 Task: Find connections with filter location Frankfurt (Oder) with filter topic #linkedinwith filter profile language Spanish with filter current company Constellation Oil Services with filter school P. K. ROY MEMORIAL COLLEGE, DHANBAD with filter industry Retail Pharmacies with filter service category Android Development with filter keywords title Account Executive
Action: Mouse moved to (708, 86)
Screenshot: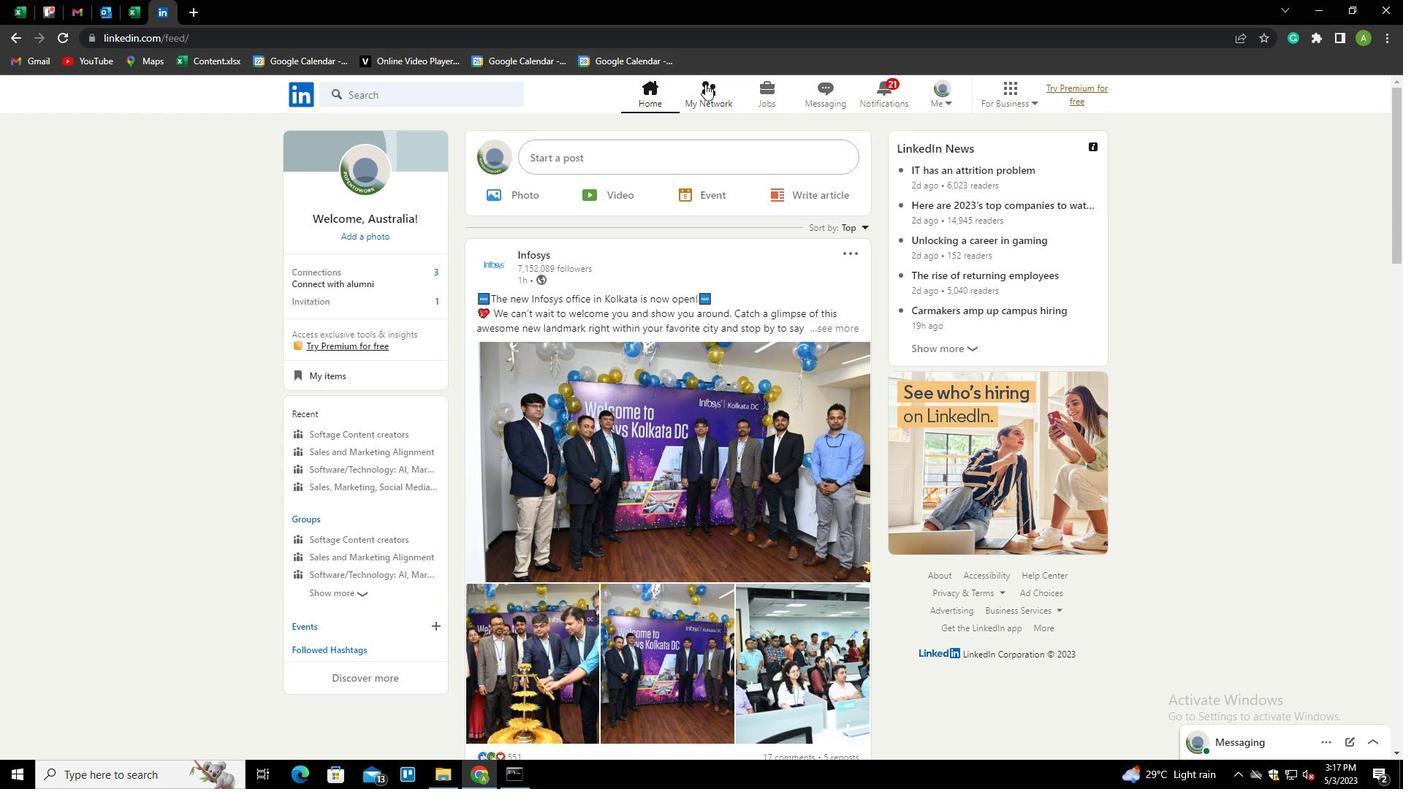 
Action: Mouse pressed left at (708, 86)
Screenshot: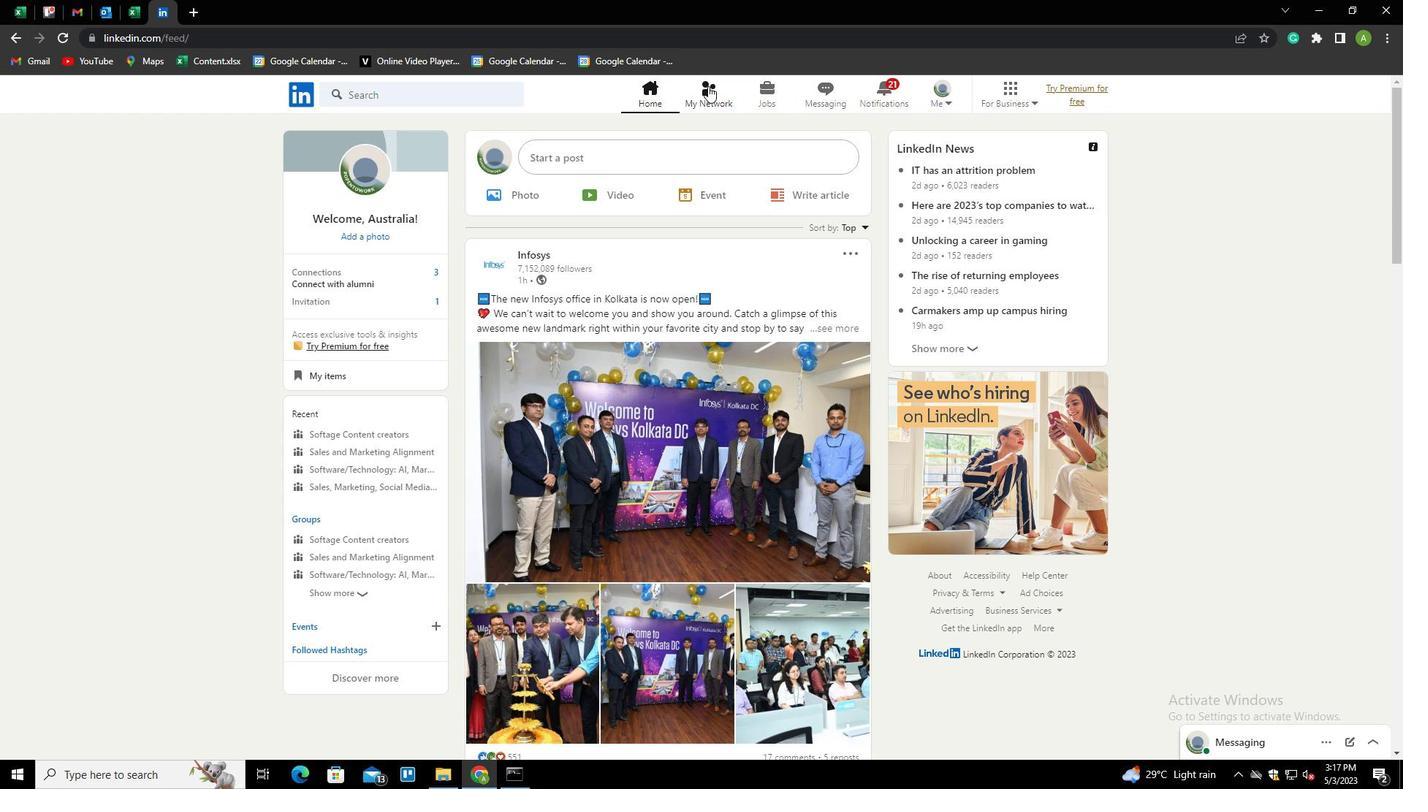 
Action: Mouse moved to (391, 165)
Screenshot: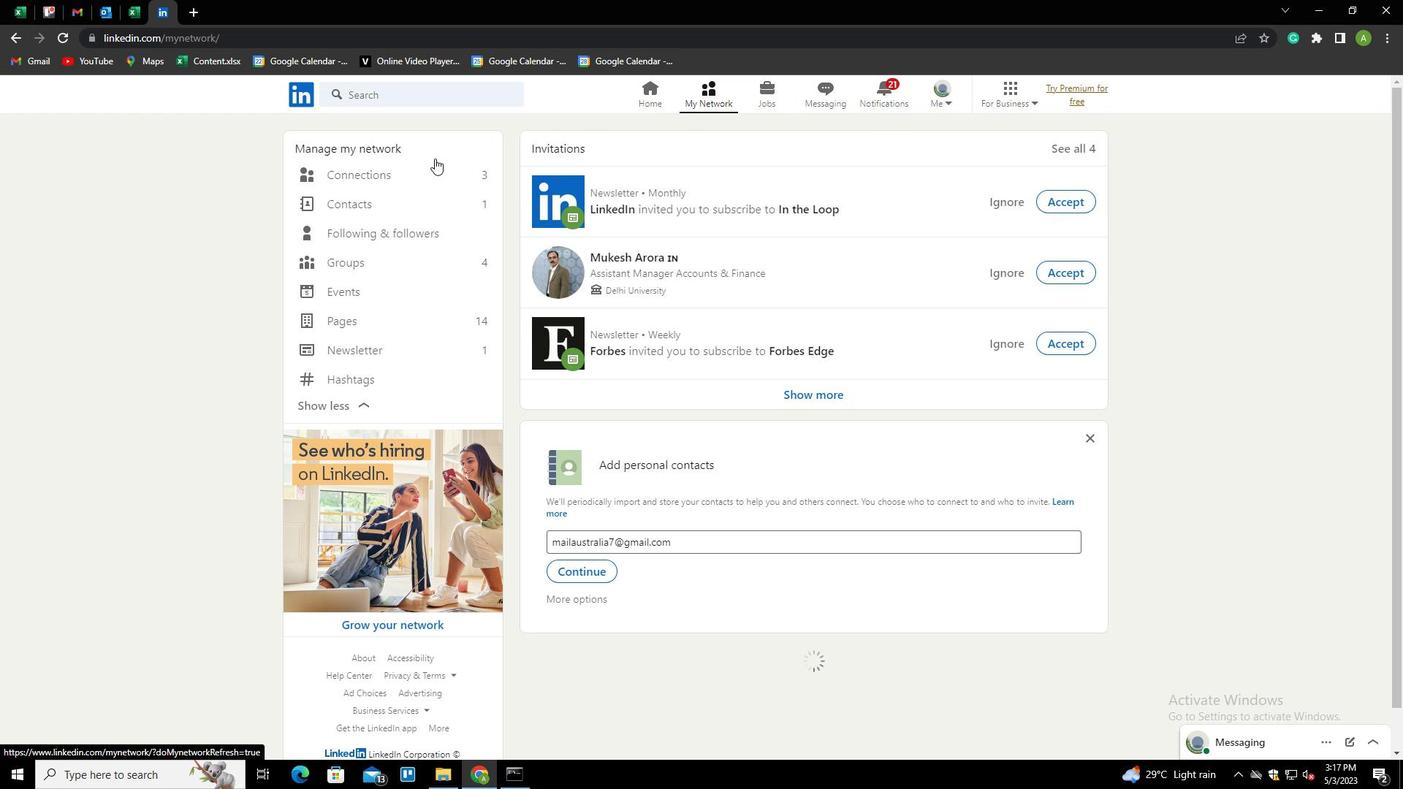 
Action: Mouse pressed left at (391, 165)
Screenshot: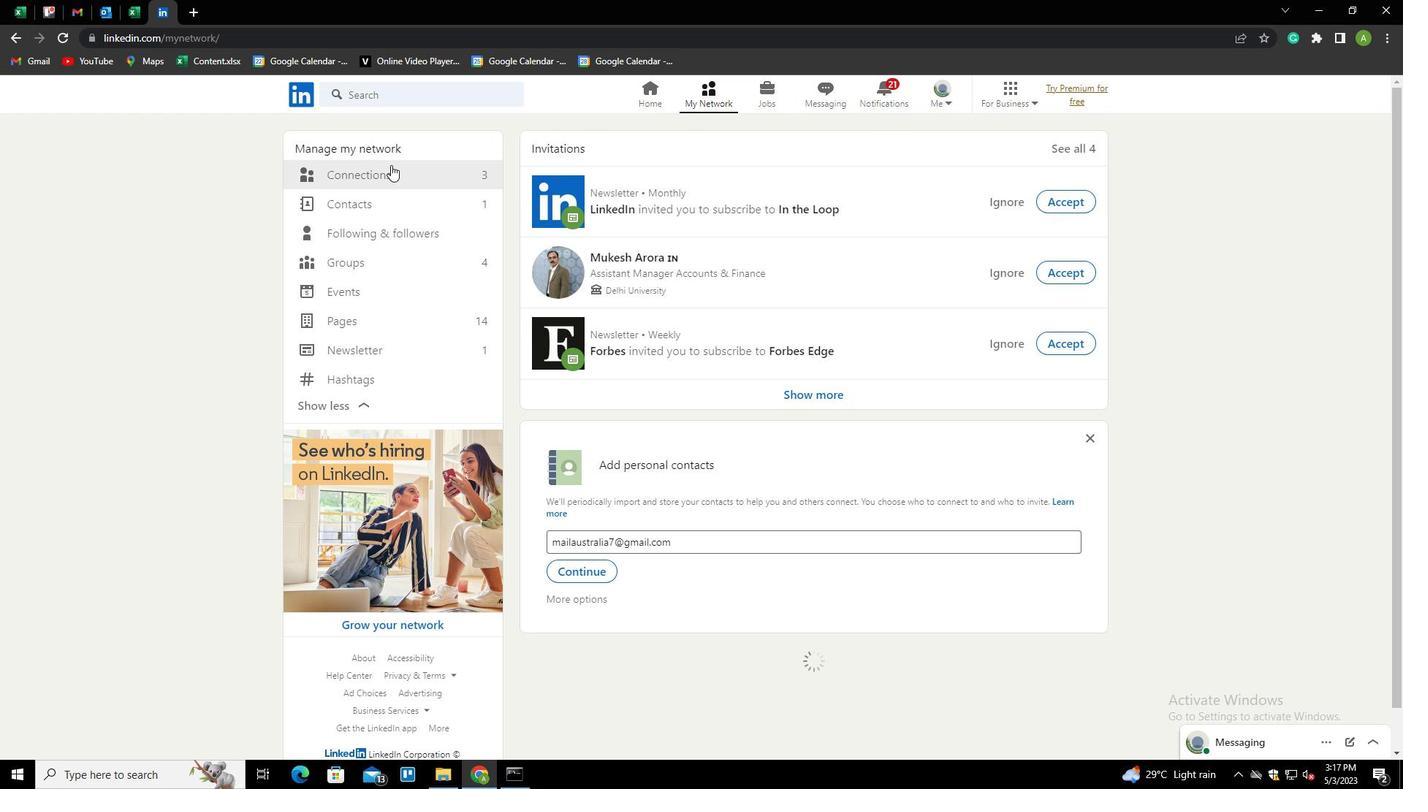 
Action: Mouse moved to (384, 170)
Screenshot: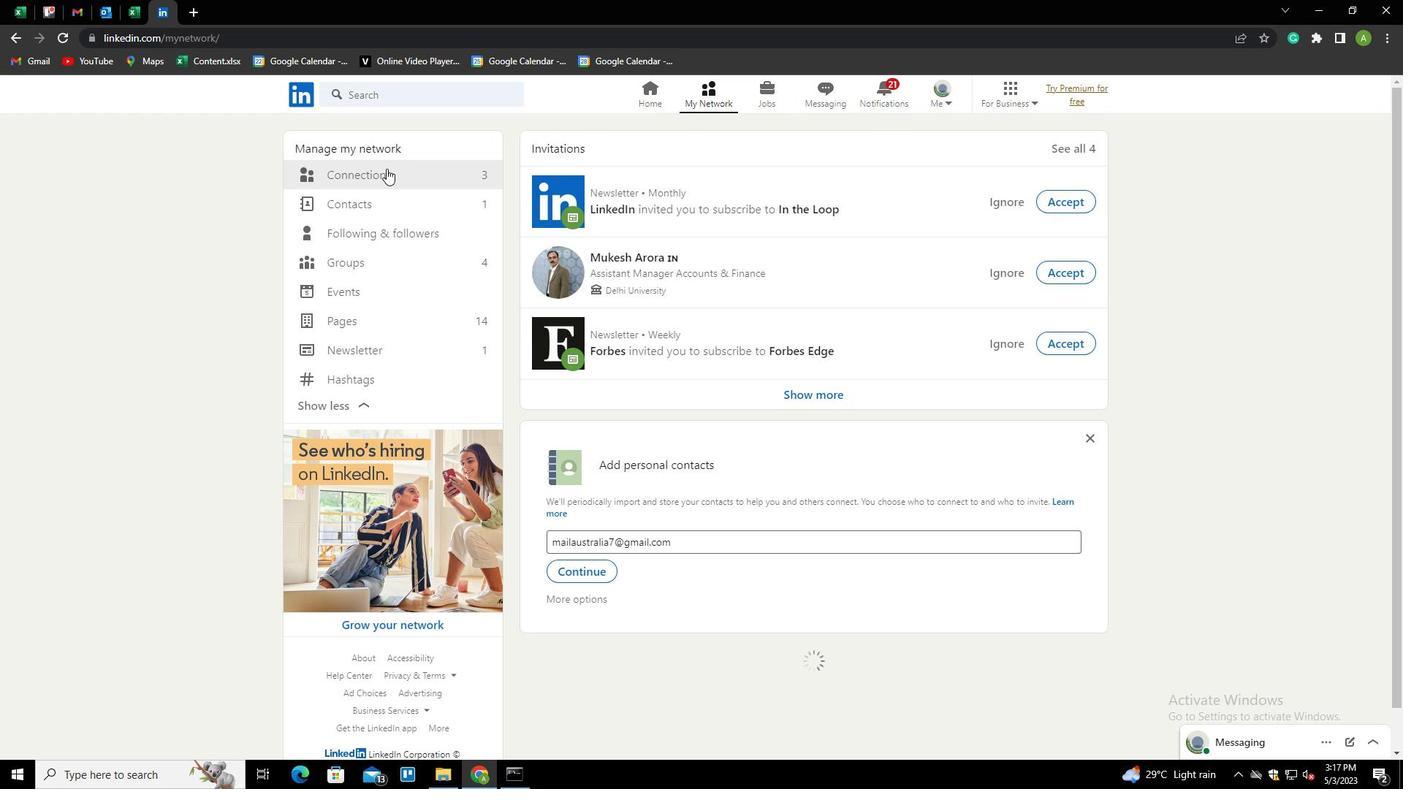 
Action: Mouse pressed left at (384, 170)
Screenshot: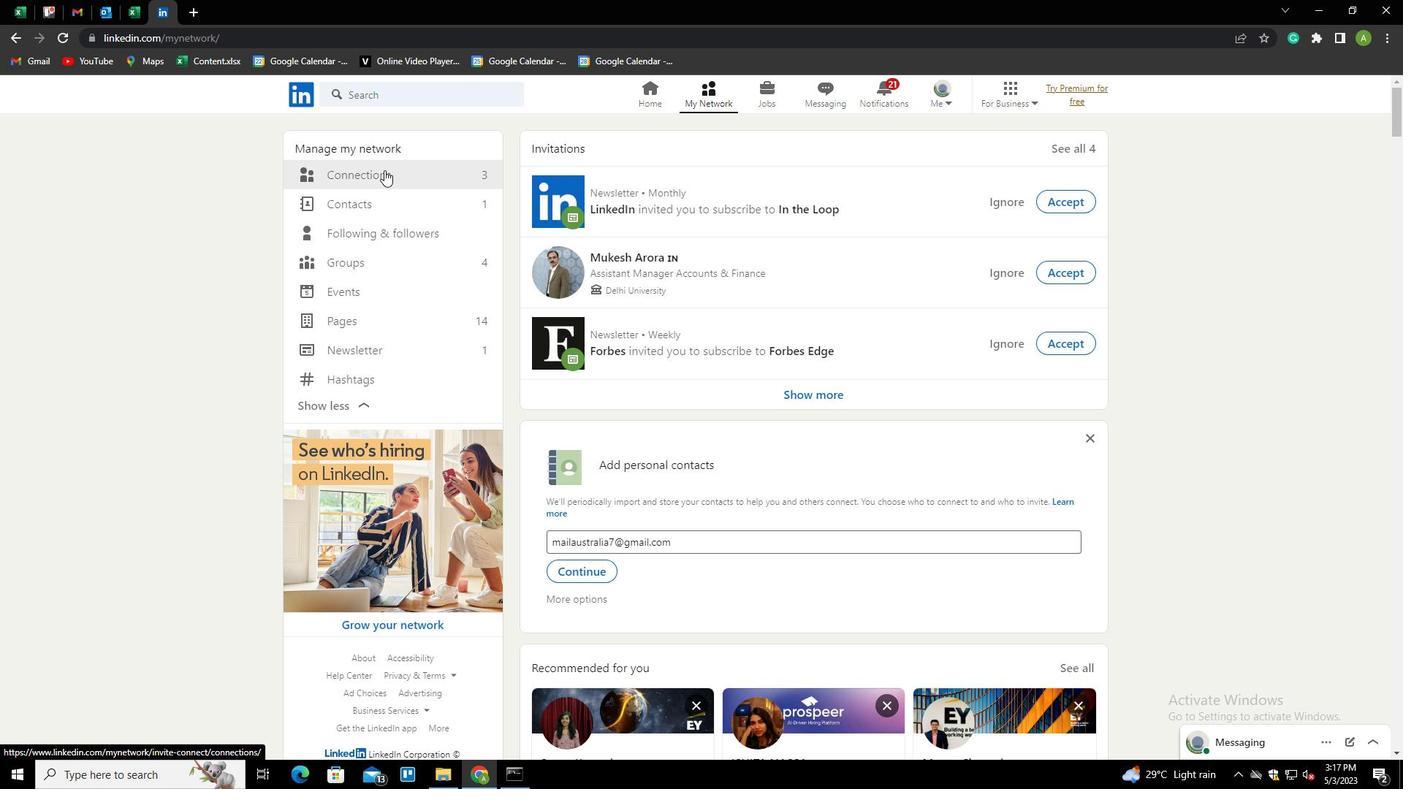
Action: Mouse moved to (782, 177)
Screenshot: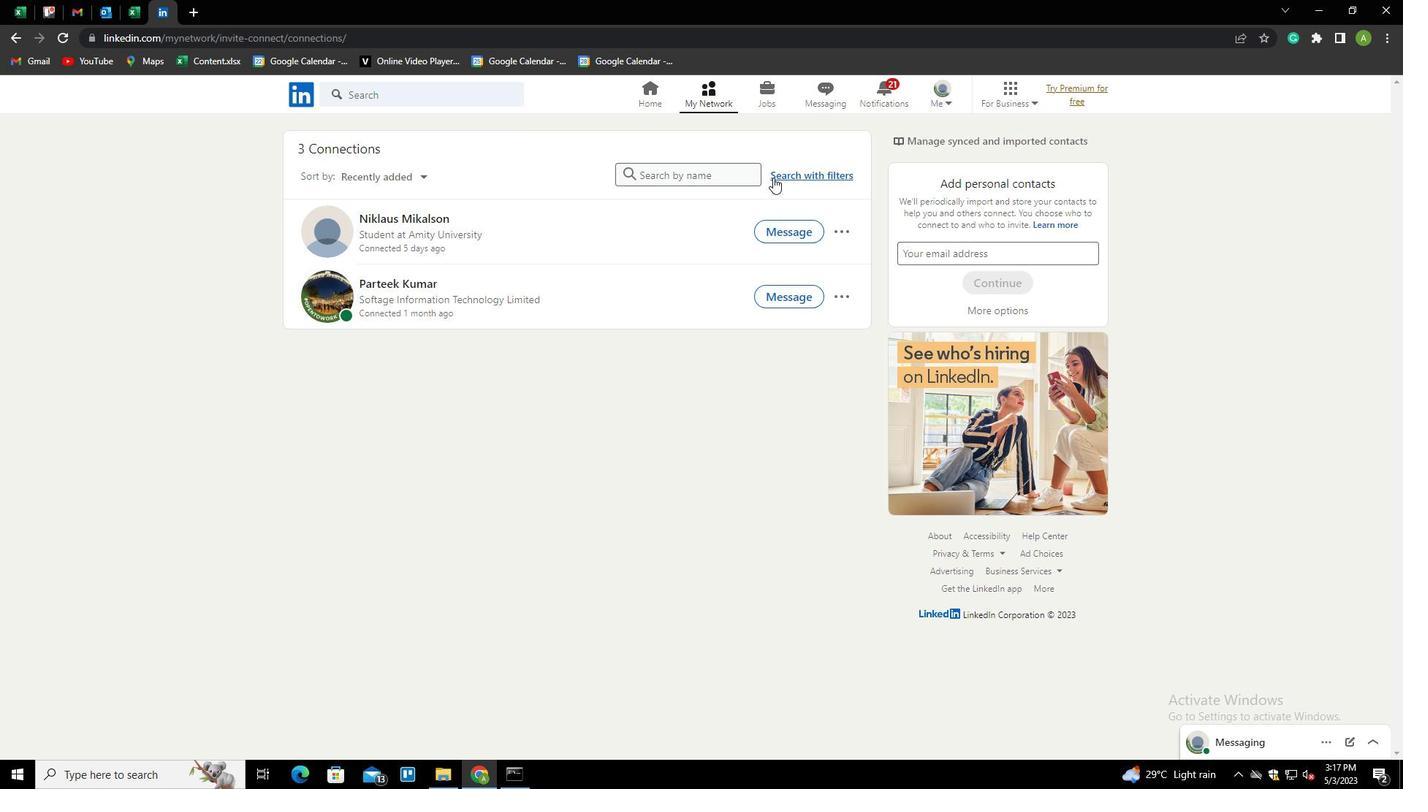 
Action: Mouse pressed left at (782, 177)
Screenshot: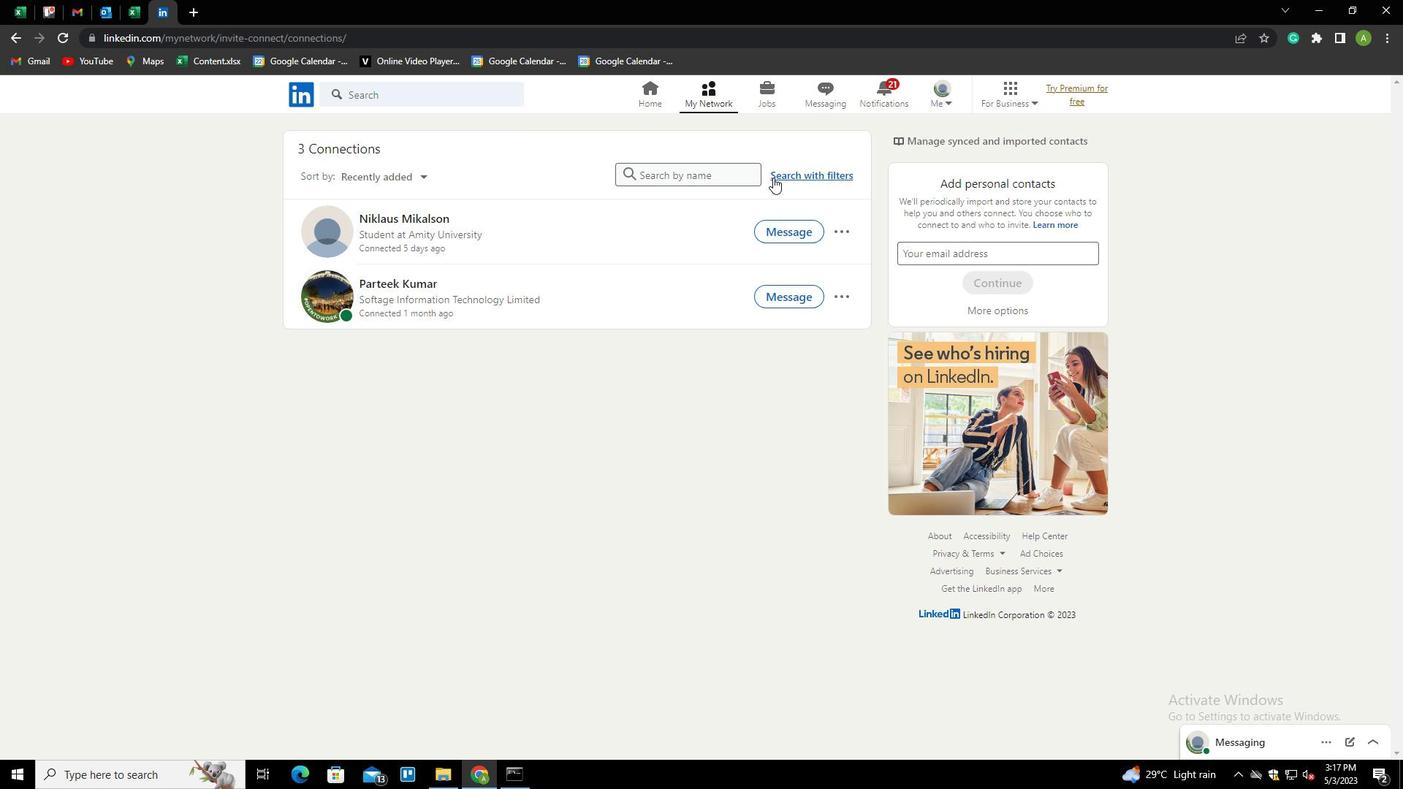 
Action: Mouse moved to (739, 139)
Screenshot: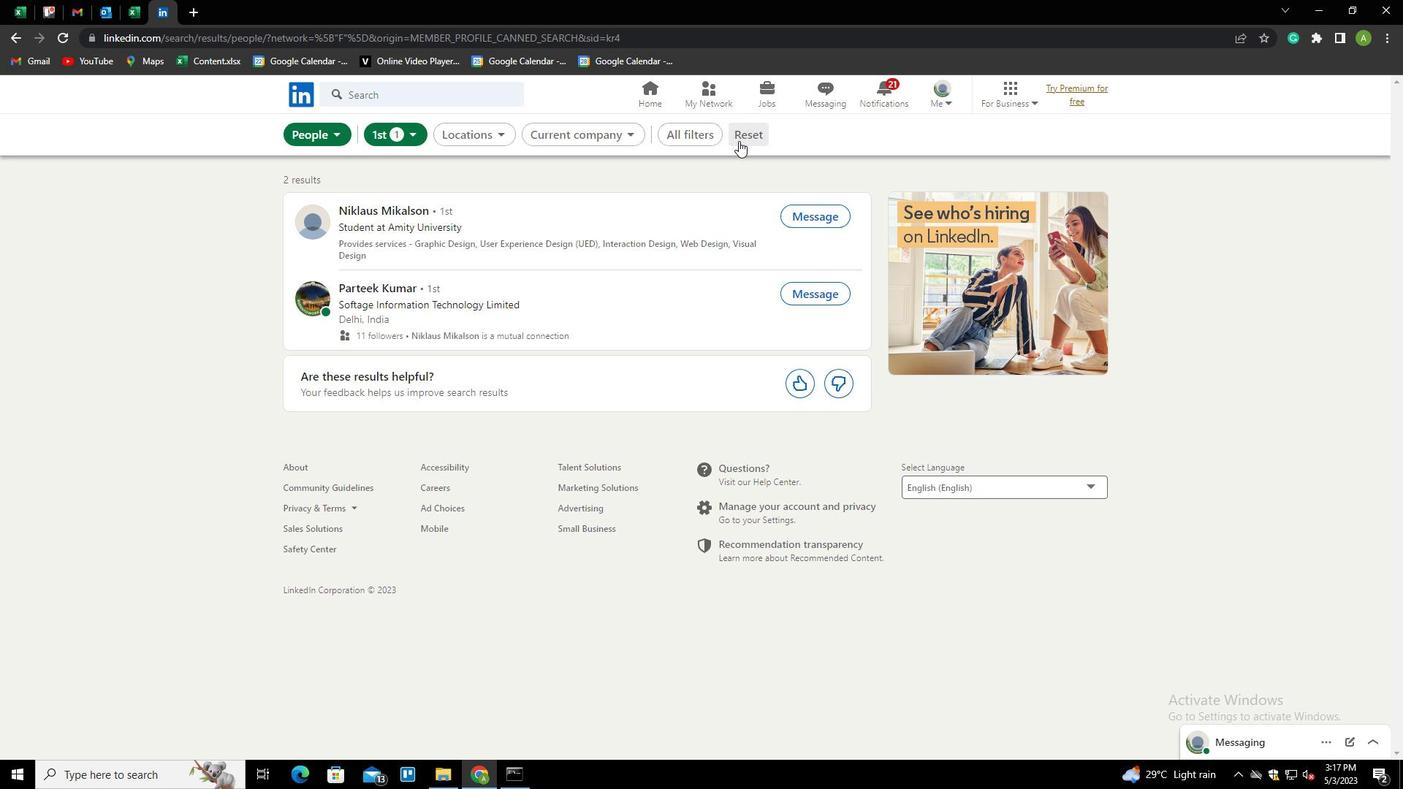 
Action: Mouse pressed left at (739, 139)
Screenshot: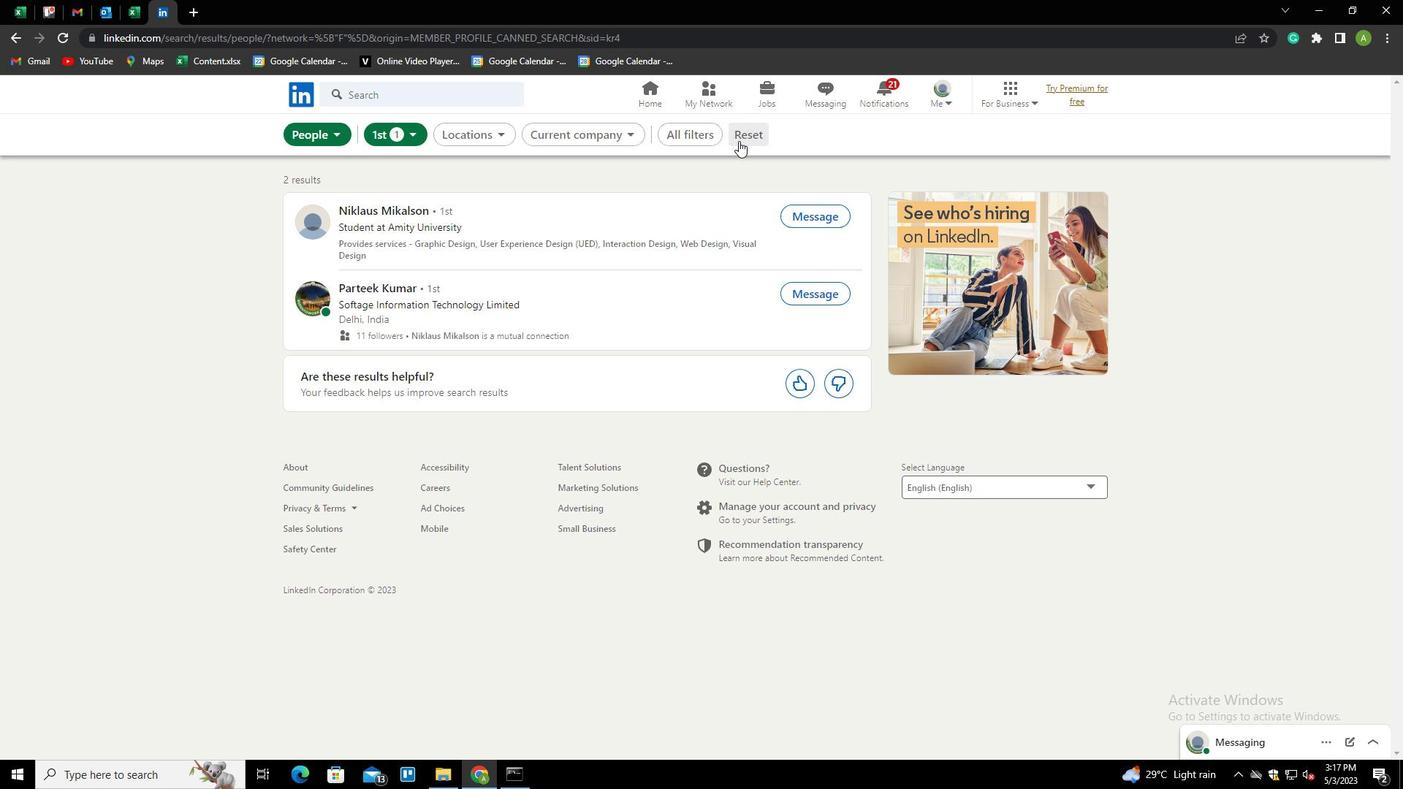
Action: Mouse moved to (731, 134)
Screenshot: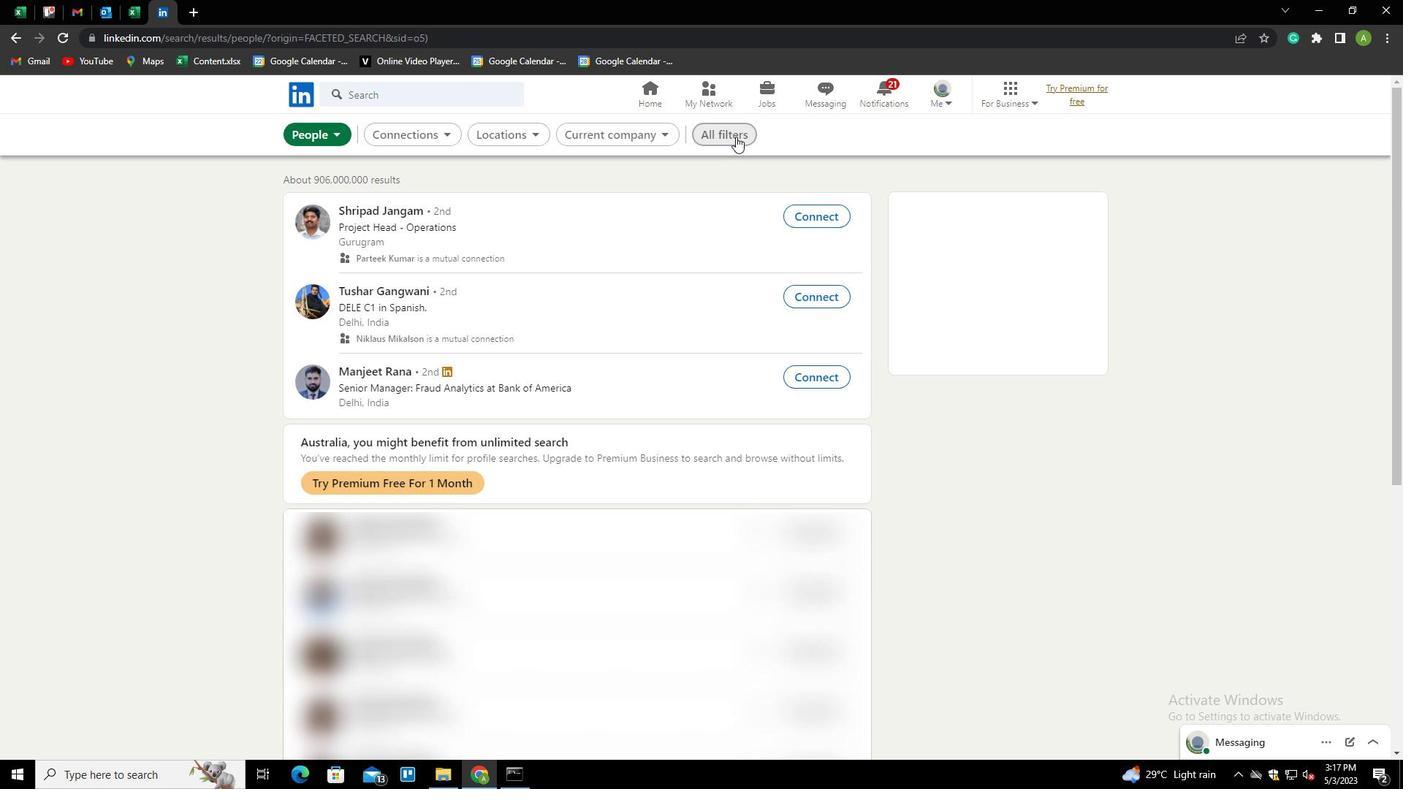 
Action: Mouse pressed left at (731, 134)
Screenshot: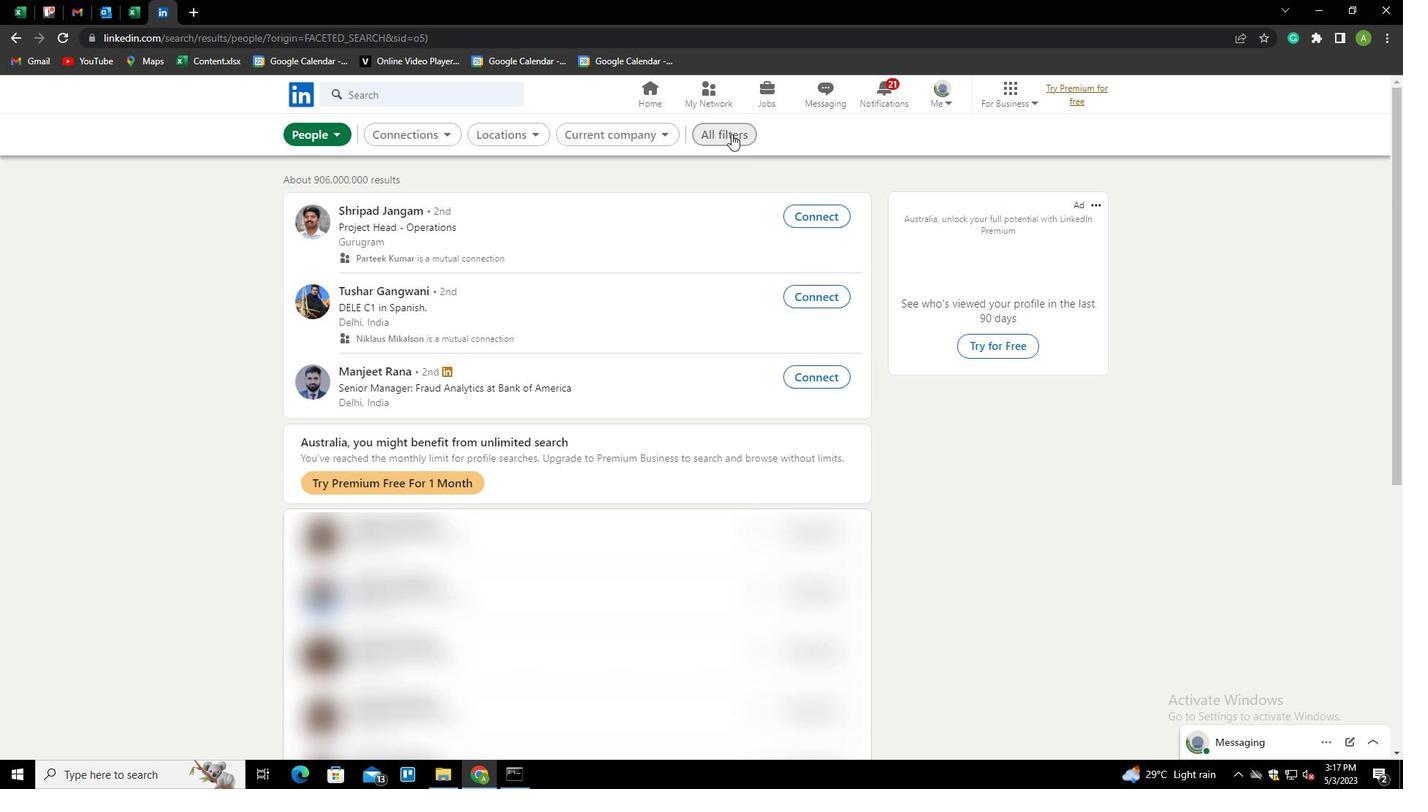 
Action: Mouse moved to (1169, 407)
Screenshot: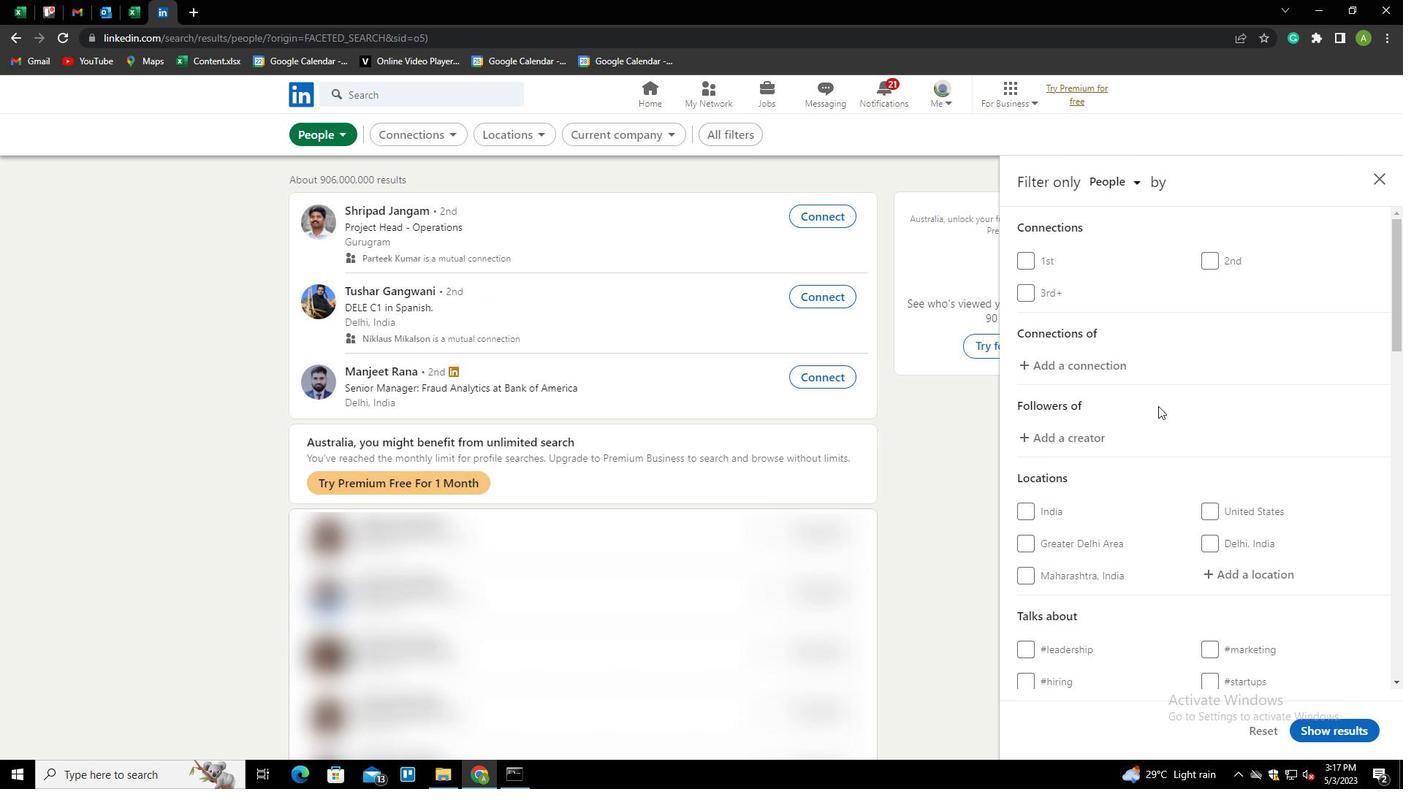 
Action: Mouse scrolled (1169, 406) with delta (0, 0)
Screenshot: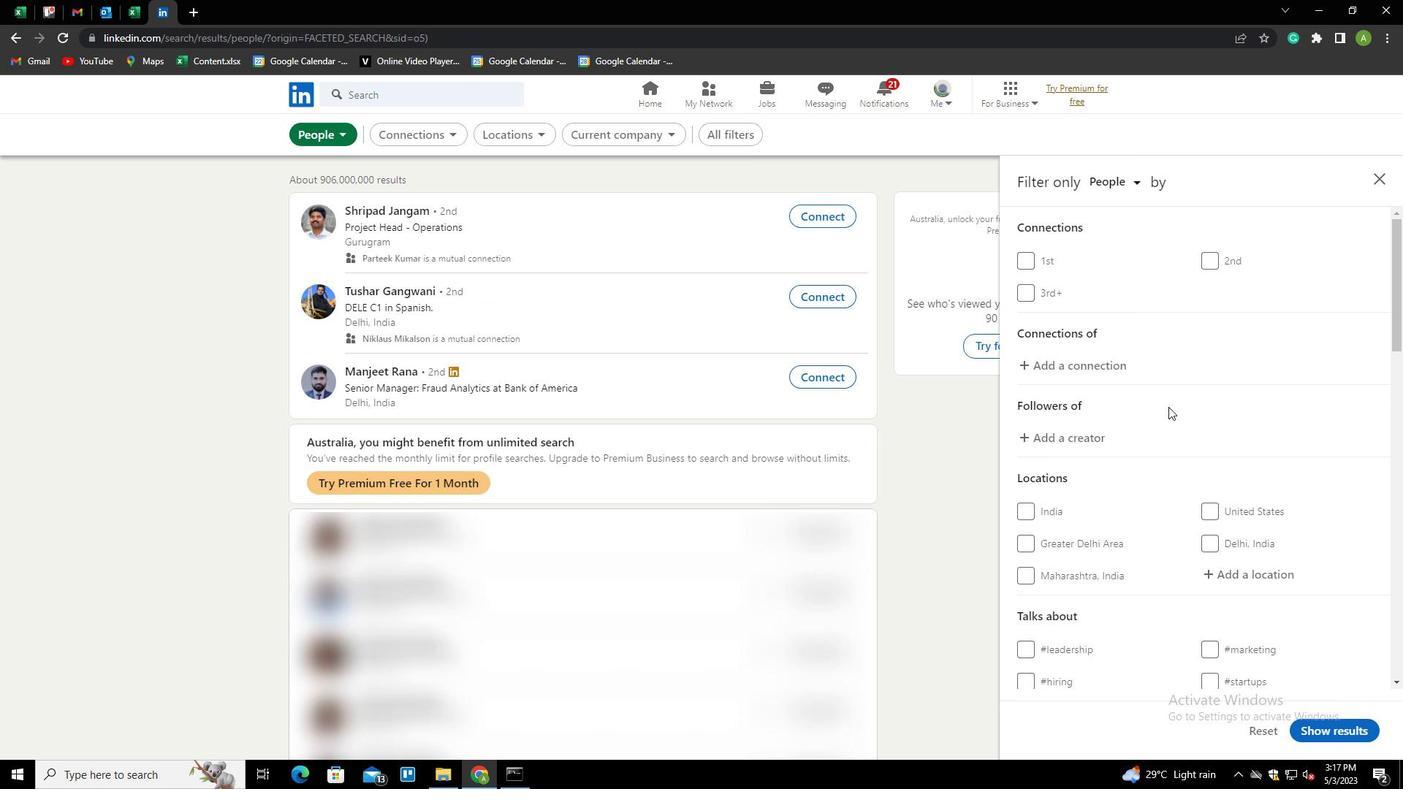 
Action: Mouse scrolled (1169, 406) with delta (0, 0)
Screenshot: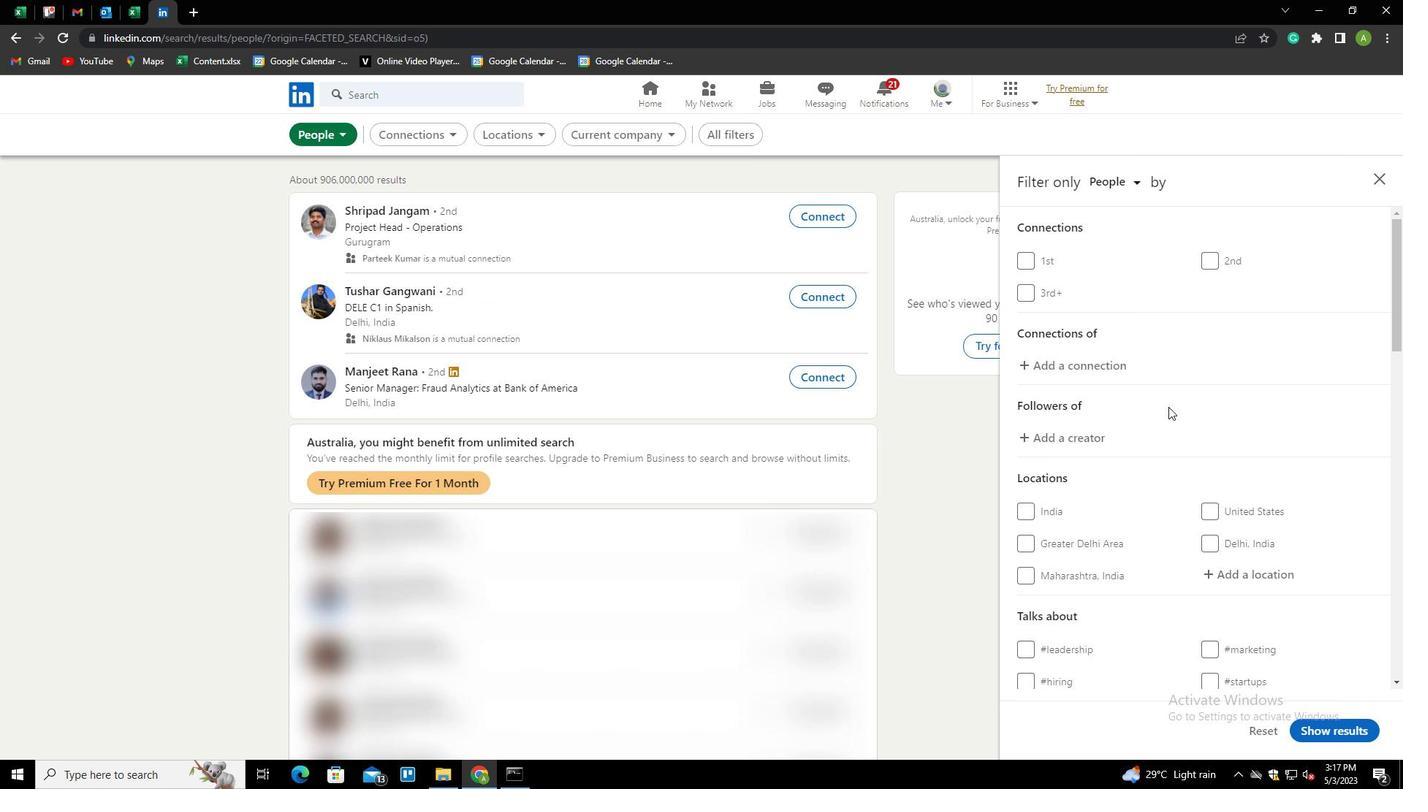 
Action: Mouse scrolled (1169, 406) with delta (0, 0)
Screenshot: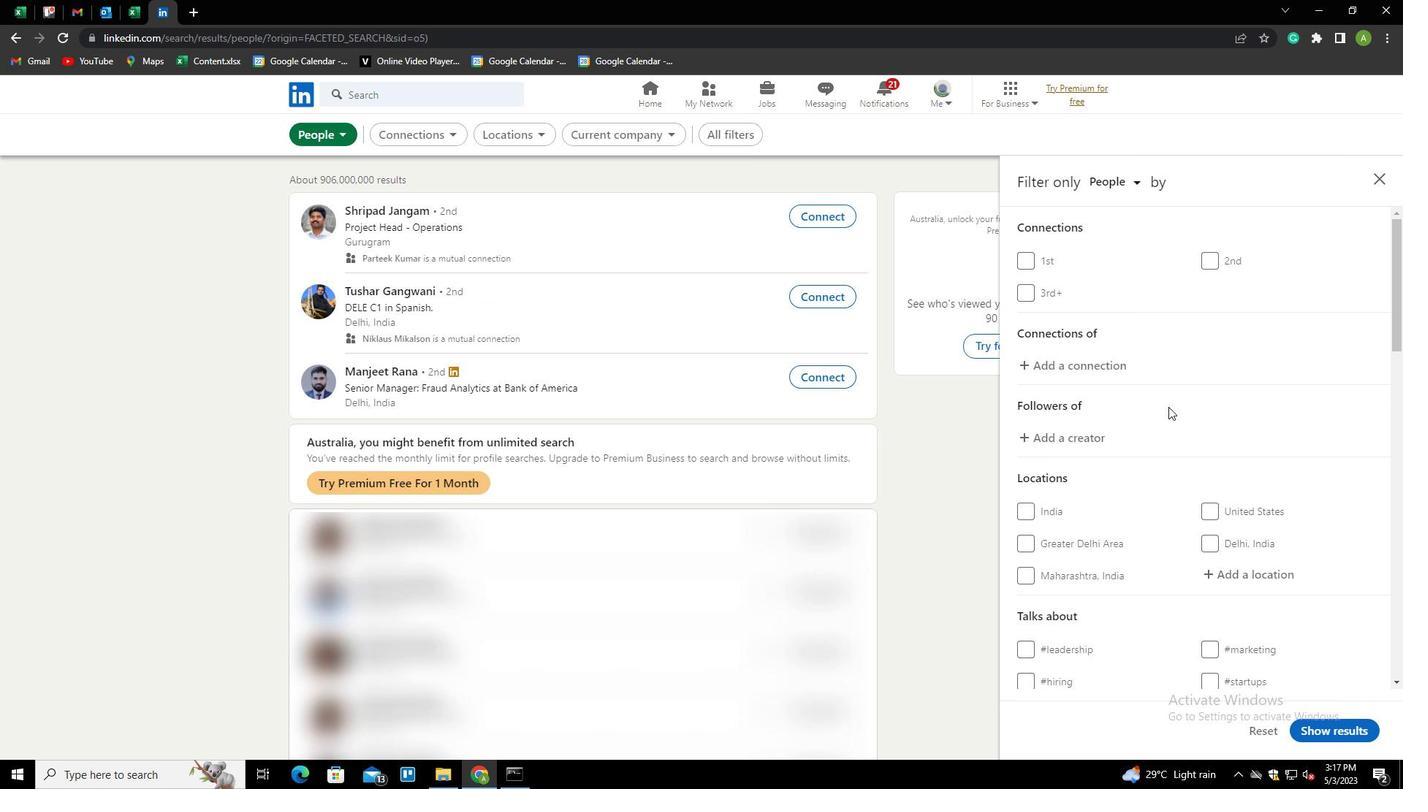
Action: Mouse moved to (1220, 363)
Screenshot: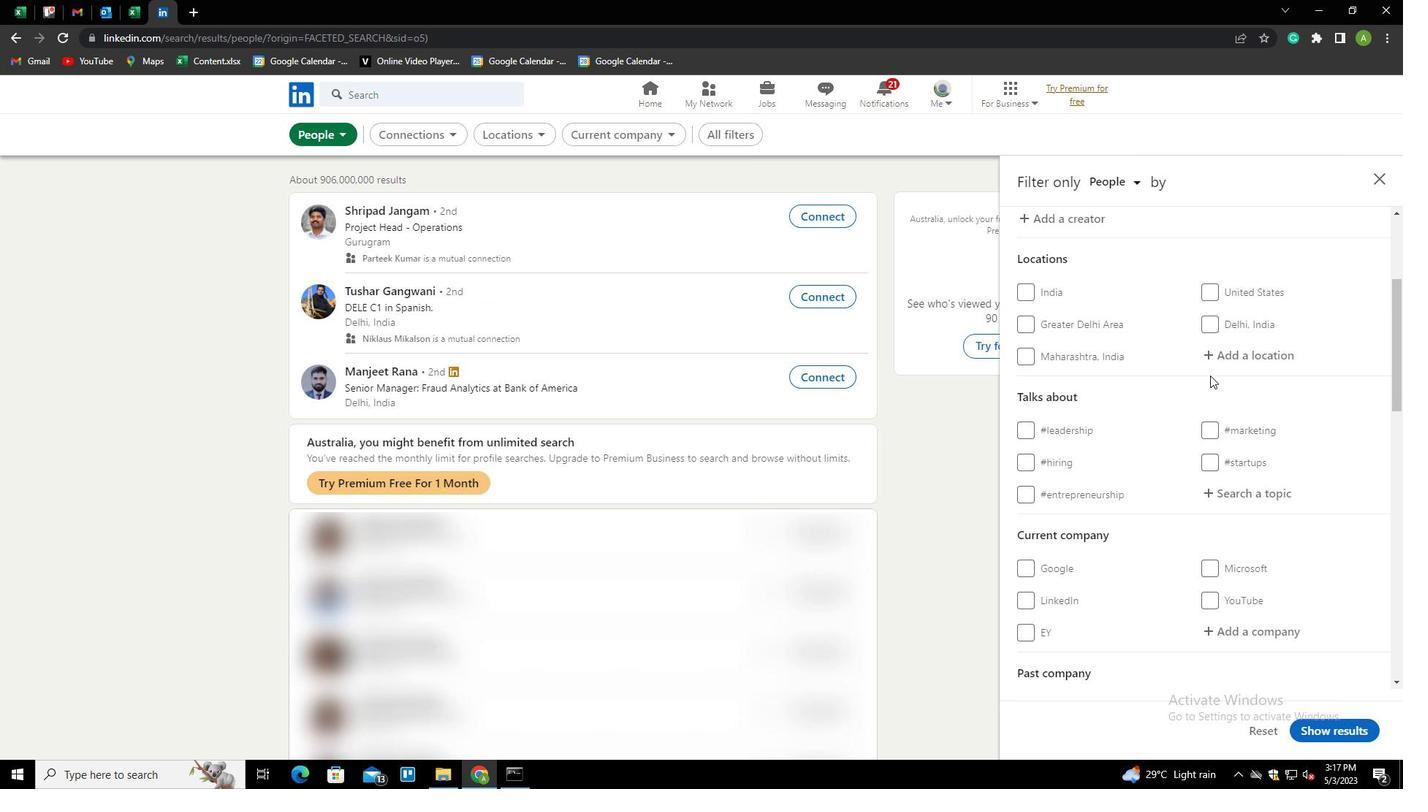 
Action: Mouse pressed left at (1220, 363)
Screenshot: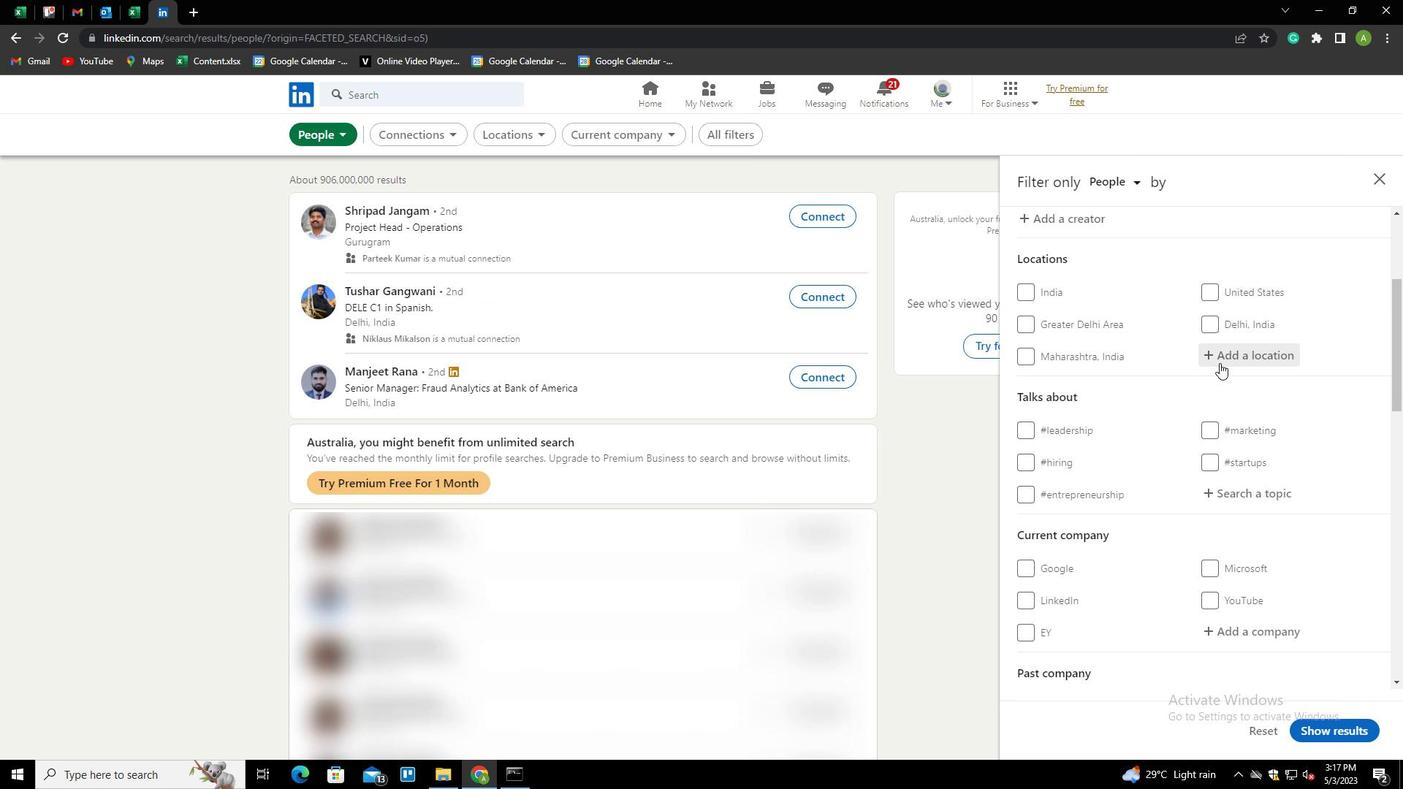 
Action: Key pressed <Key.shift>FRANKFU<Key.down><Key.down><Key.down><Key.enter>
Screenshot: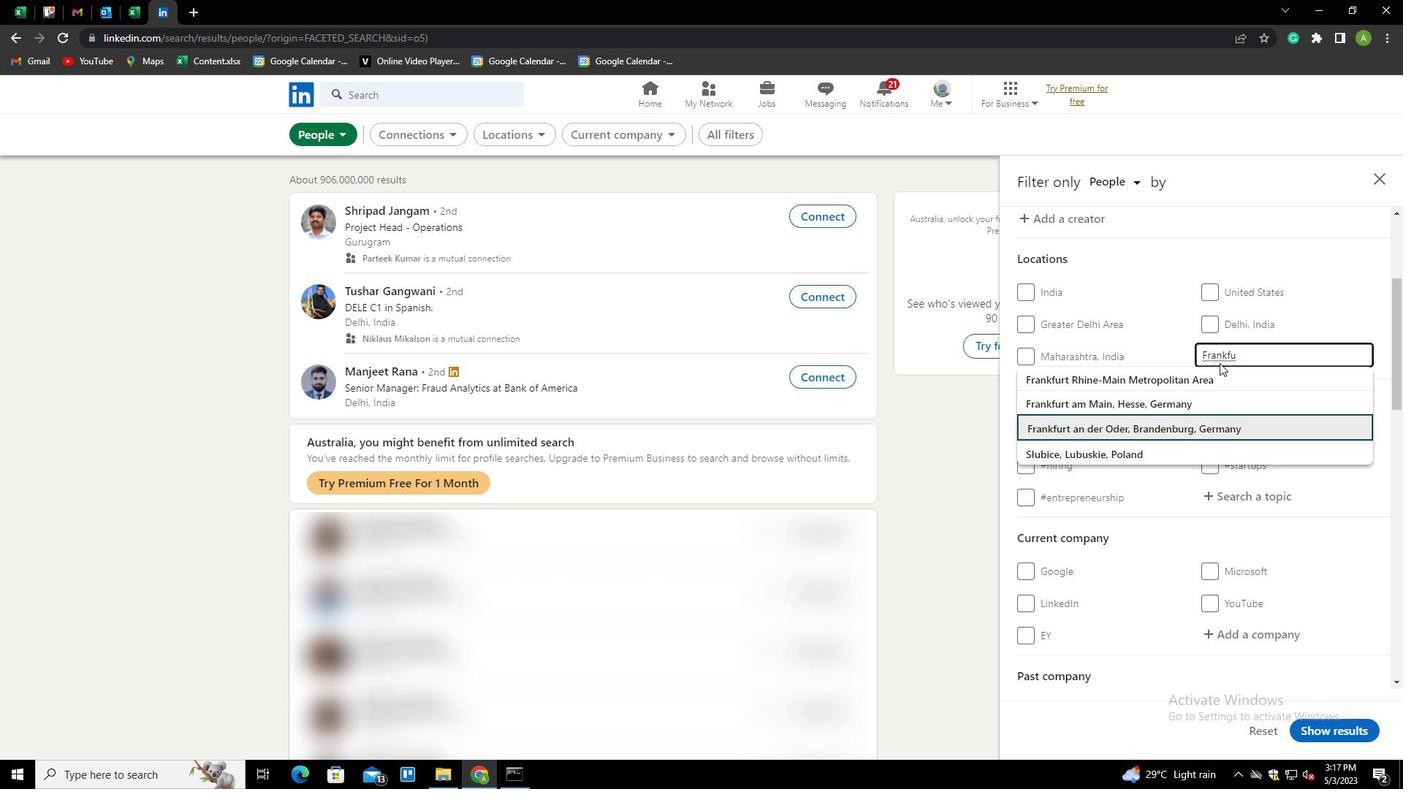 
Action: Mouse scrolled (1220, 362) with delta (0, 0)
Screenshot: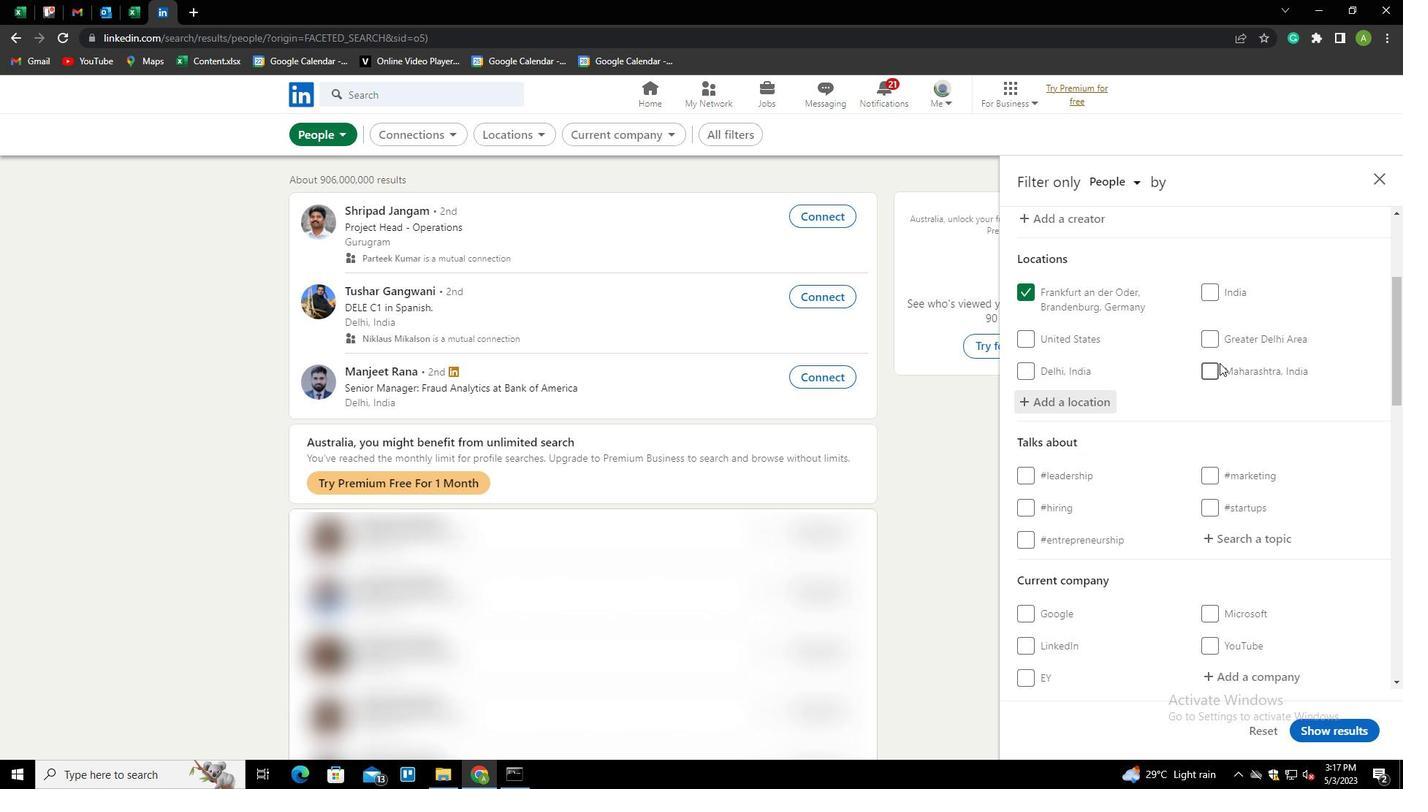 
Action: Mouse scrolled (1220, 362) with delta (0, 0)
Screenshot: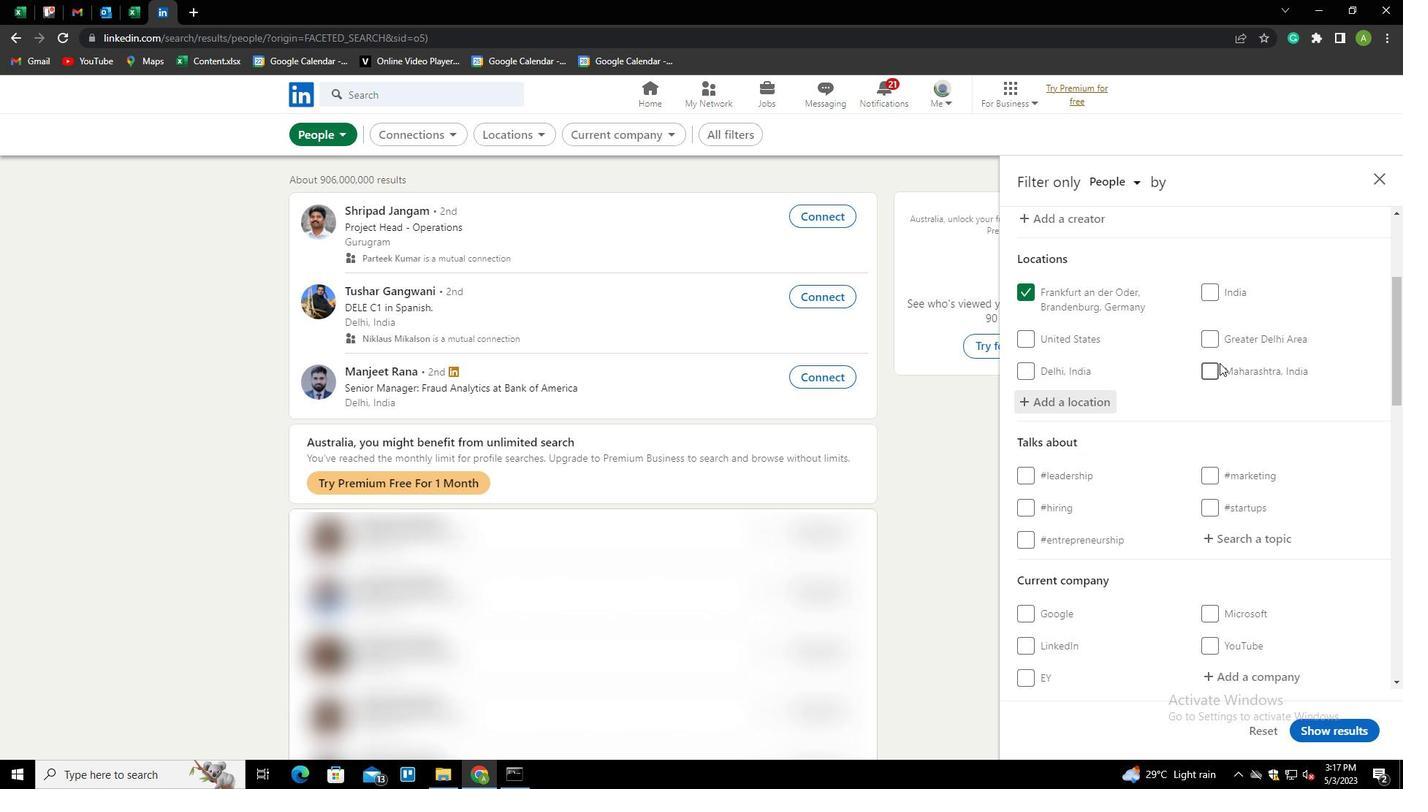 
Action: Mouse moved to (1235, 389)
Screenshot: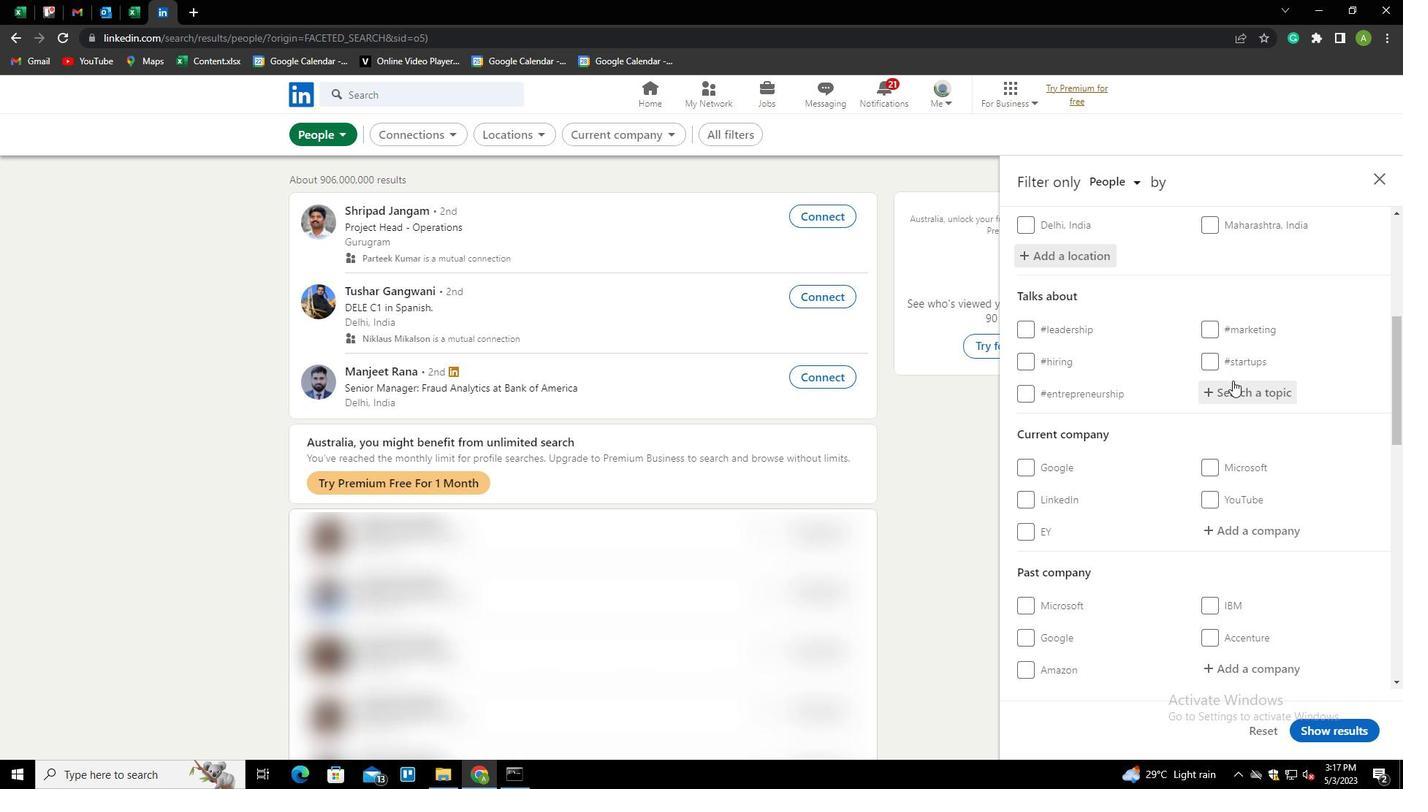 
Action: Mouse pressed left at (1235, 389)
Screenshot: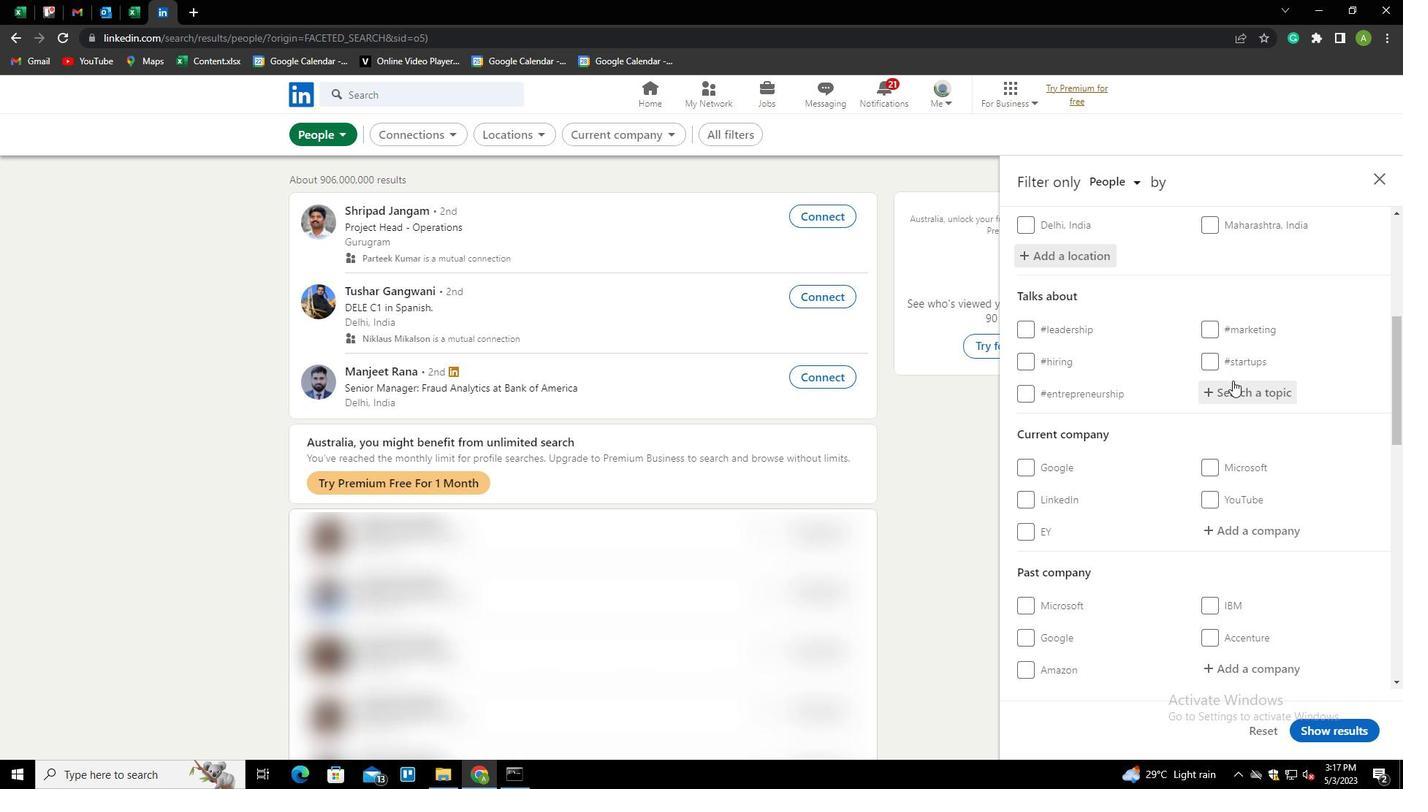 
Action: Key pressed LINKEDIN<Key.down><Key.enter>
Screenshot: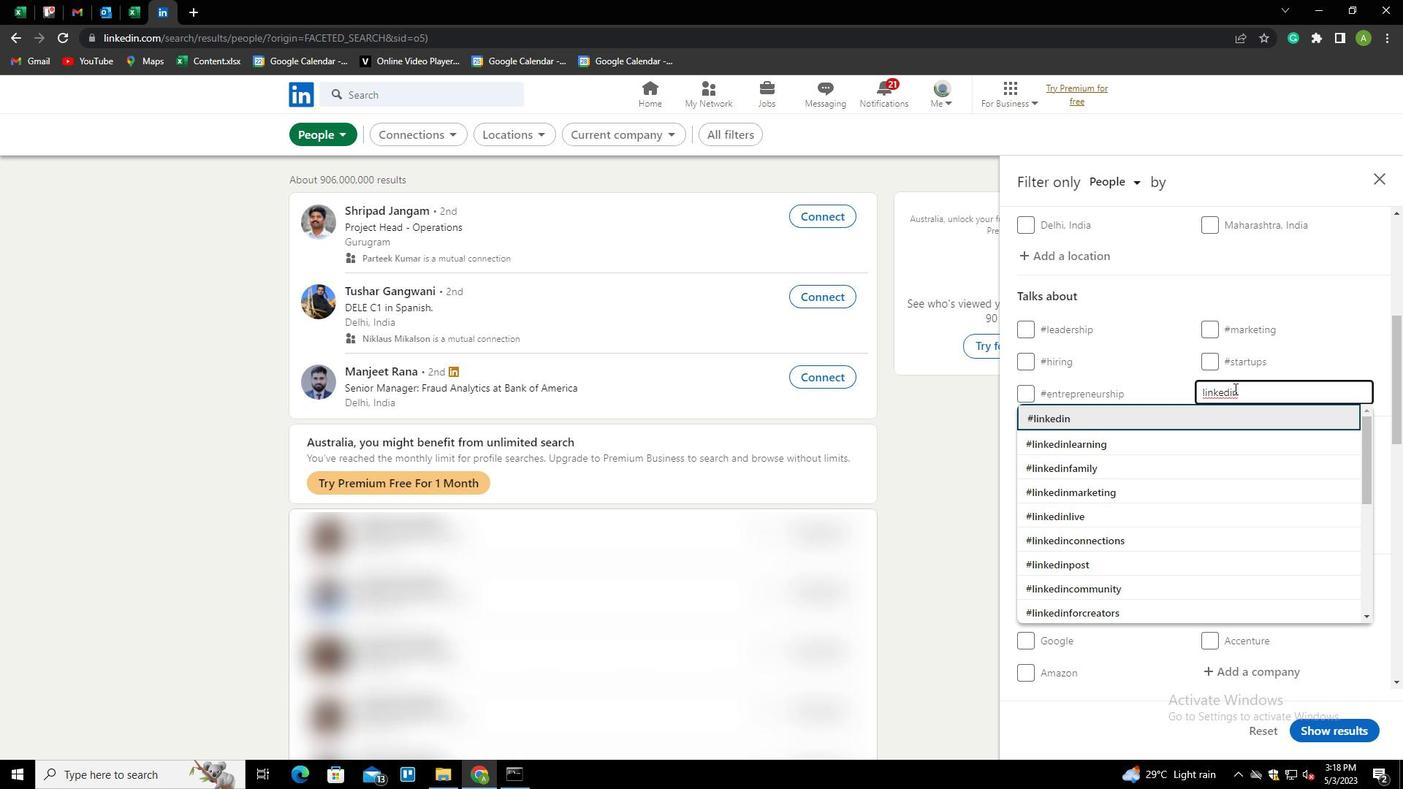 
Action: Mouse scrolled (1235, 388) with delta (0, 0)
Screenshot: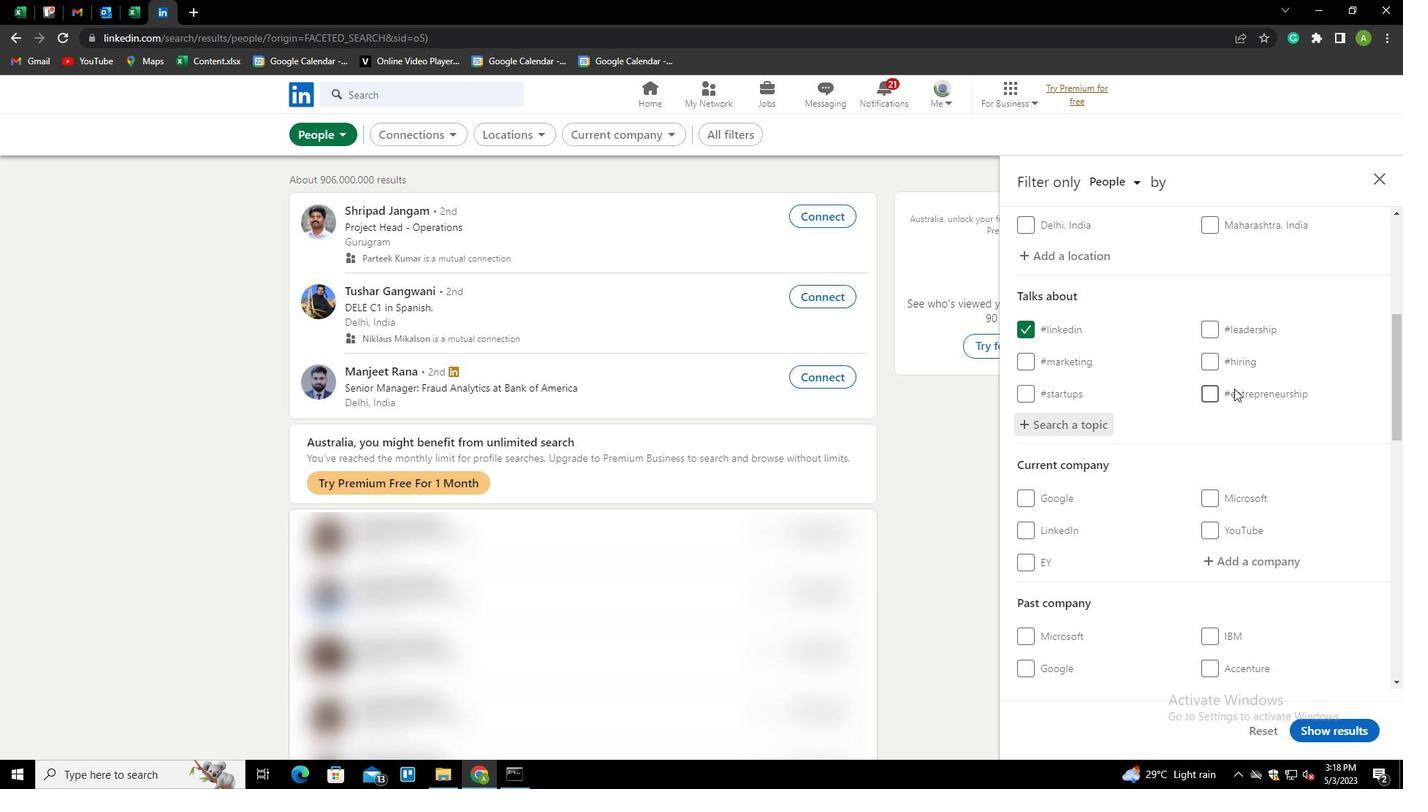 
Action: Mouse scrolled (1235, 388) with delta (0, 0)
Screenshot: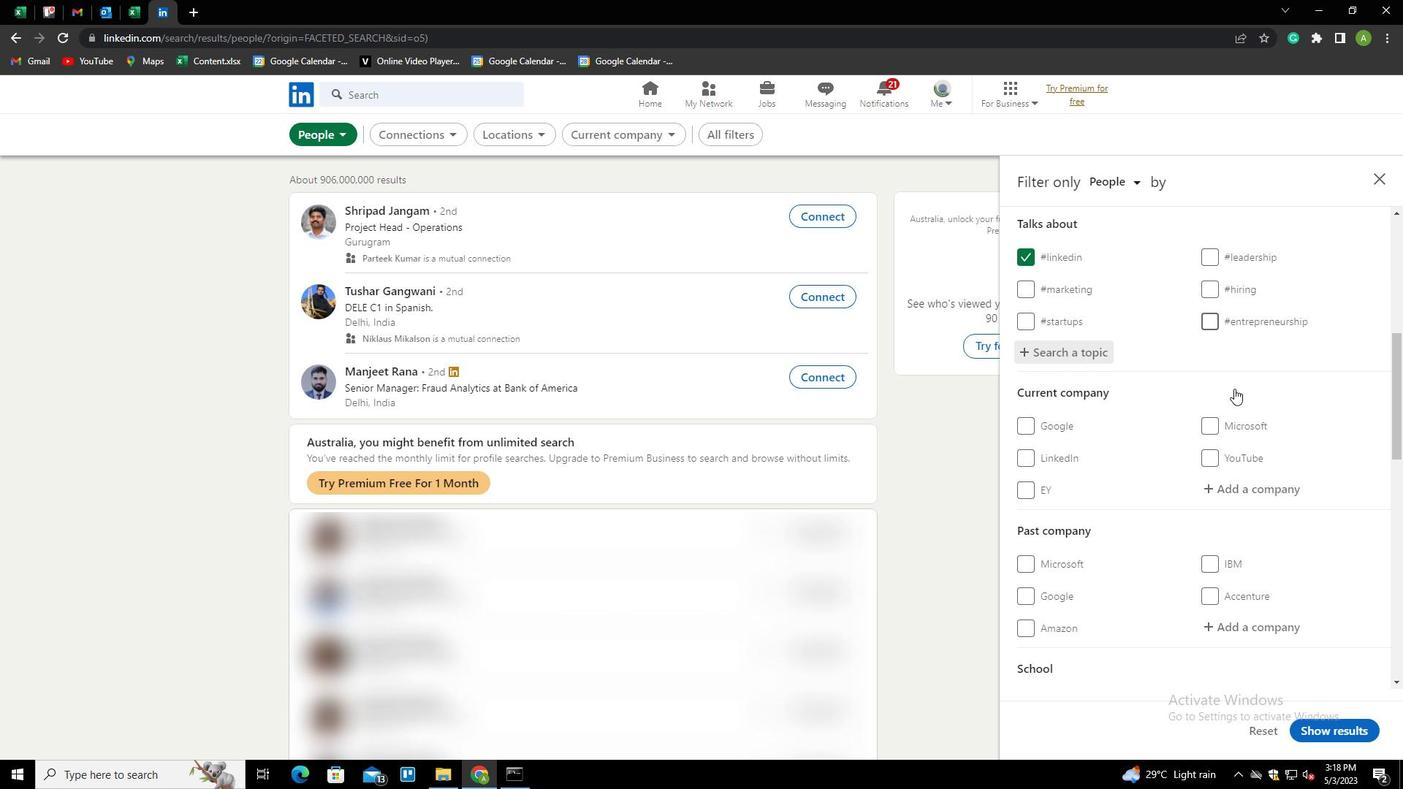 
Action: Mouse scrolled (1235, 388) with delta (0, 0)
Screenshot: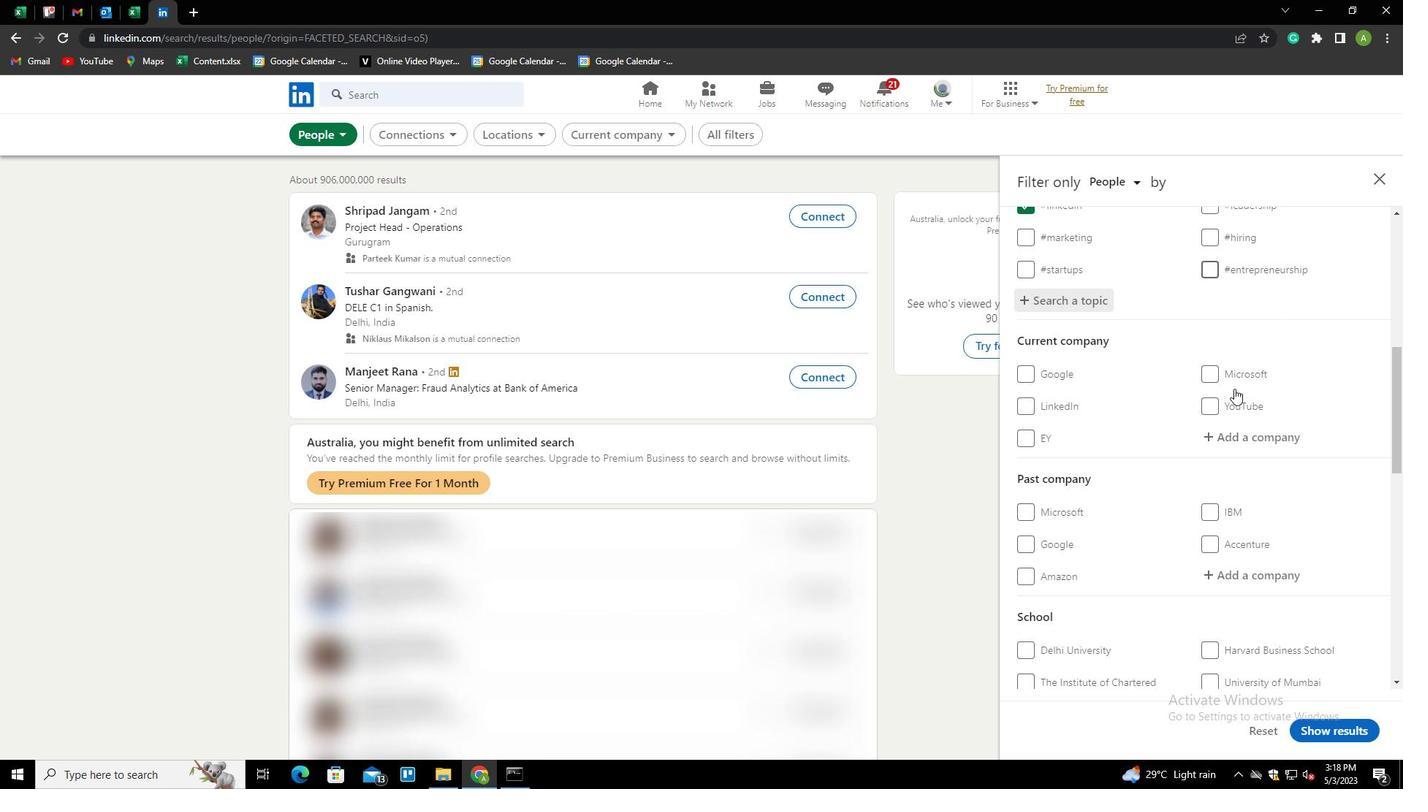 
Action: Mouse scrolled (1235, 388) with delta (0, 0)
Screenshot: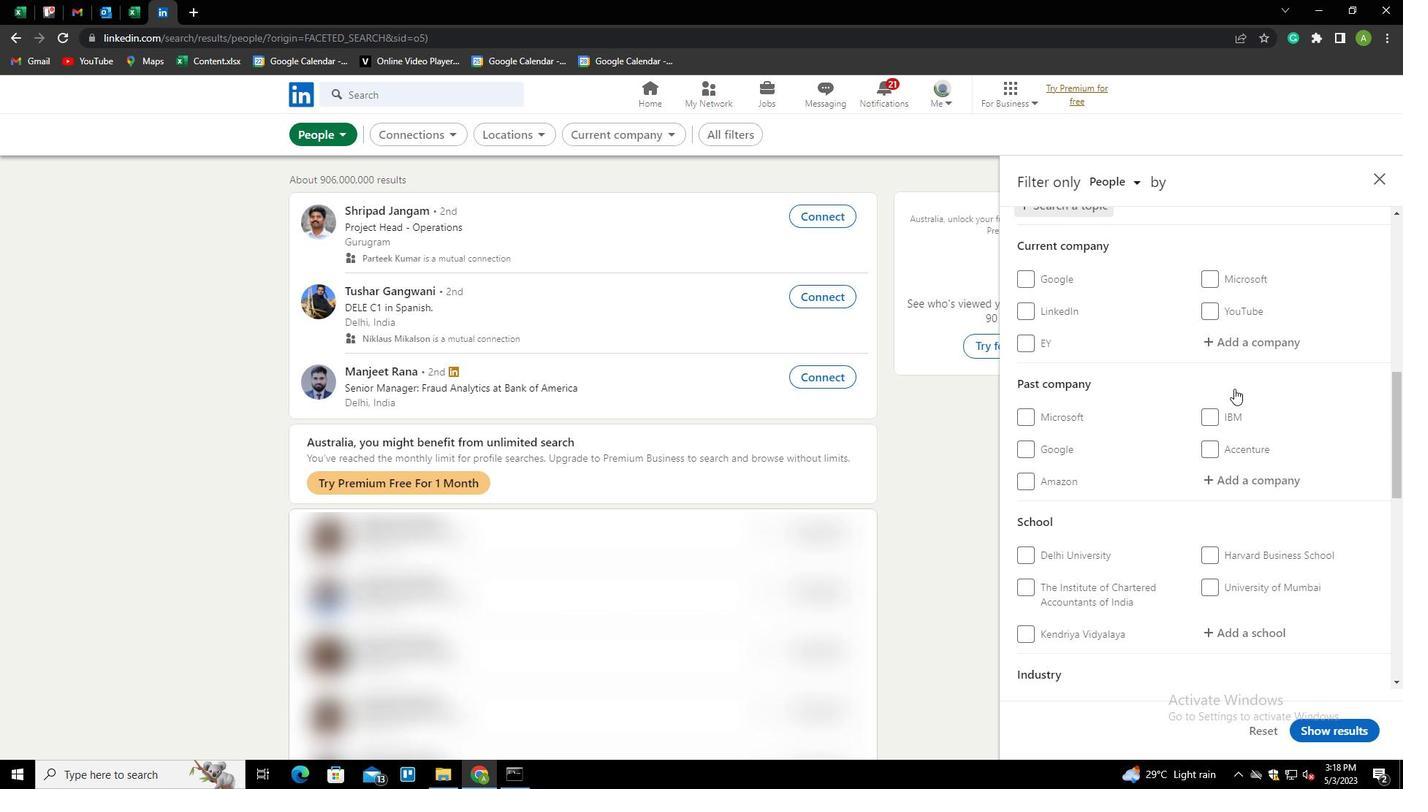
Action: Mouse scrolled (1235, 388) with delta (0, 0)
Screenshot: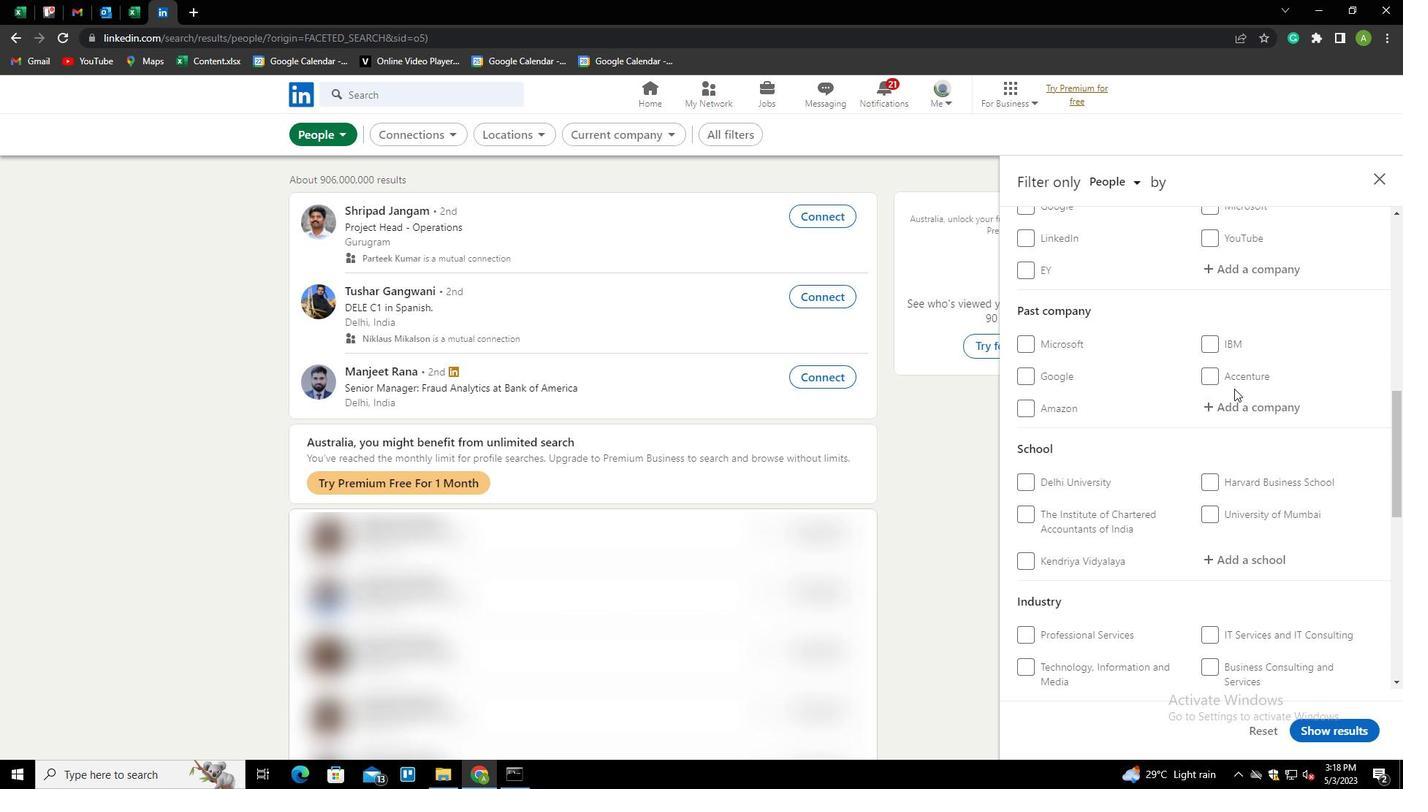 
Action: Mouse scrolled (1235, 388) with delta (0, 0)
Screenshot: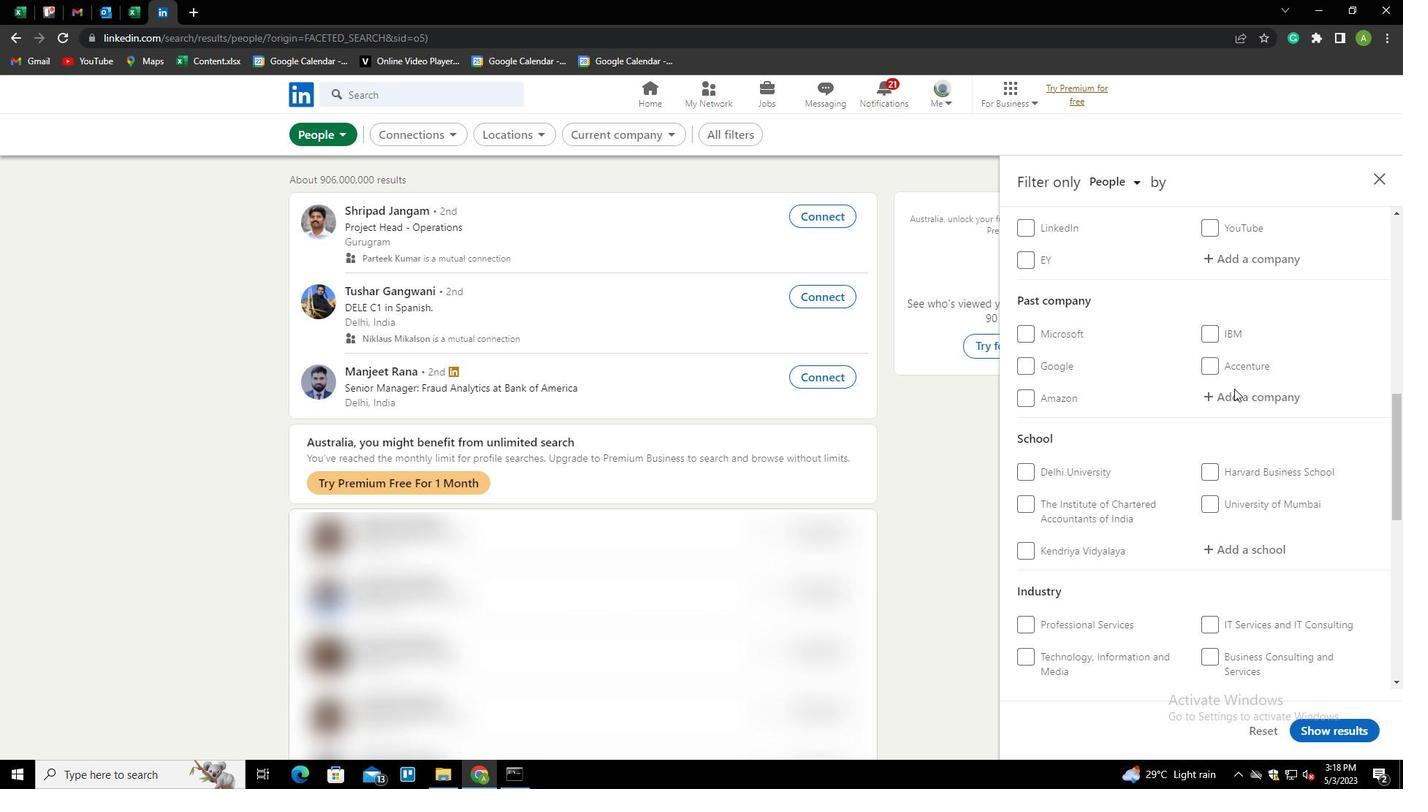 
Action: Mouse scrolled (1235, 388) with delta (0, 0)
Screenshot: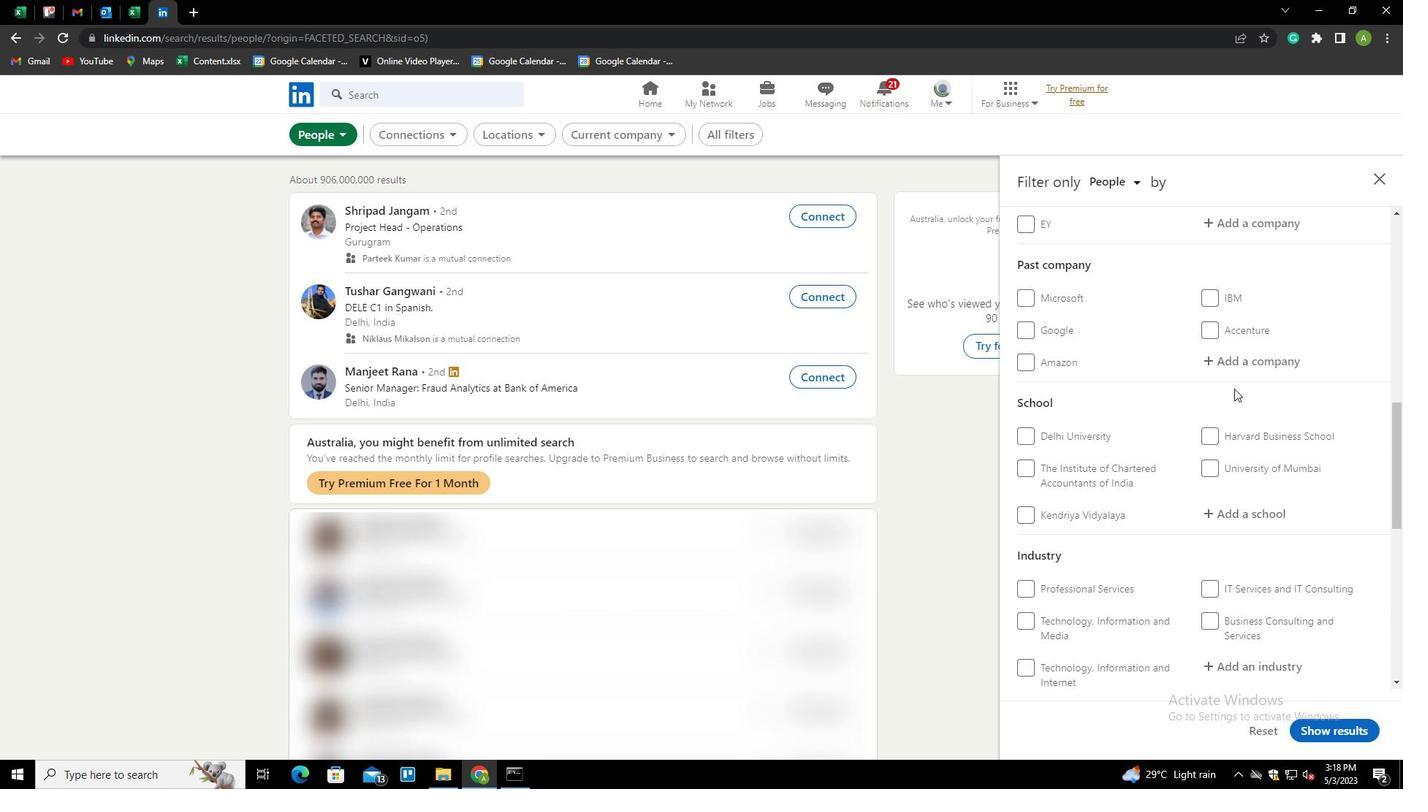 
Action: Mouse scrolled (1235, 388) with delta (0, 0)
Screenshot: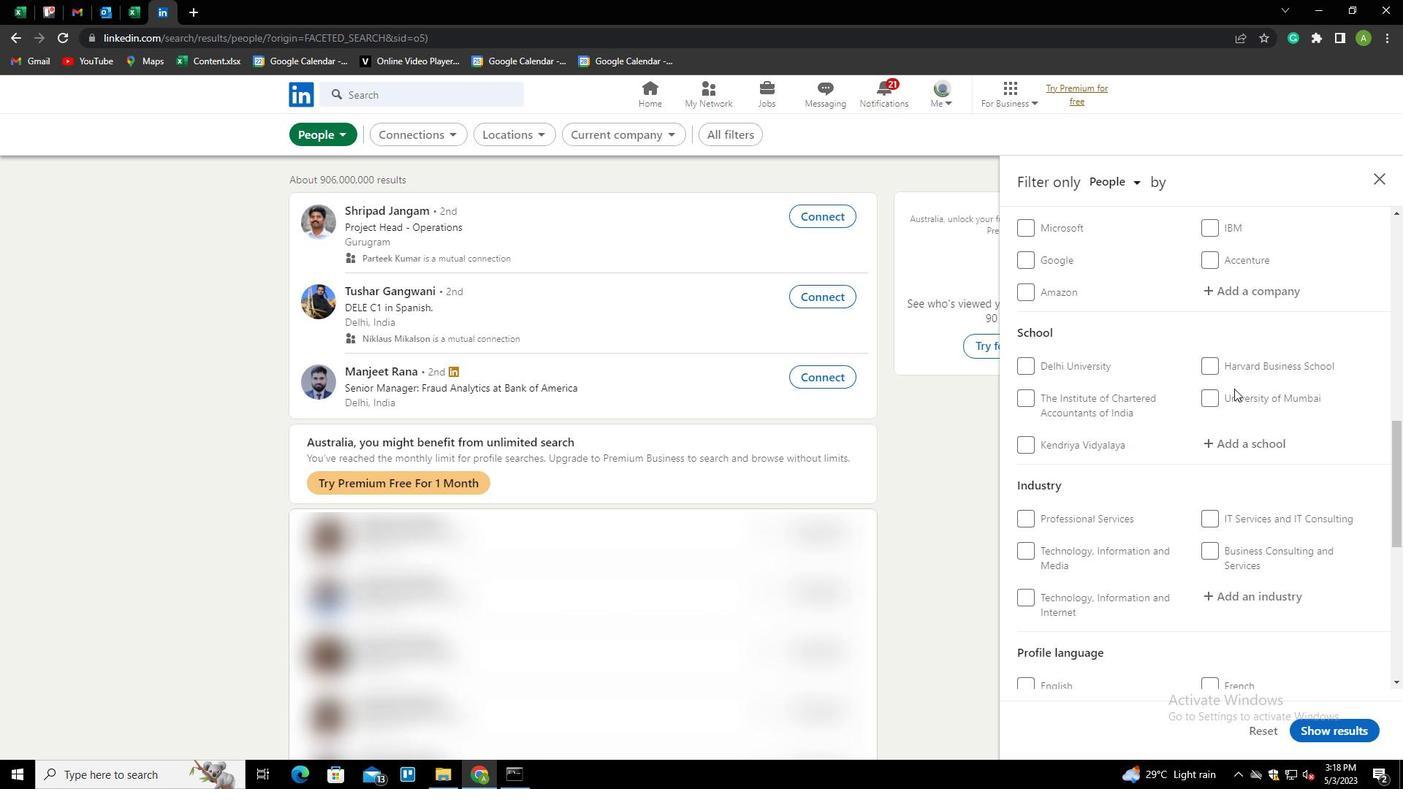 
Action: Mouse scrolled (1235, 388) with delta (0, 0)
Screenshot: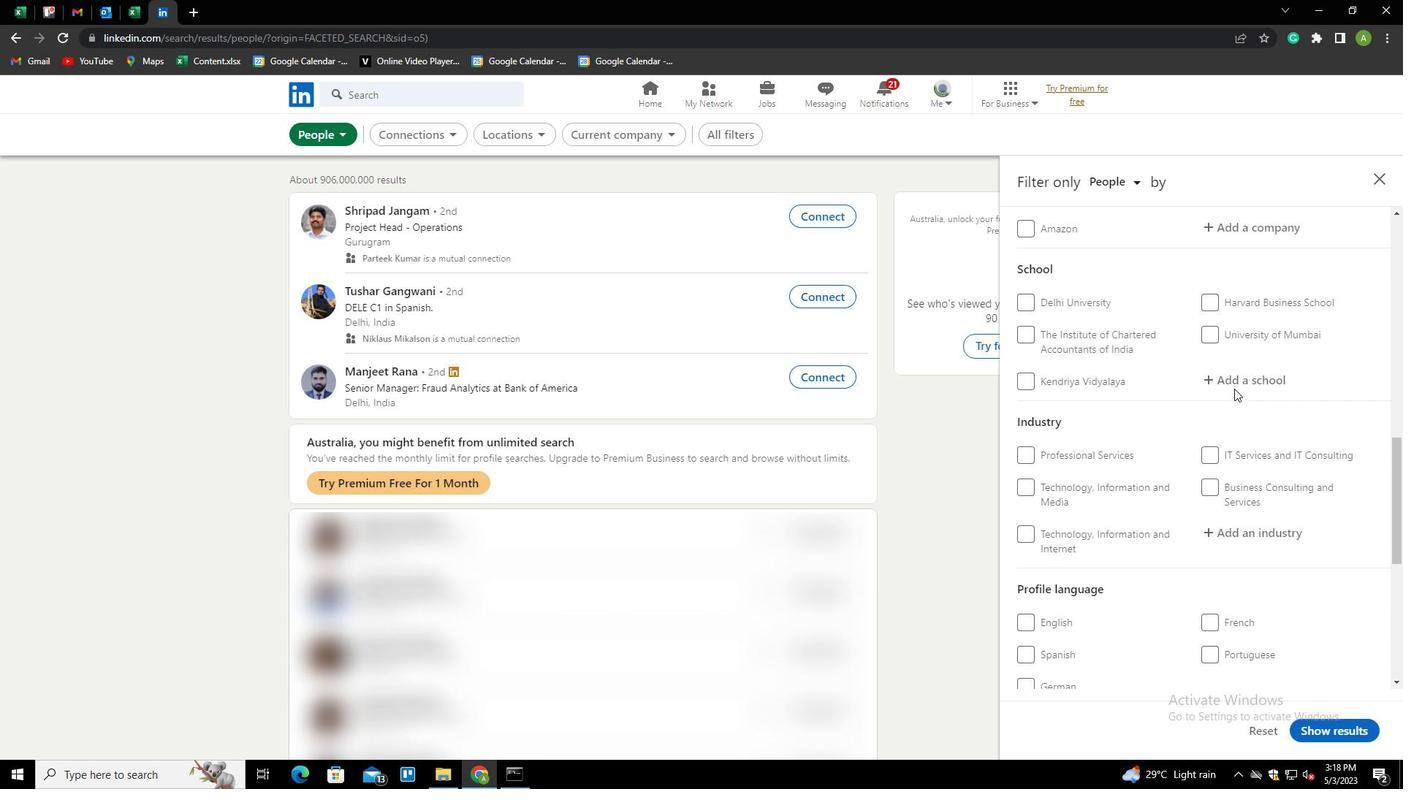 
Action: Mouse scrolled (1235, 388) with delta (0, 0)
Screenshot: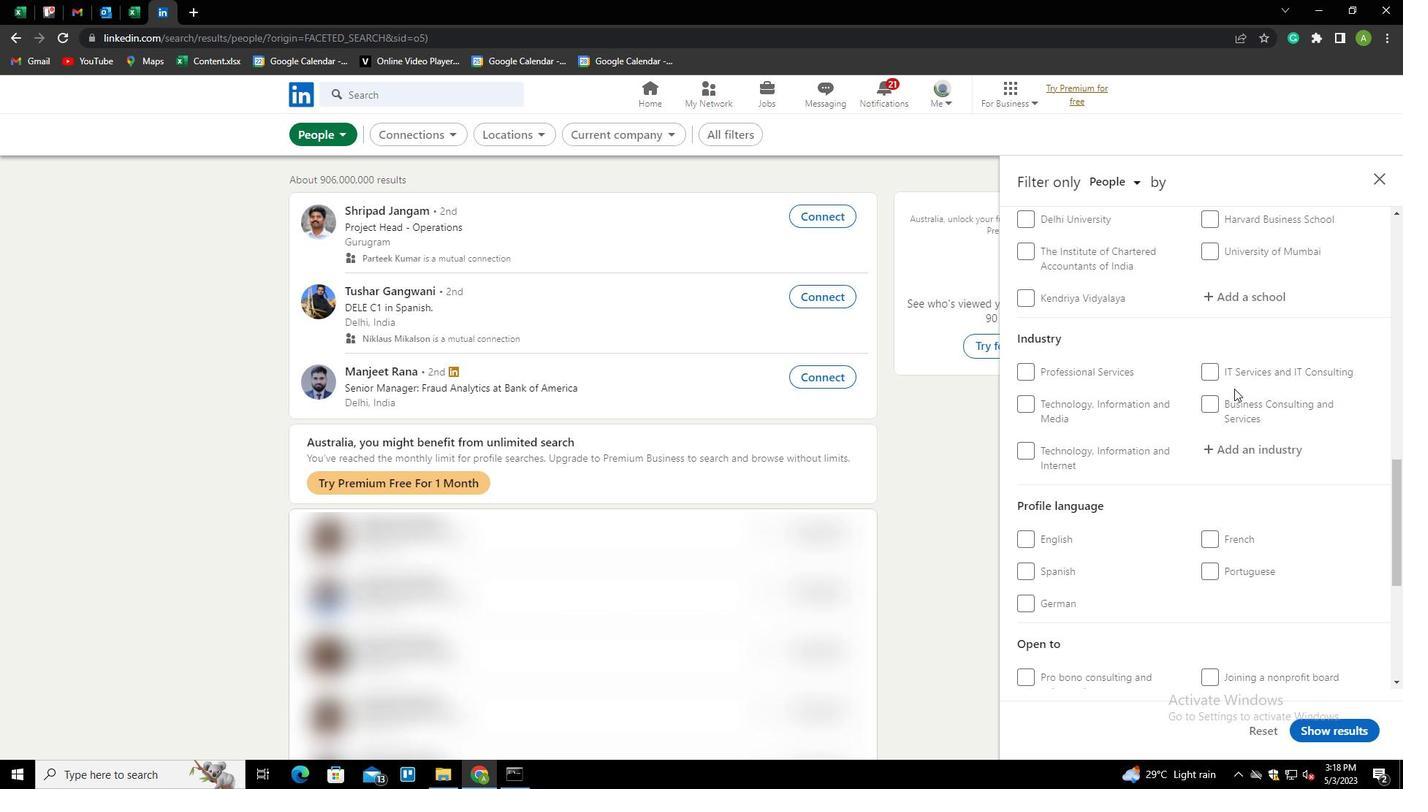 
Action: Mouse moved to (1031, 396)
Screenshot: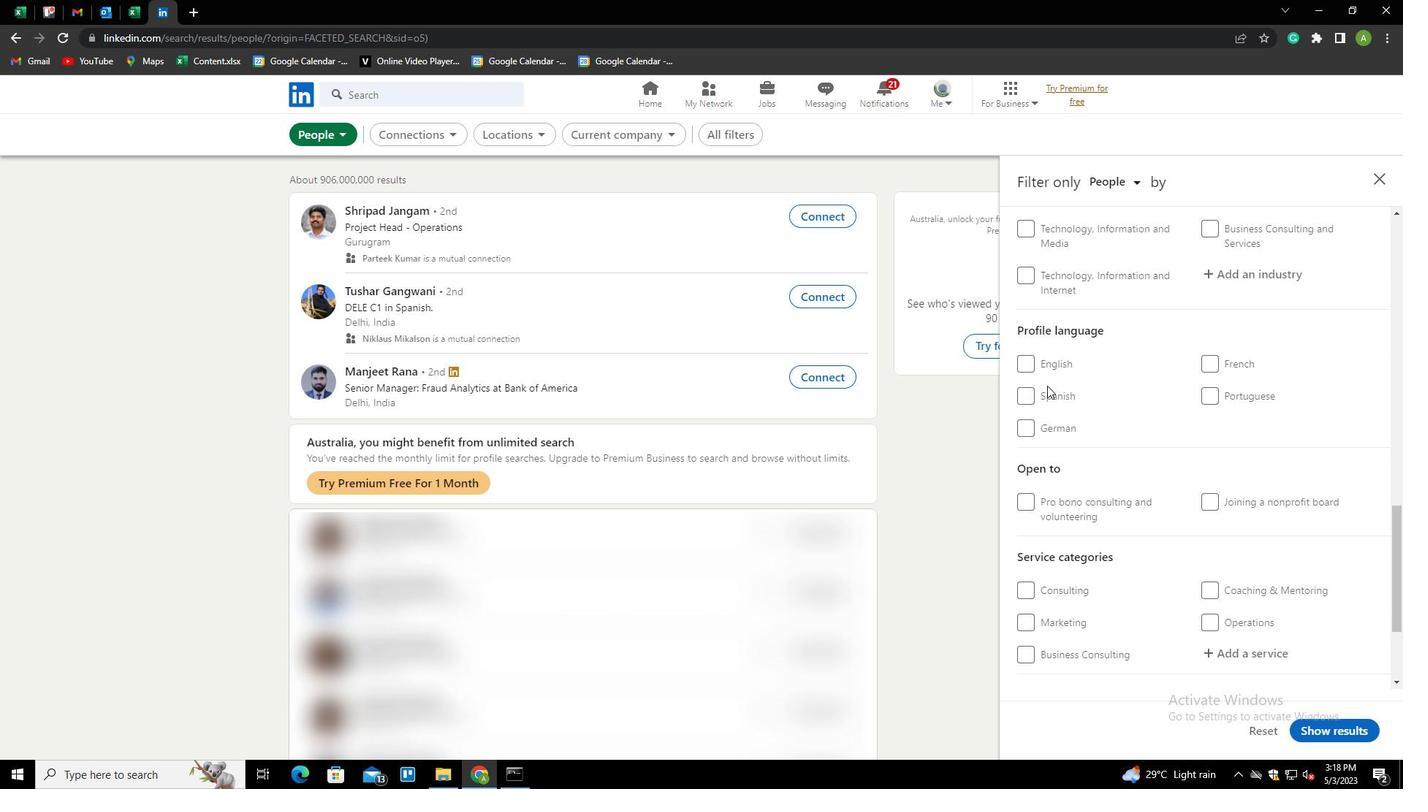 
Action: Mouse pressed left at (1031, 396)
Screenshot: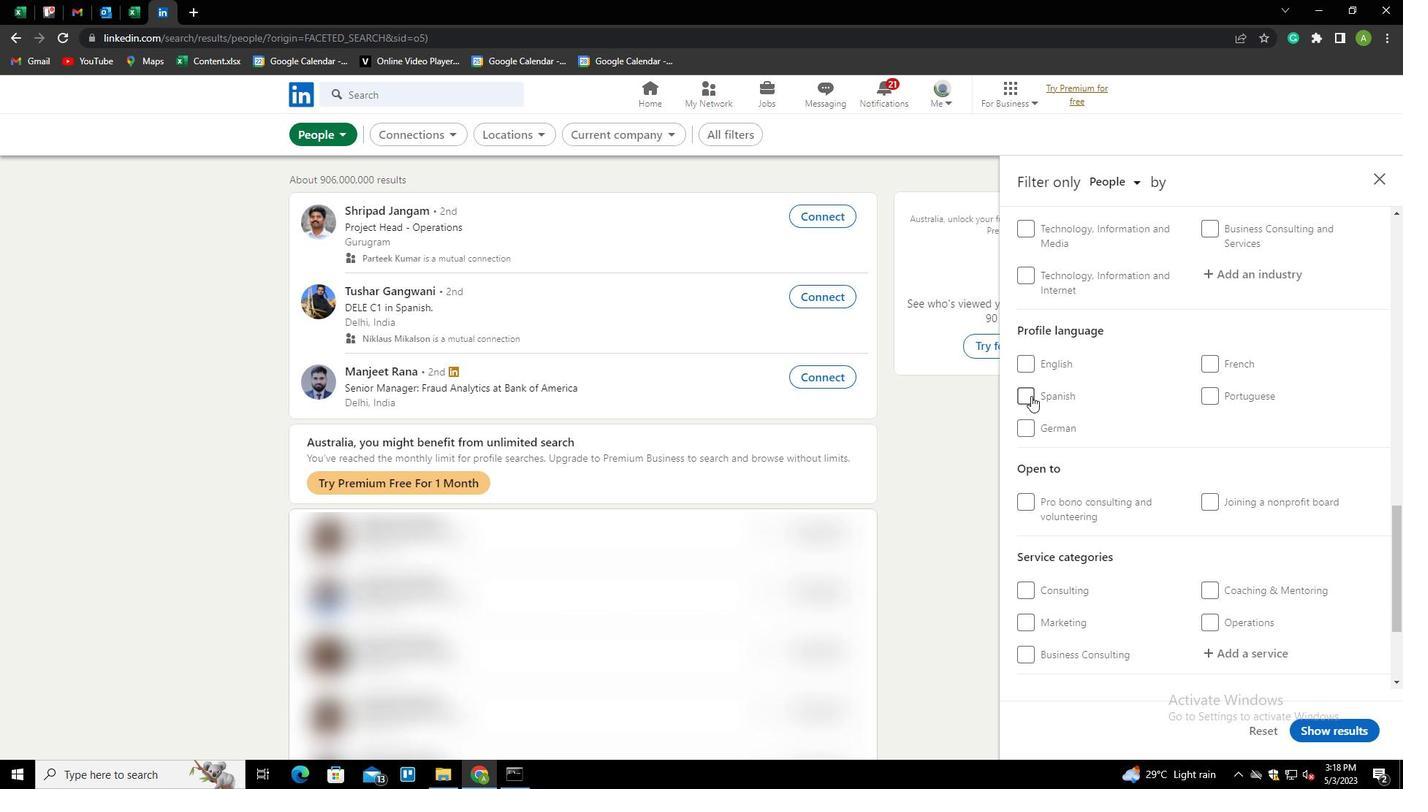 
Action: Mouse moved to (1172, 395)
Screenshot: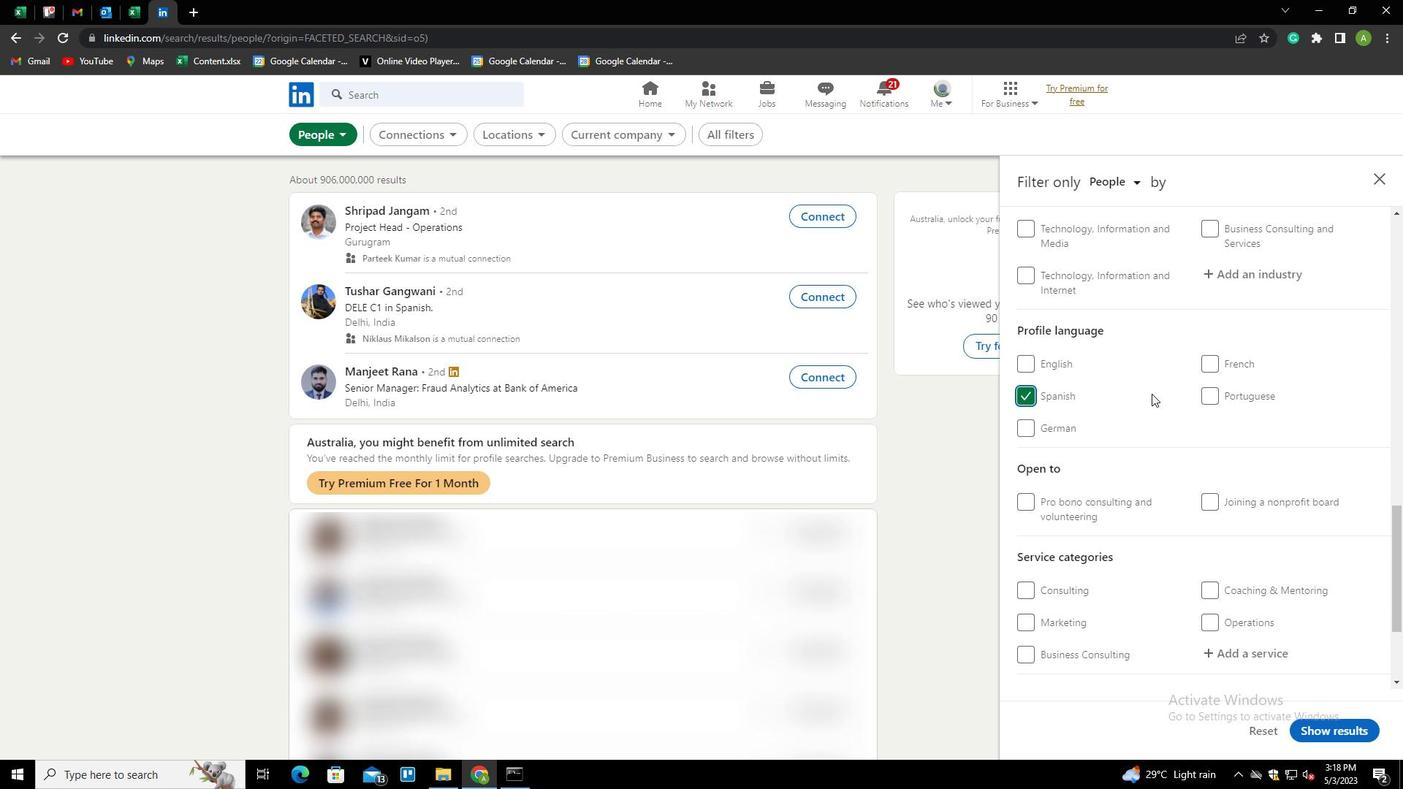 
Action: Mouse scrolled (1172, 396) with delta (0, 0)
Screenshot: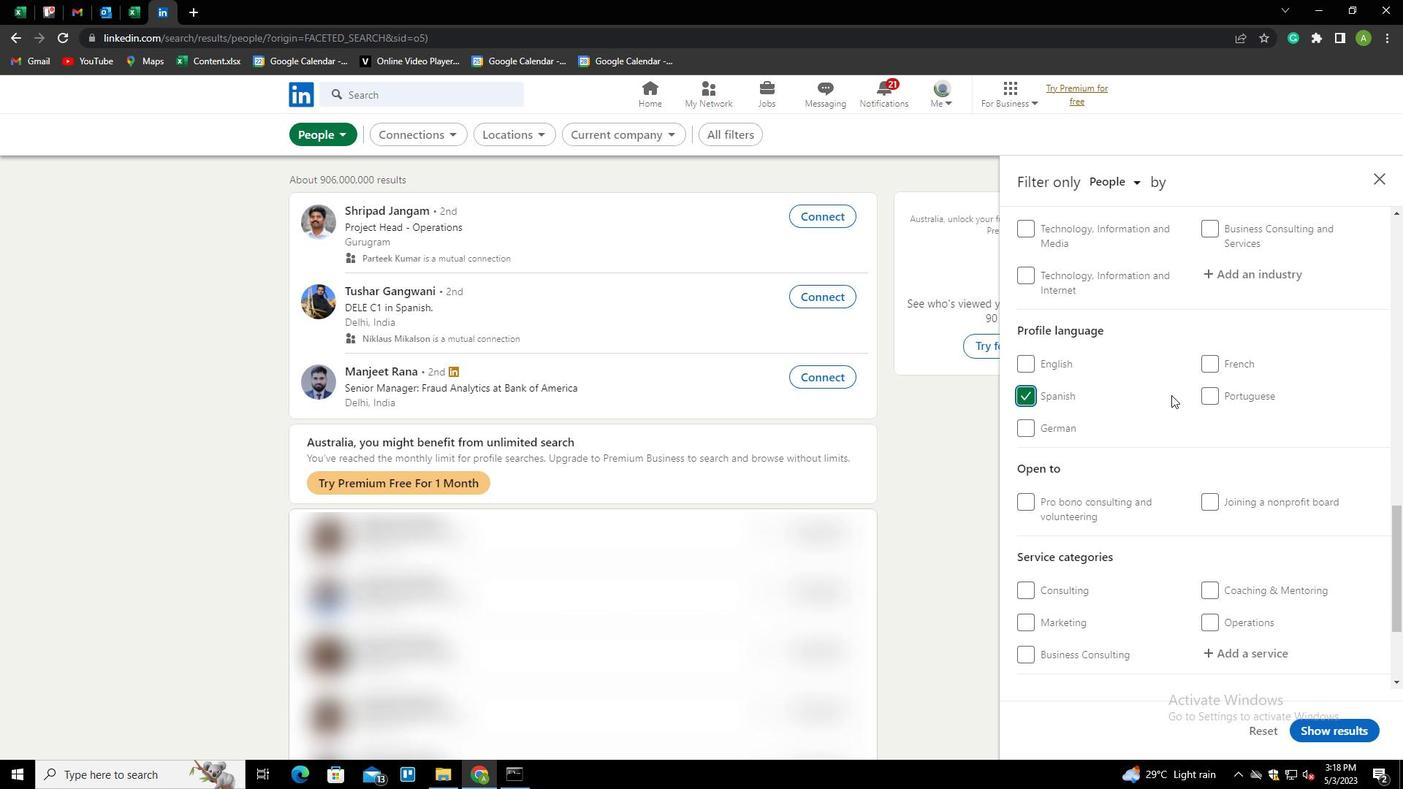 
Action: Mouse scrolled (1172, 396) with delta (0, 0)
Screenshot: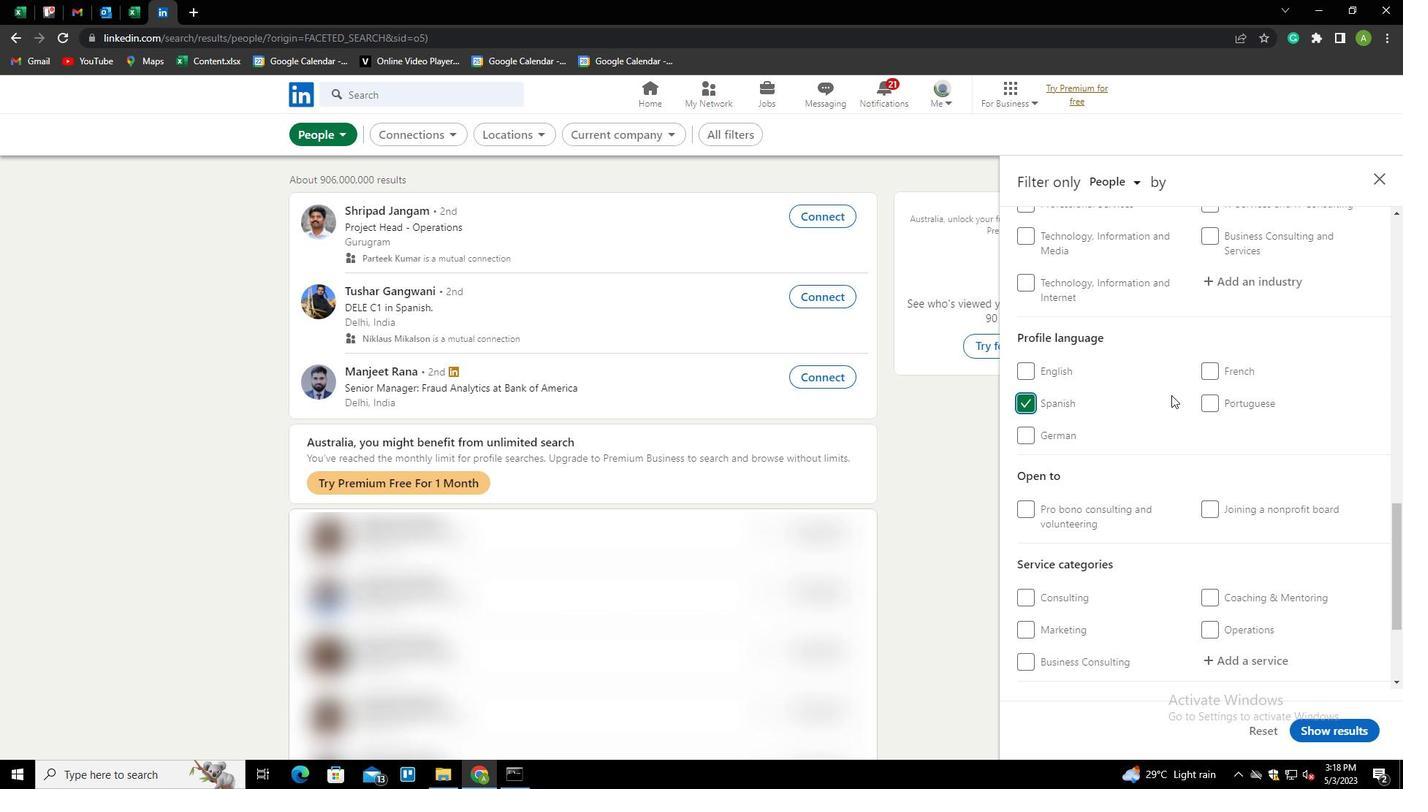 
Action: Mouse scrolled (1172, 396) with delta (0, 0)
Screenshot: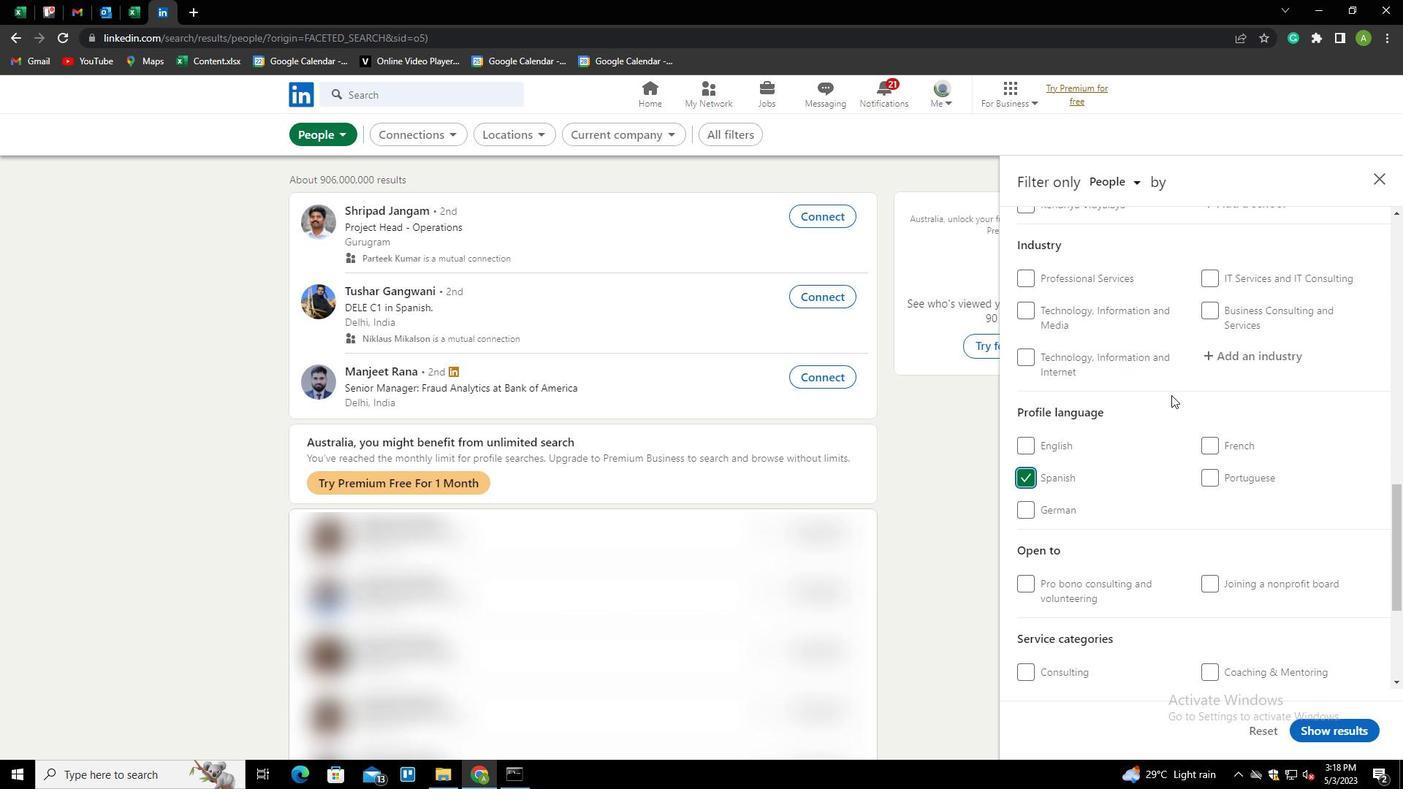 
Action: Mouse scrolled (1172, 396) with delta (0, 0)
Screenshot: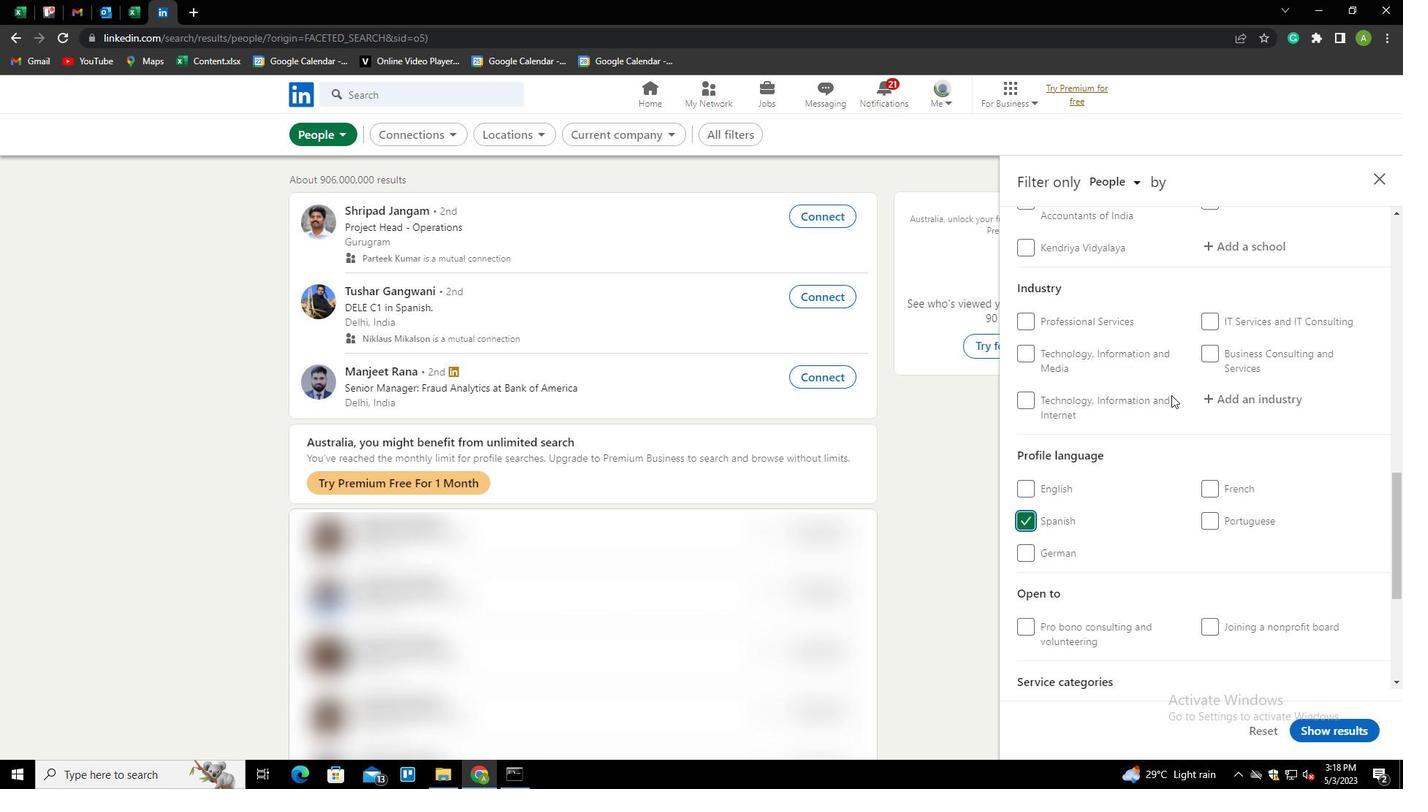 
Action: Mouse scrolled (1172, 396) with delta (0, 0)
Screenshot: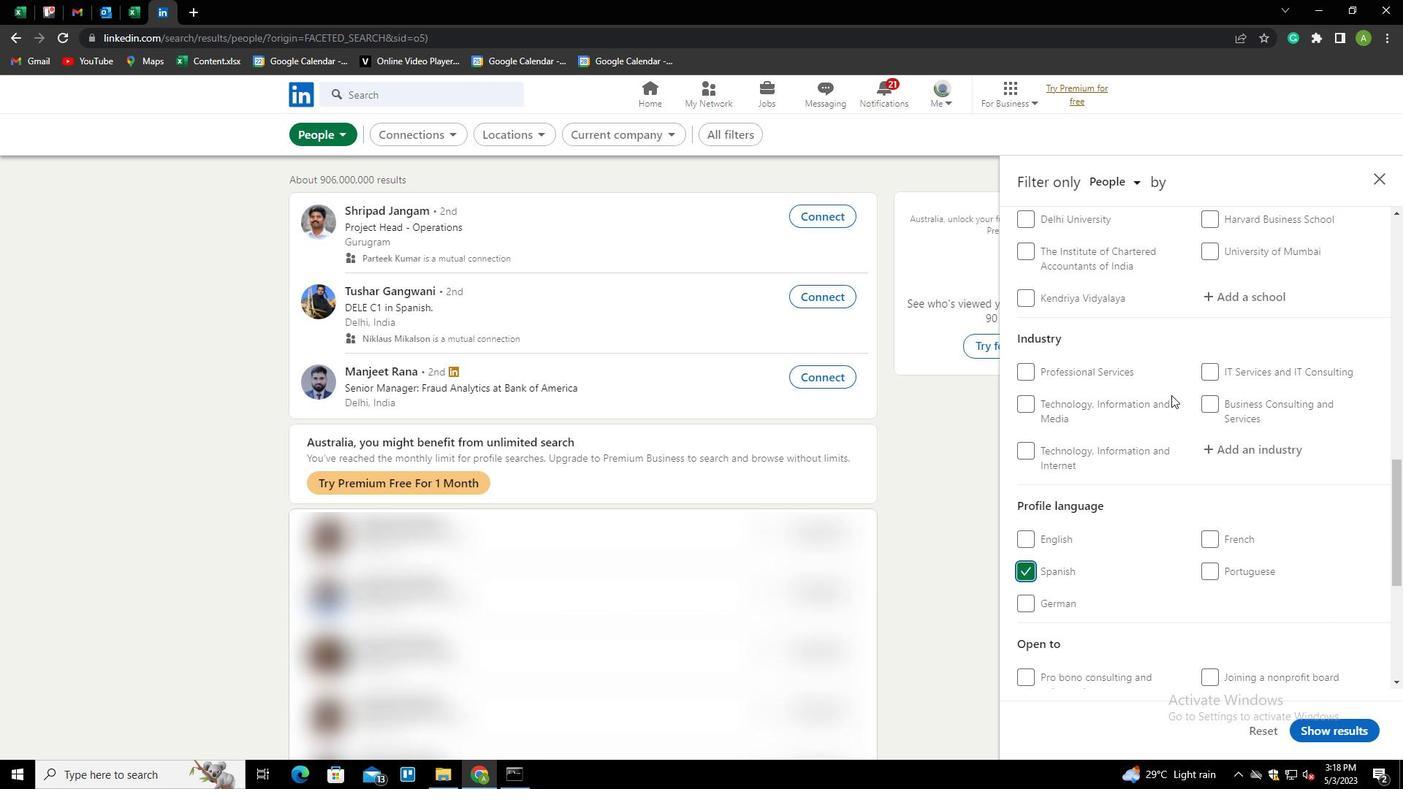 
Action: Mouse scrolled (1172, 396) with delta (0, 0)
Screenshot: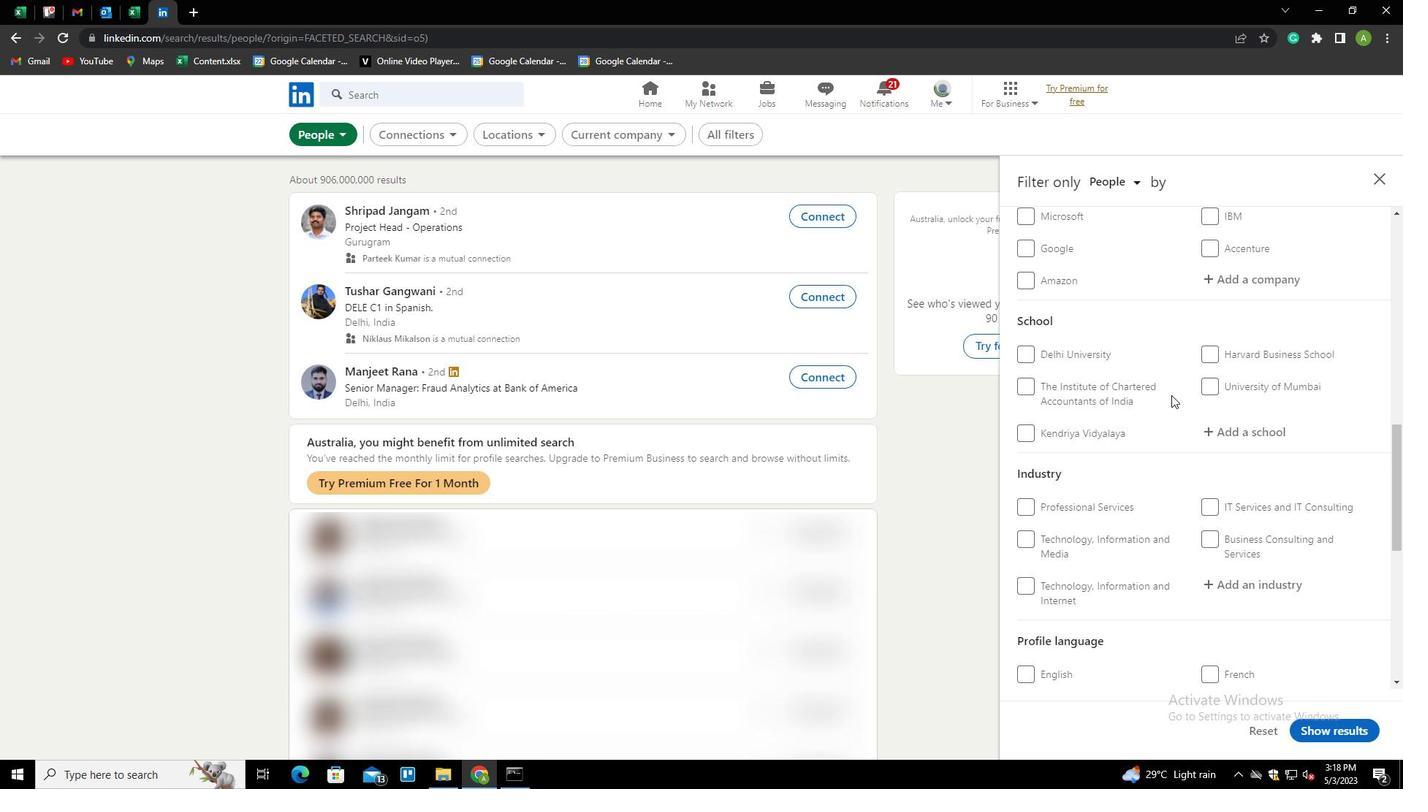 
Action: Mouse scrolled (1172, 396) with delta (0, 0)
Screenshot: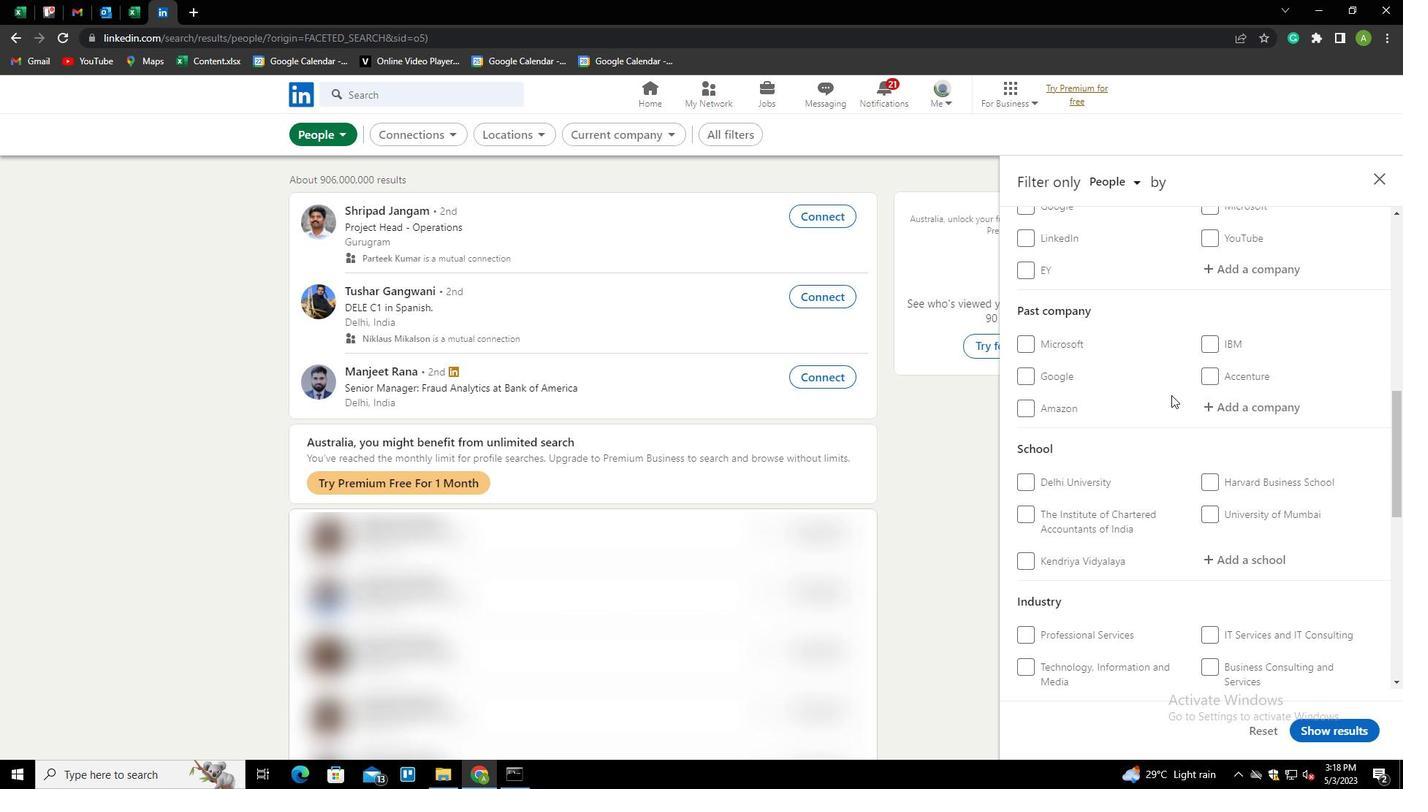
Action: Mouse scrolled (1172, 396) with delta (0, 0)
Screenshot: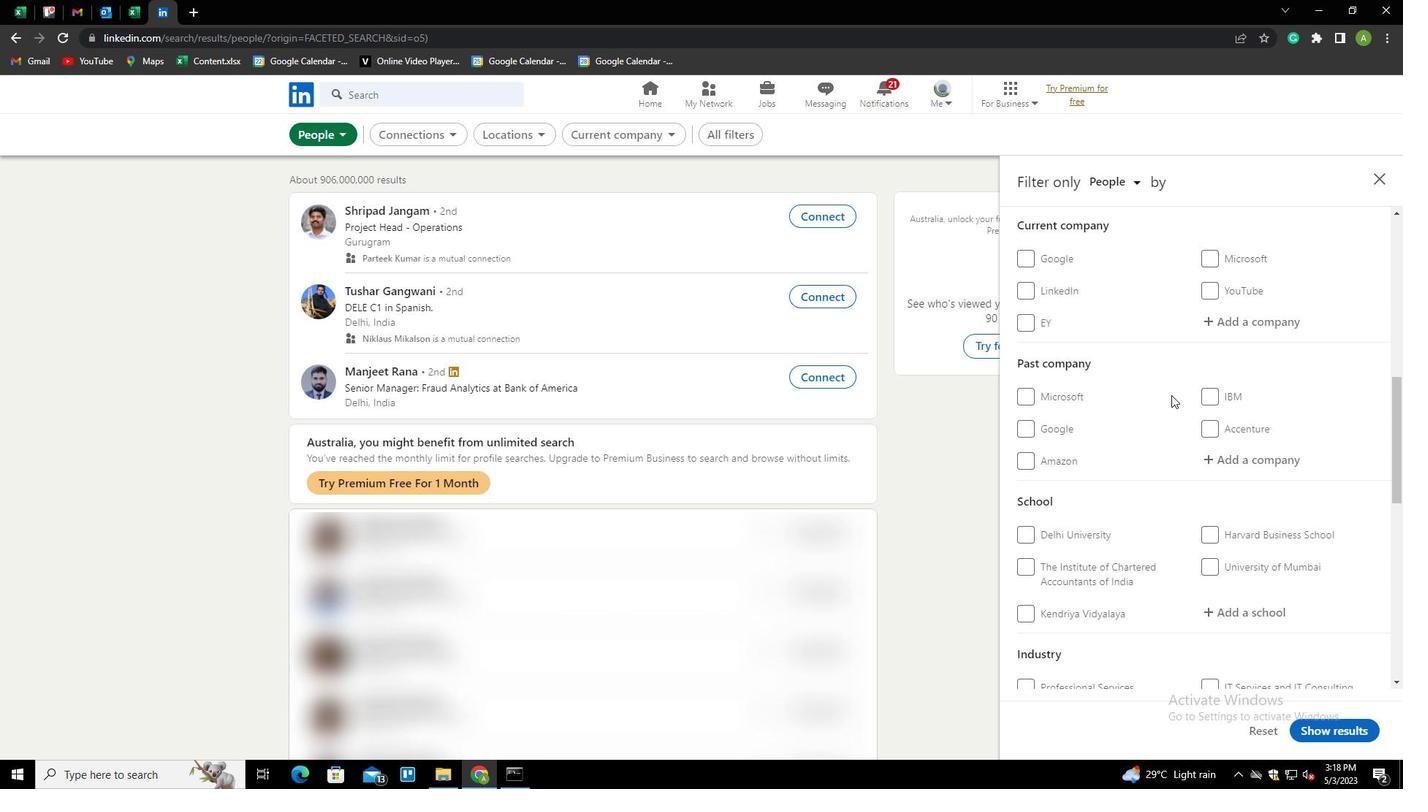 
Action: Mouse scrolled (1172, 396) with delta (0, 0)
Screenshot: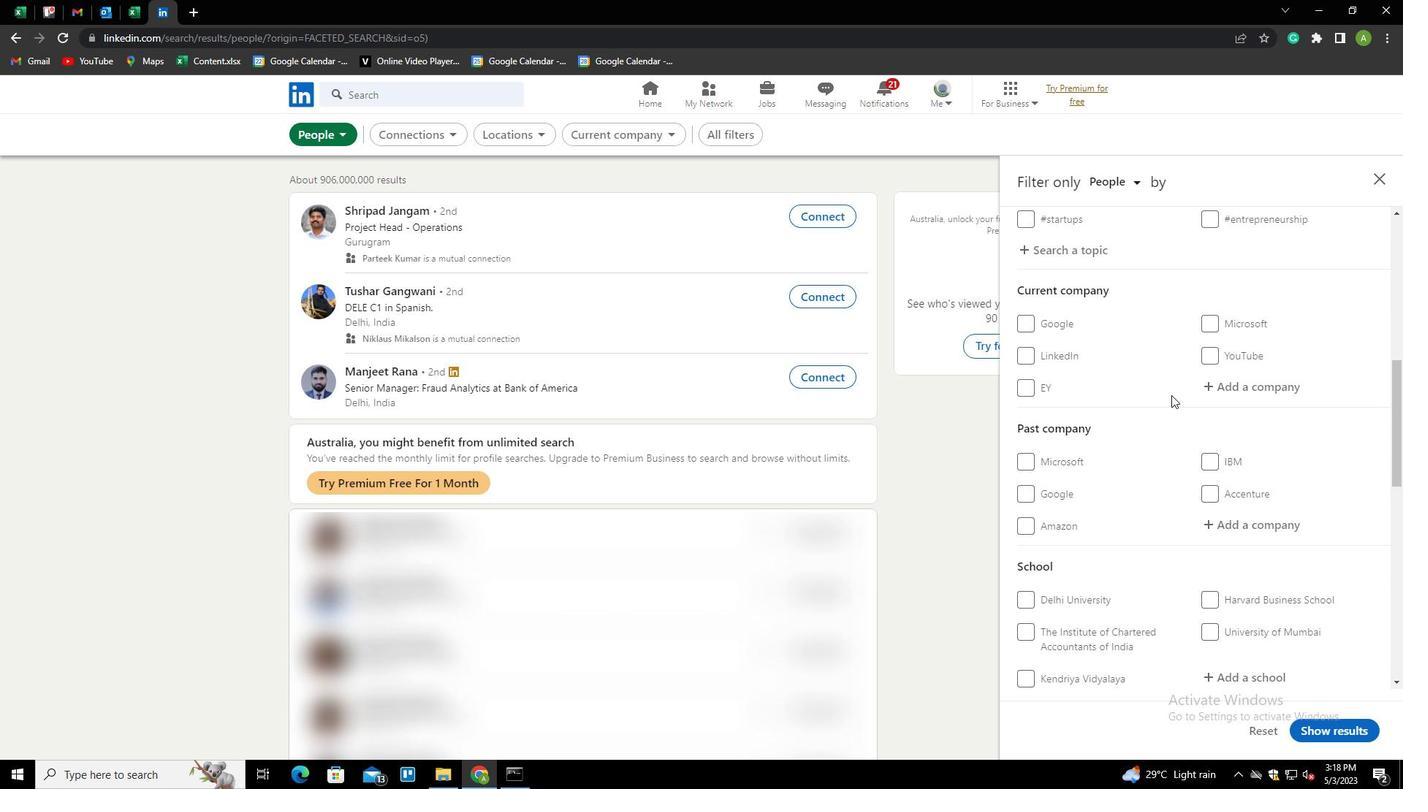 
Action: Mouse moved to (1233, 487)
Screenshot: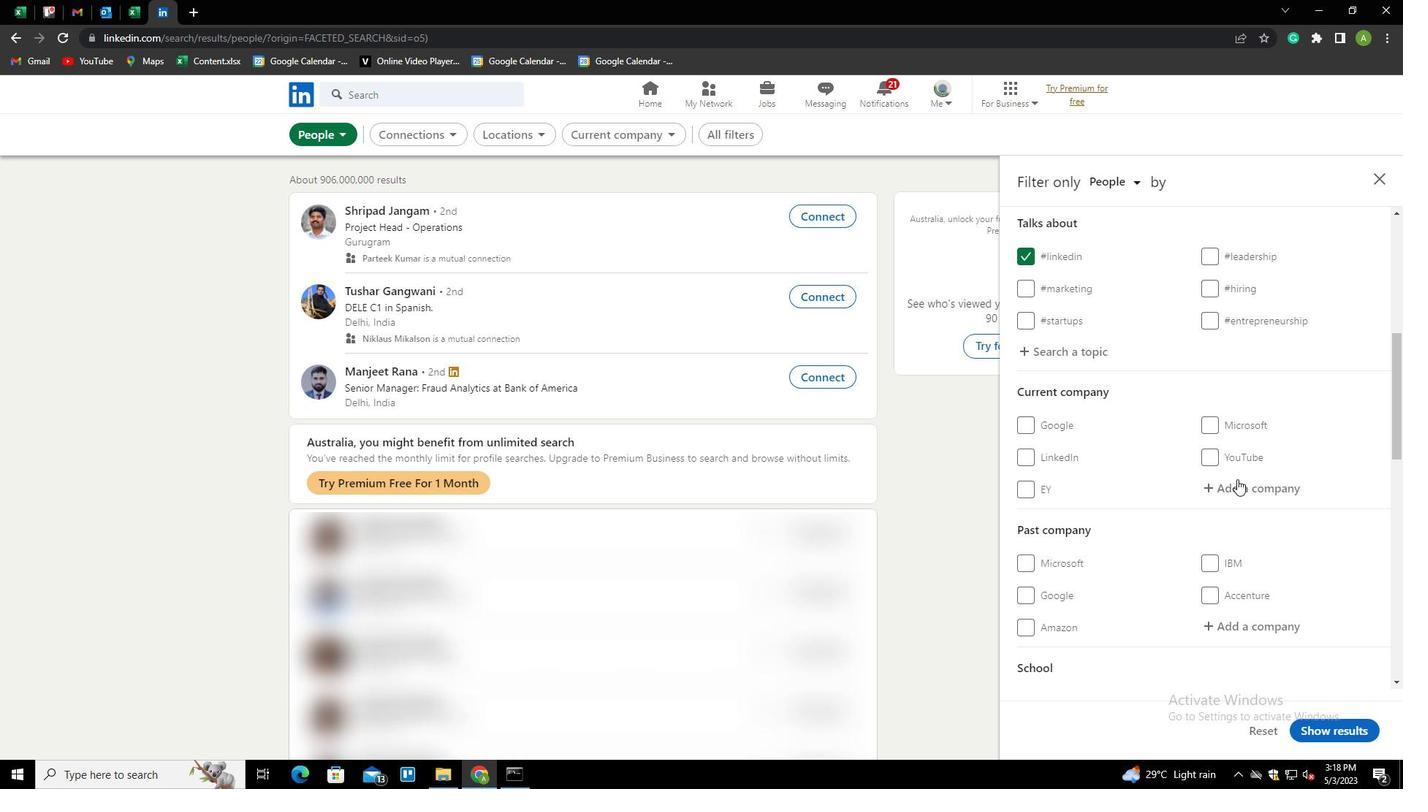 
Action: Mouse pressed left at (1233, 487)
Screenshot: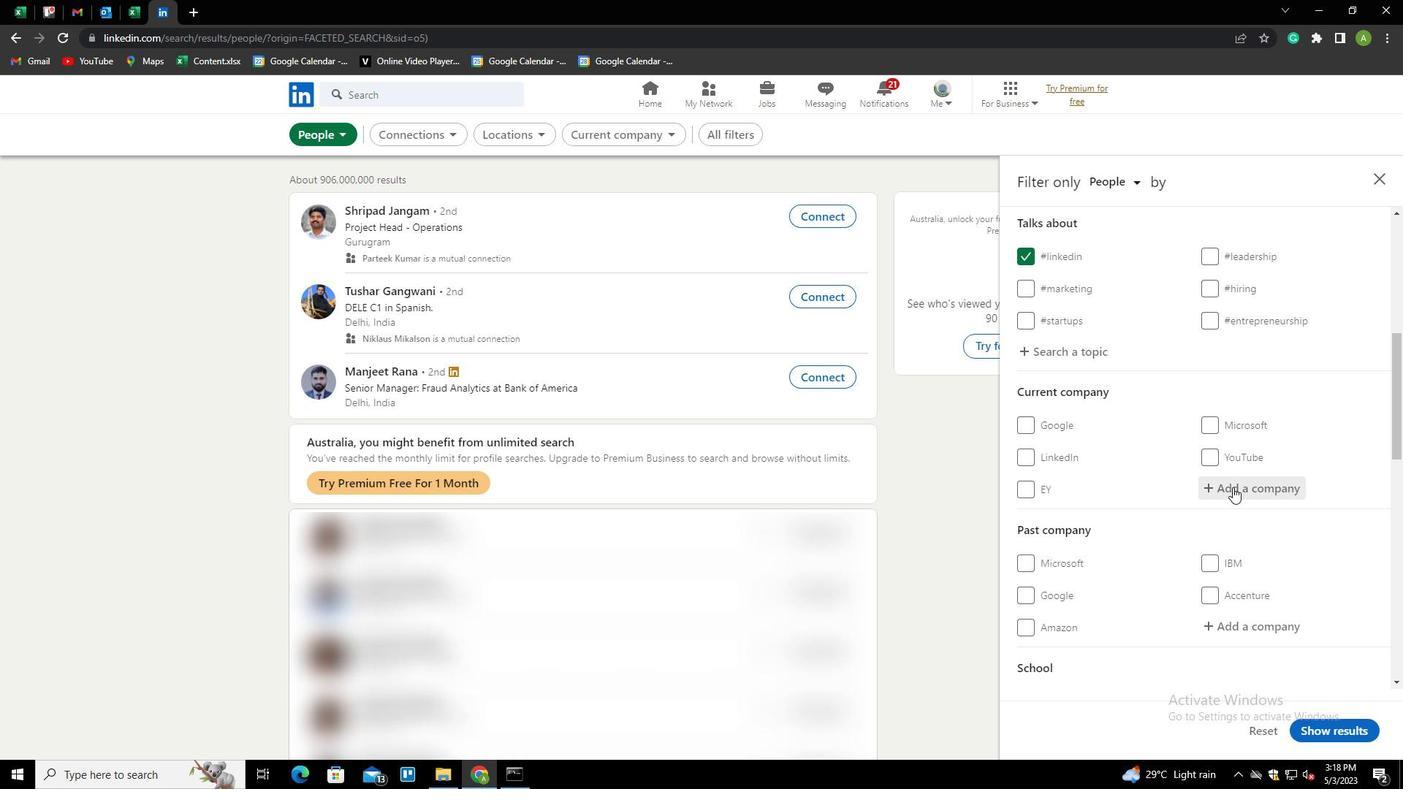 
Action: Mouse moved to (1231, 488)
Screenshot: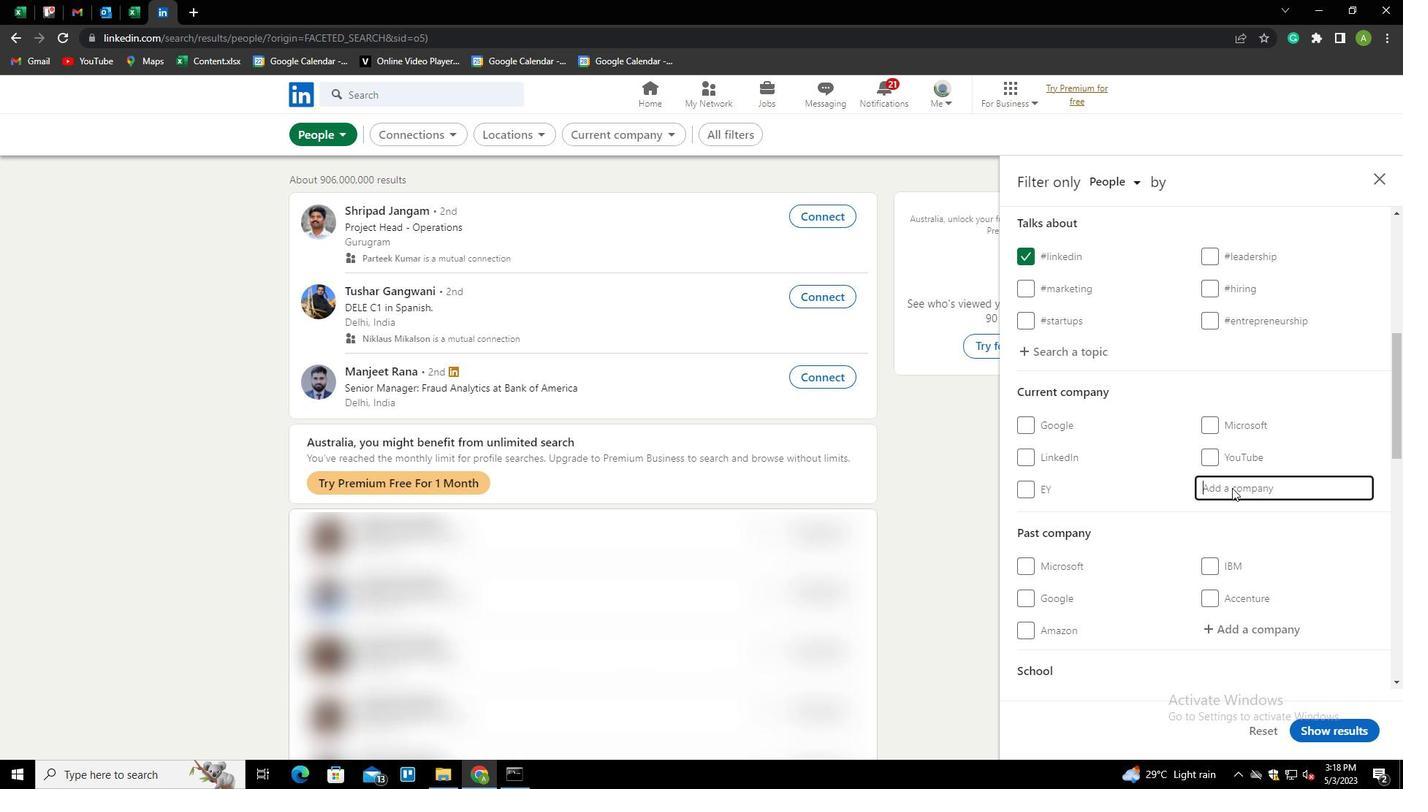
Action: Key pressed <Key.shift>CONSTELLATION<Key.down><Key.space><Key.shift>OIL<Key.down><Key.enter>
Screenshot: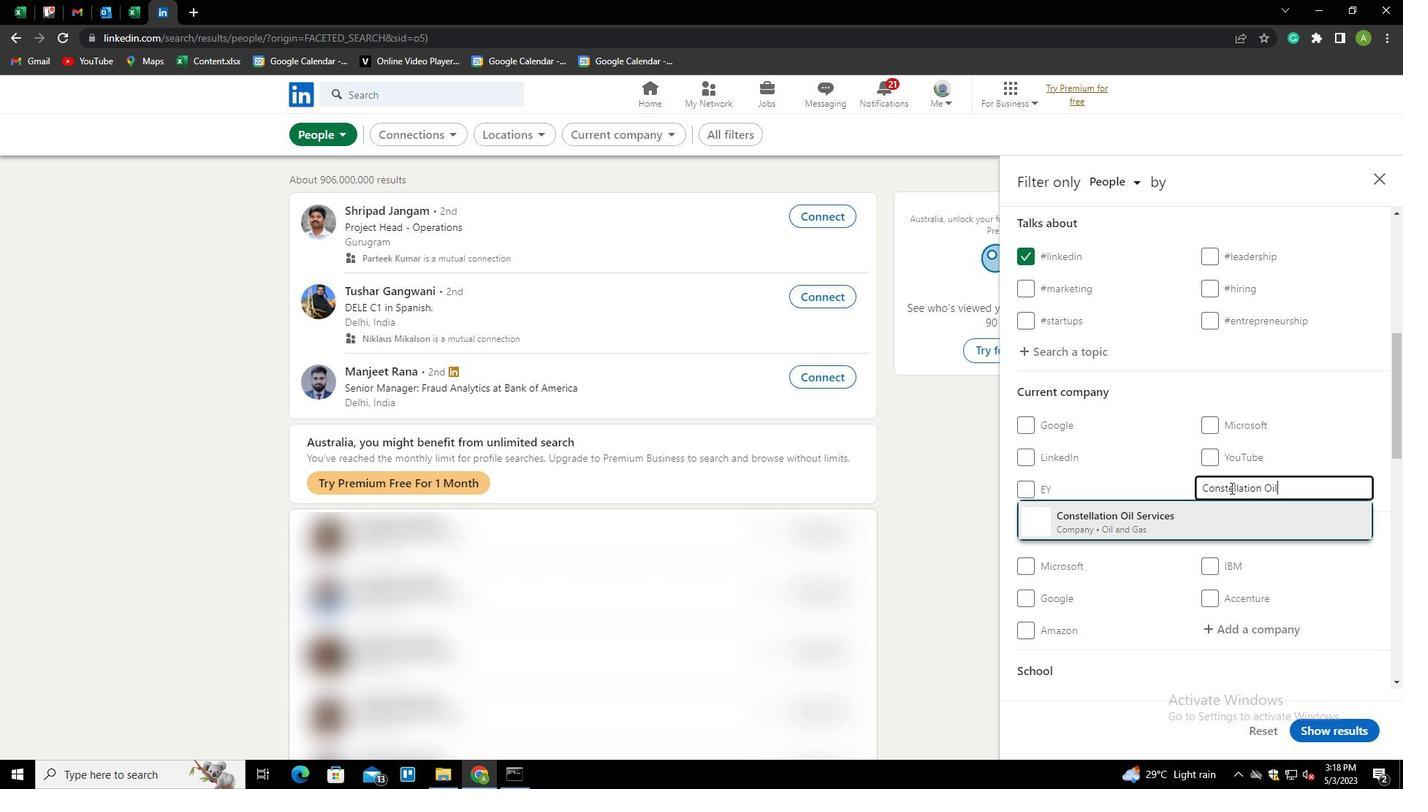 
Action: Mouse scrolled (1231, 487) with delta (0, 0)
Screenshot: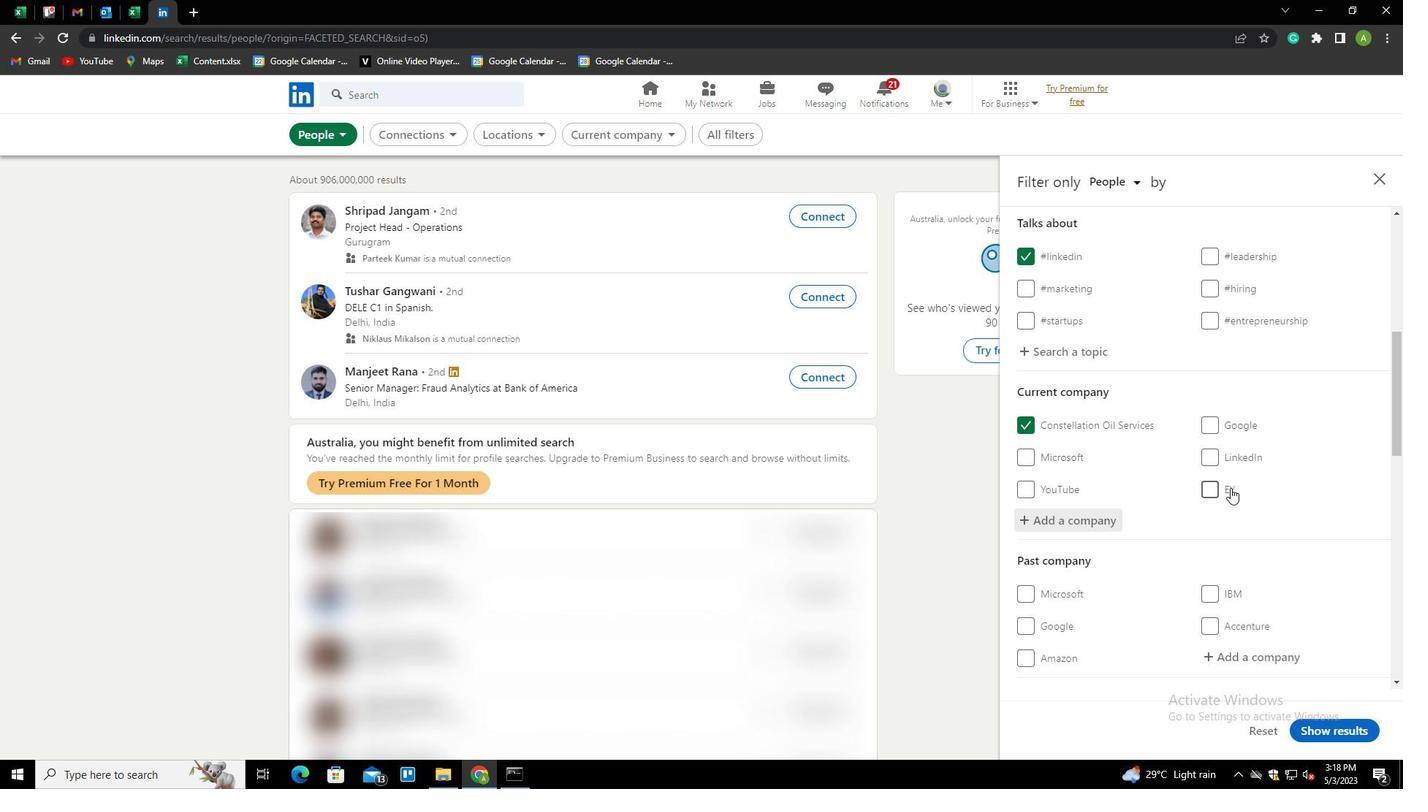 
Action: Mouse scrolled (1231, 487) with delta (0, 0)
Screenshot: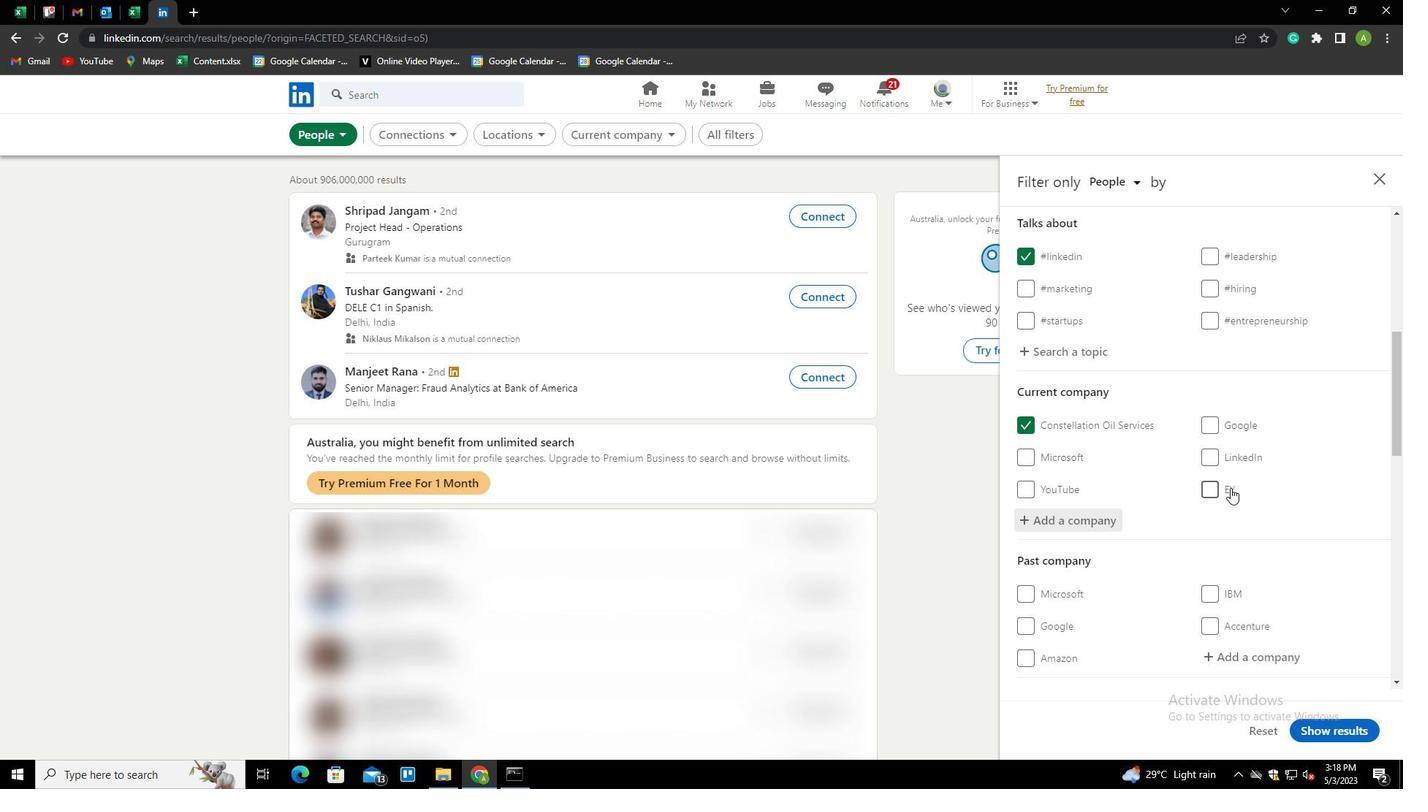 
Action: Mouse scrolled (1231, 487) with delta (0, 0)
Screenshot: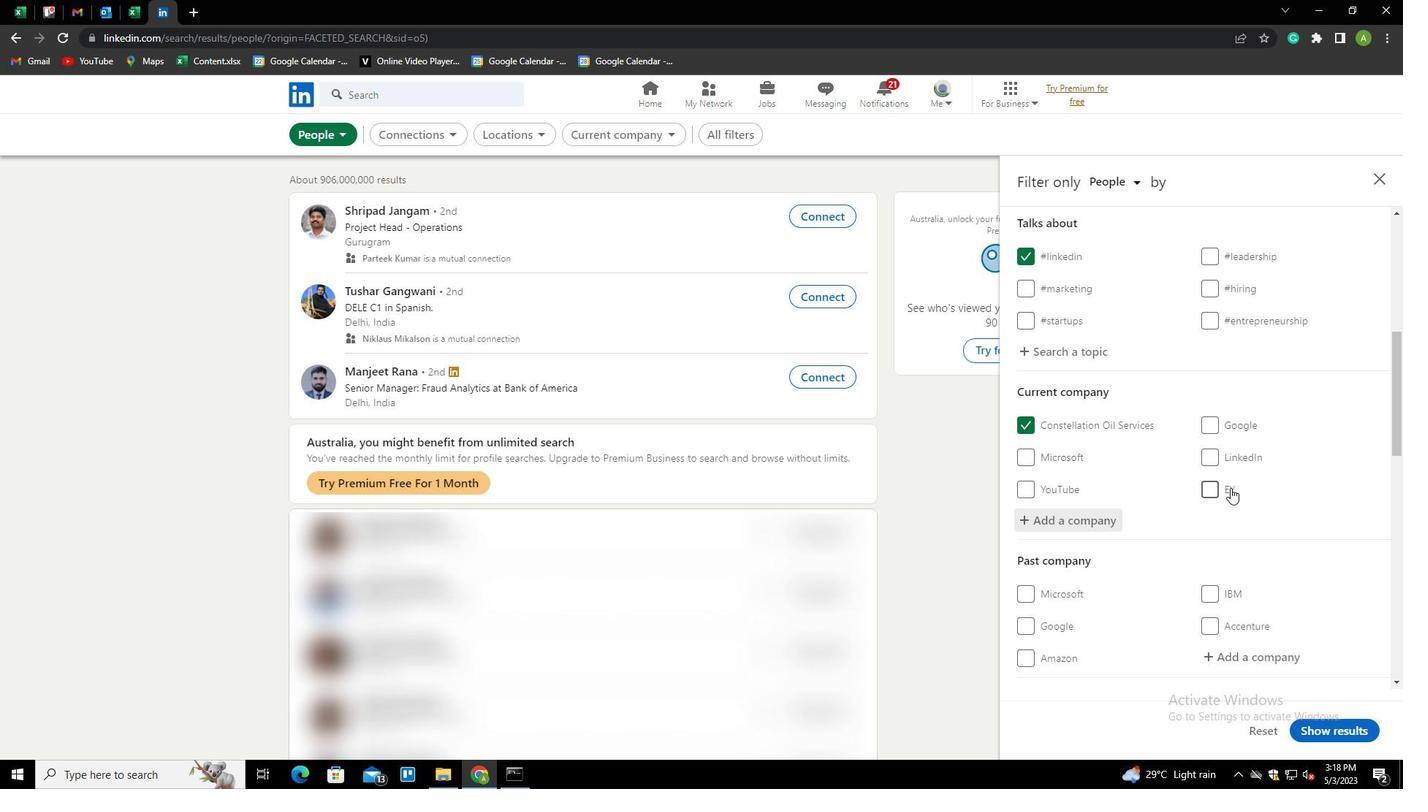 
Action: Mouse scrolled (1231, 487) with delta (0, 0)
Screenshot: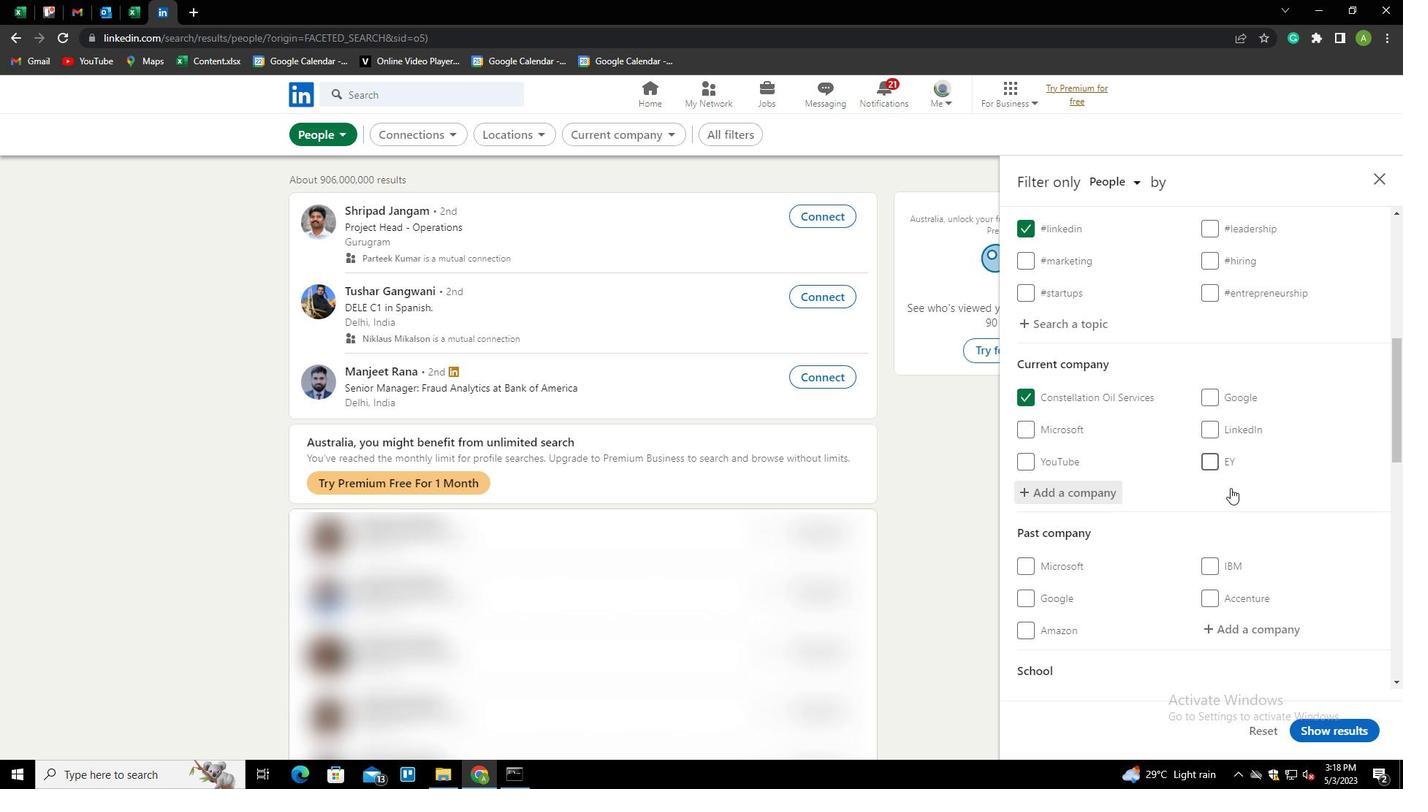 
Action: Mouse moved to (1232, 513)
Screenshot: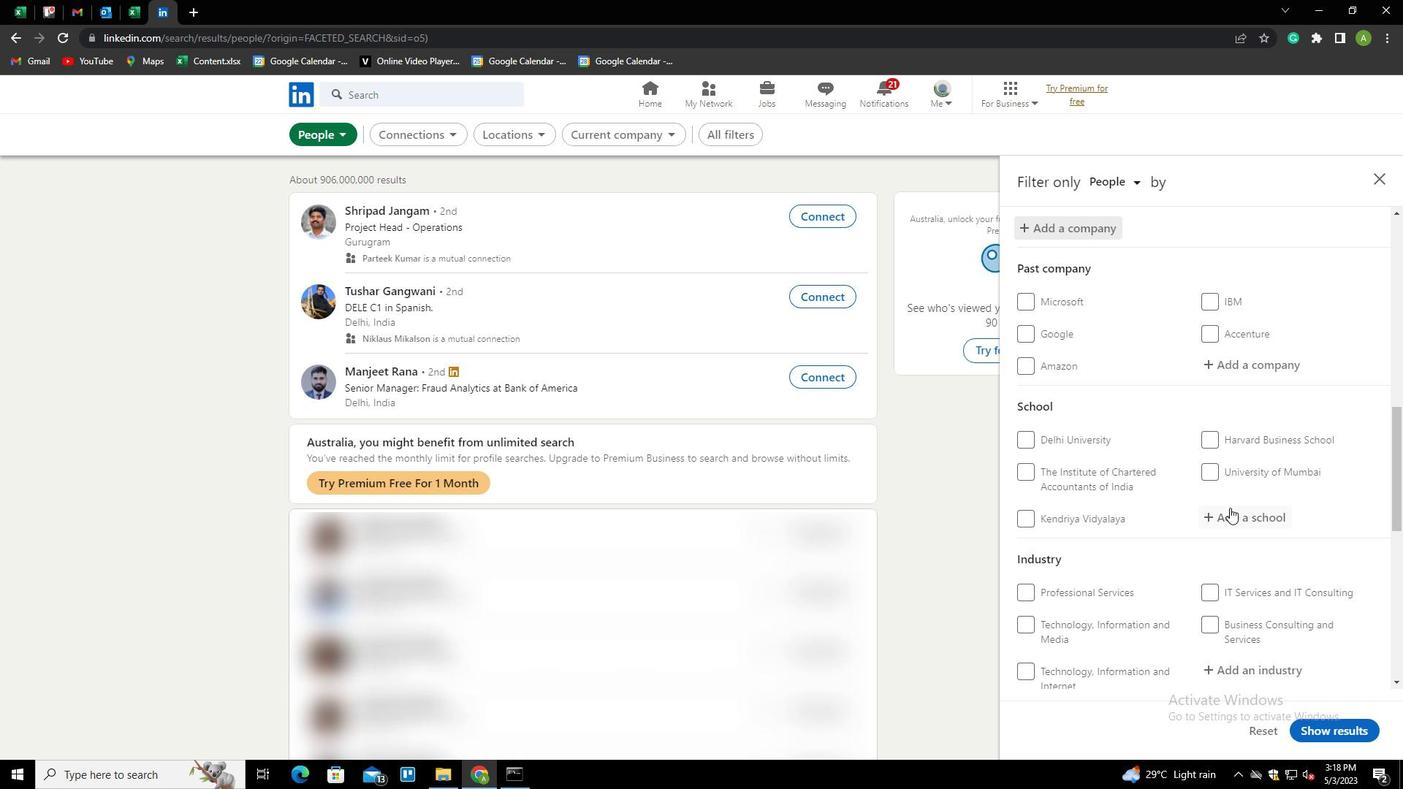 
Action: Mouse pressed left at (1232, 513)
Screenshot: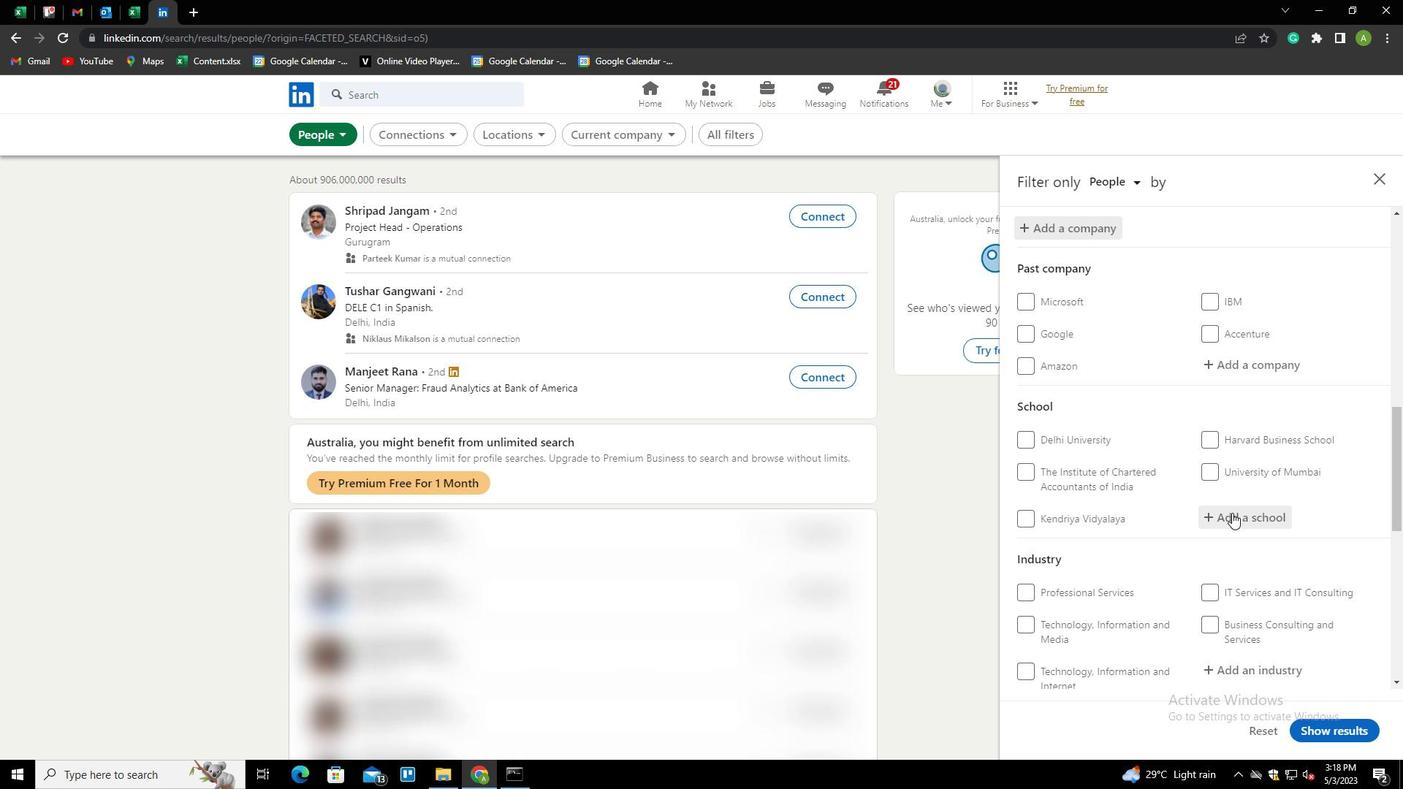
Action: Key pressed <Key.shift><Key.shift><Key.shift><Key.shift><Key.shift><Key.shift><Key.shift><Key.shift><Key.shift><Key.shift><Key.shift>P<Key.shift>.<Key.shift><Key.shift><Key.shift><Key.shift><Key.shift><Key.shift><Key.shift><Key.shift><Key.shift><Key.shift><Key.shift><Key.space><Key.shift>K.<Key.space><Key.shift><Key.shift><Key.shift><Key.shift><Key.shift><Key.shift><Key.shift><Key.shift><Key.shift><Key.shift><Key.shift><Key.shift><Key.shift><Key.shift><Key.shift><Key.shift><Key.shift><Key.shift>RO<Key.backspace><Key.shift>OY<Key.down><Key.enter>
Screenshot: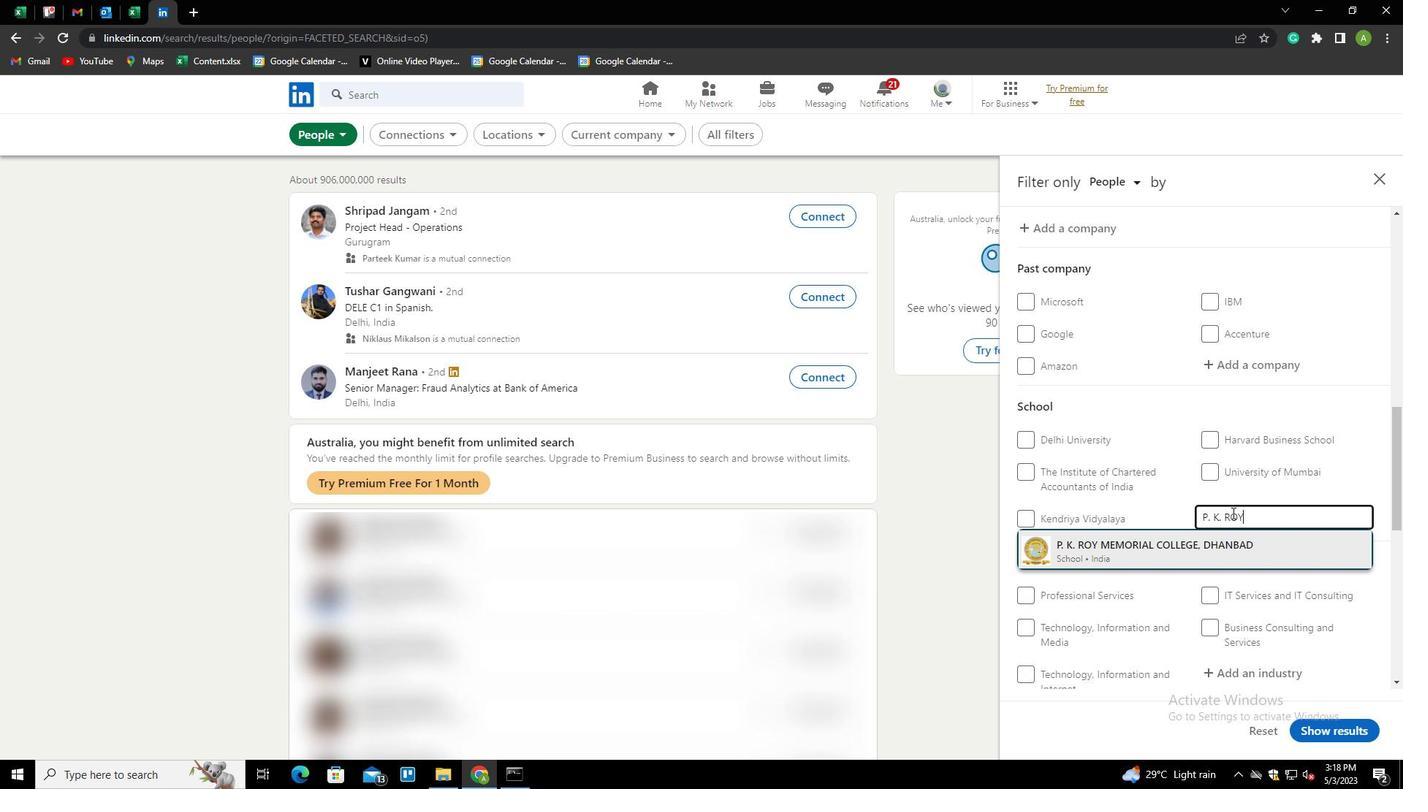 
Action: Mouse scrolled (1232, 512) with delta (0, 0)
Screenshot: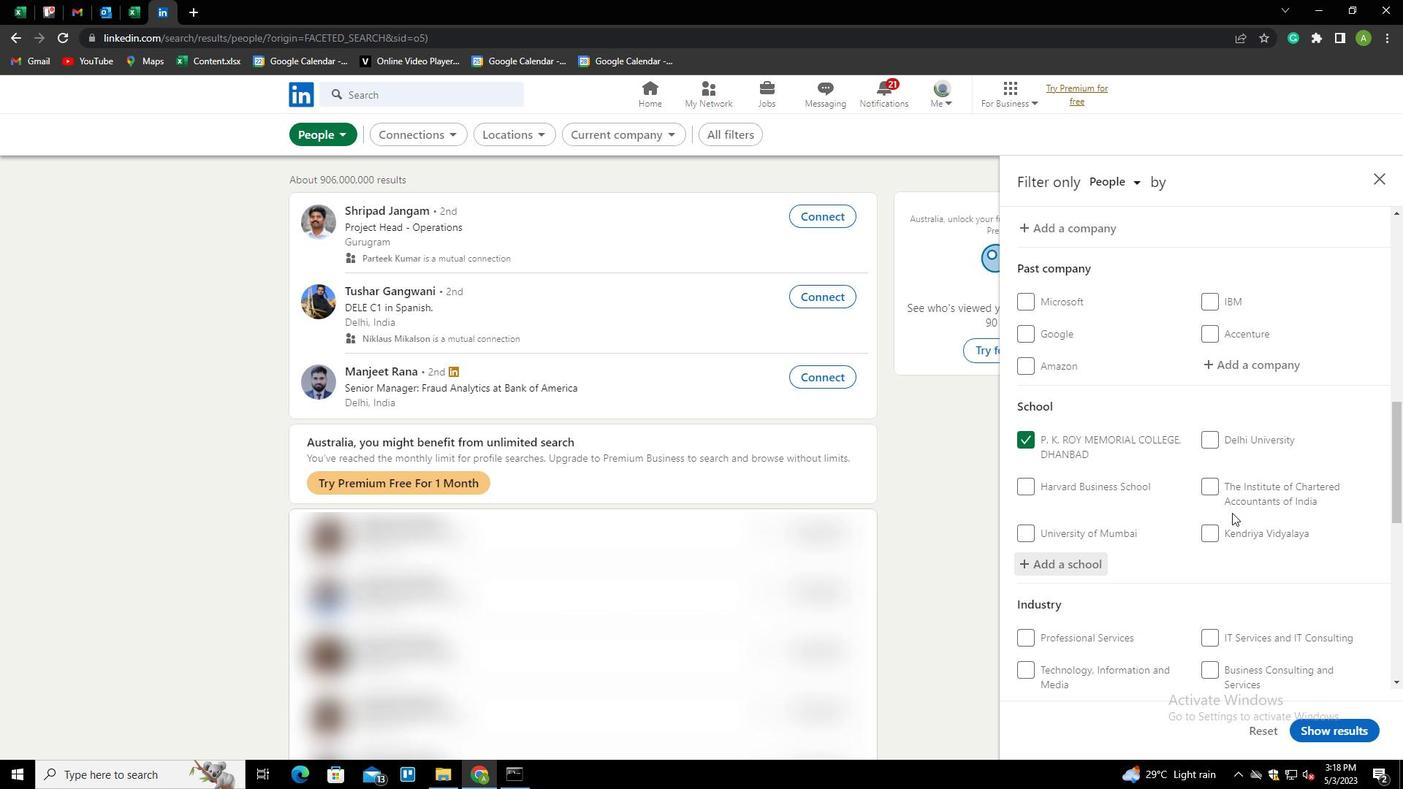 
Action: Mouse scrolled (1232, 512) with delta (0, 0)
Screenshot: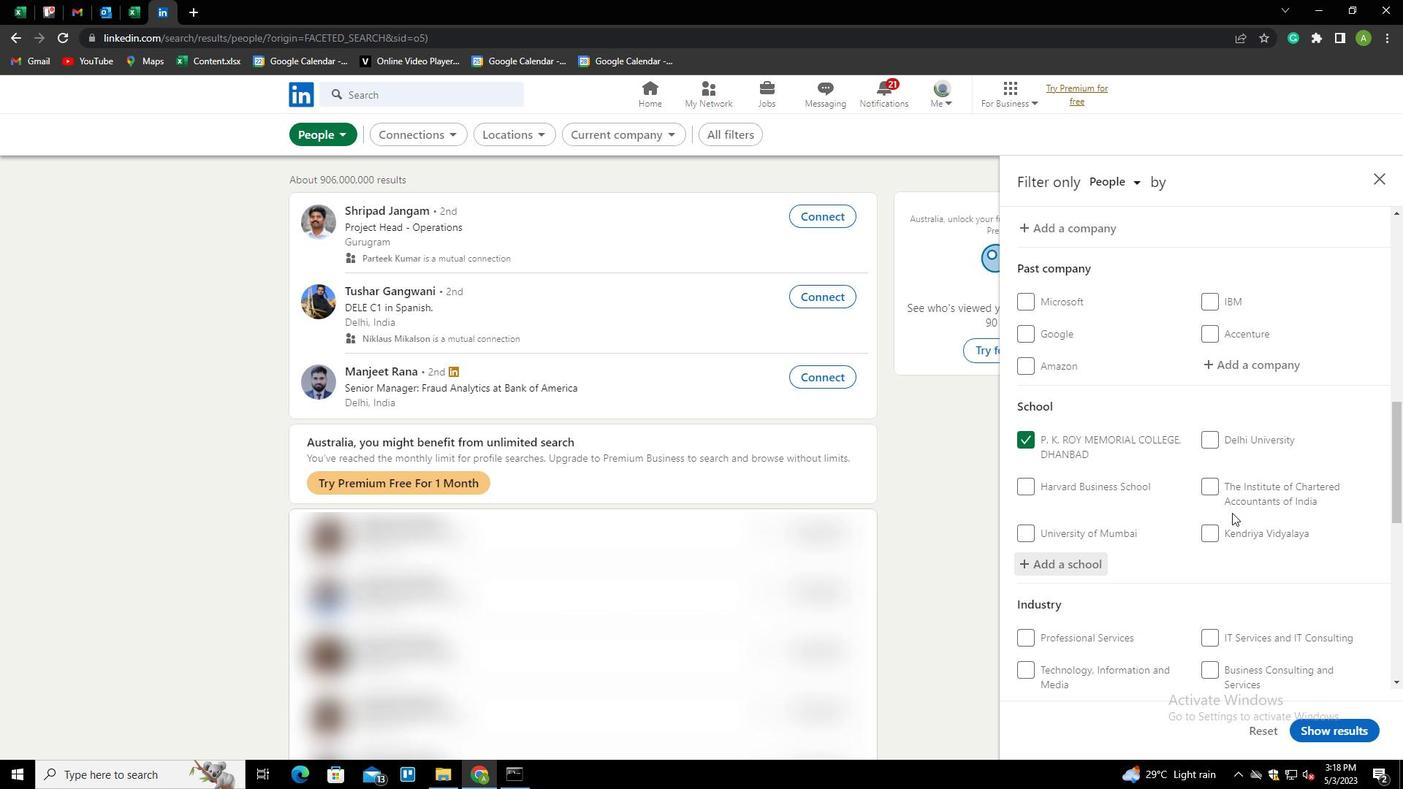 
Action: Mouse scrolled (1232, 512) with delta (0, 0)
Screenshot: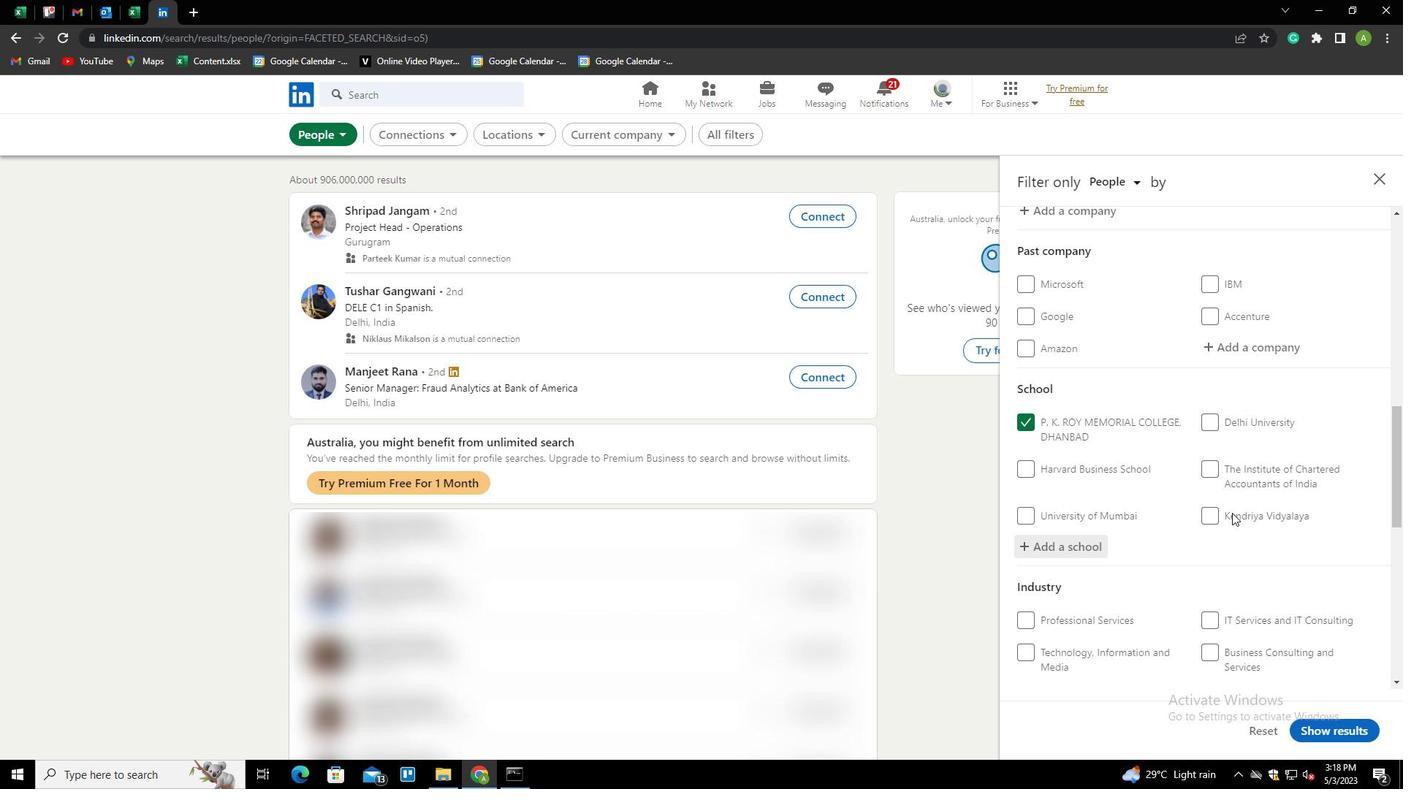 
Action: Mouse scrolled (1232, 512) with delta (0, 0)
Screenshot: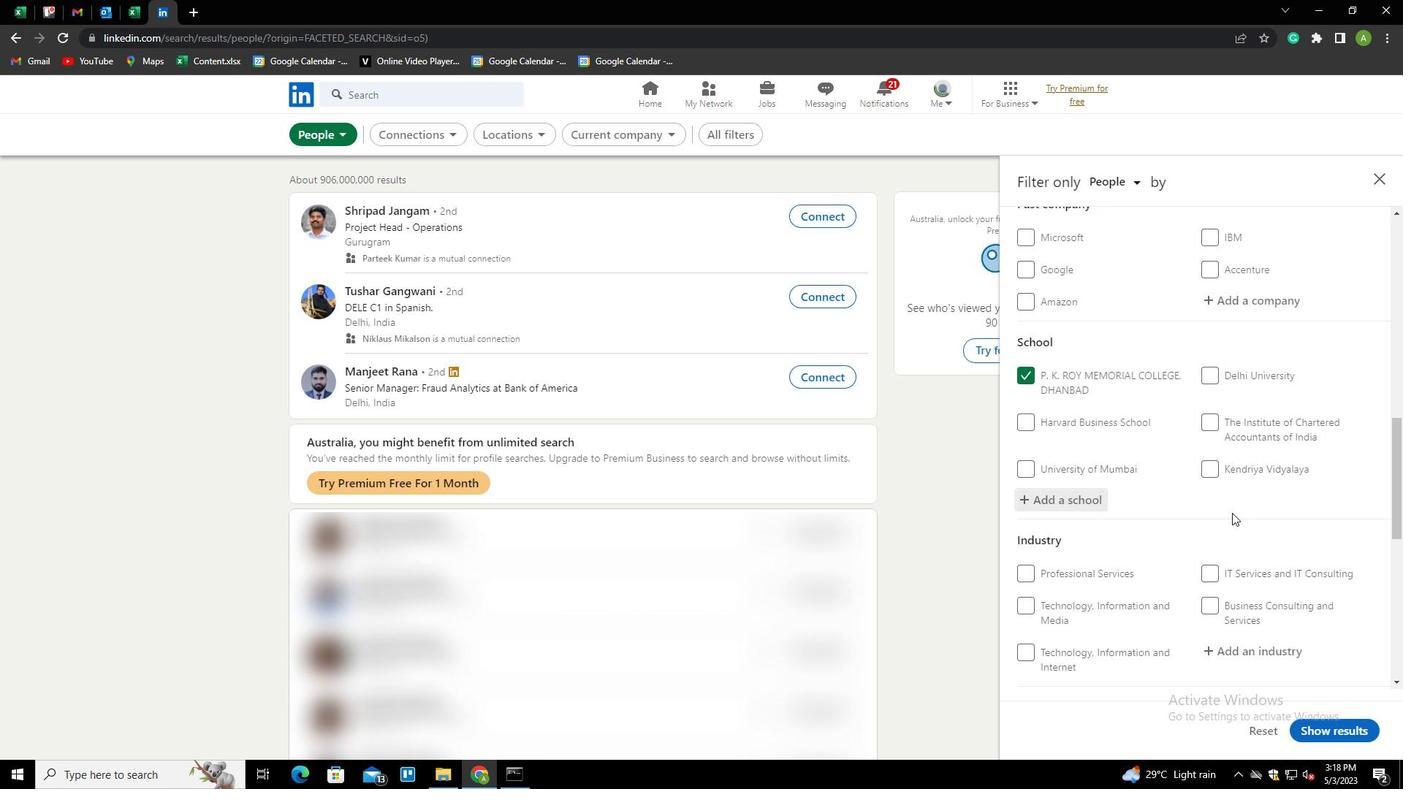 
Action: Mouse scrolled (1232, 512) with delta (0, 0)
Screenshot: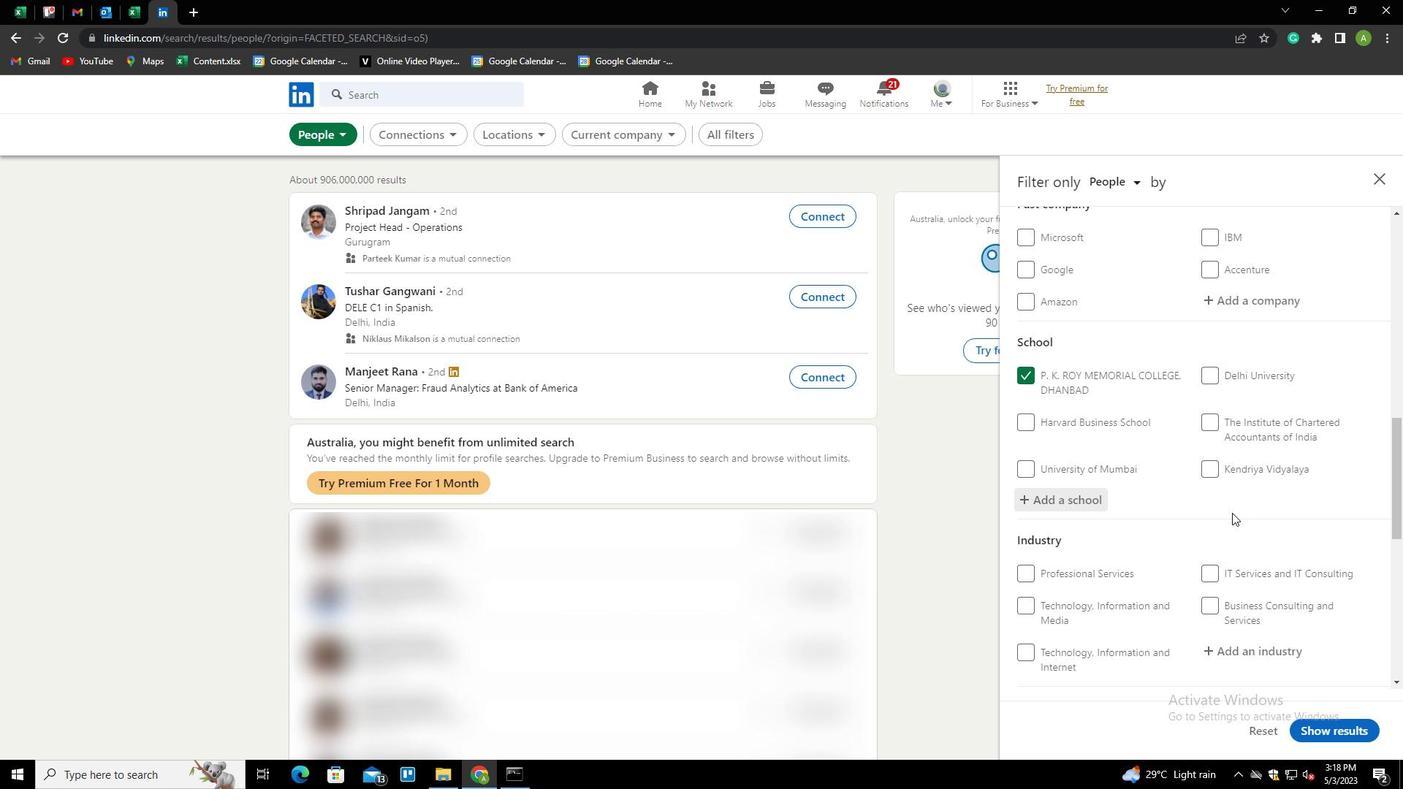 
Action: Mouse moved to (1230, 350)
Screenshot: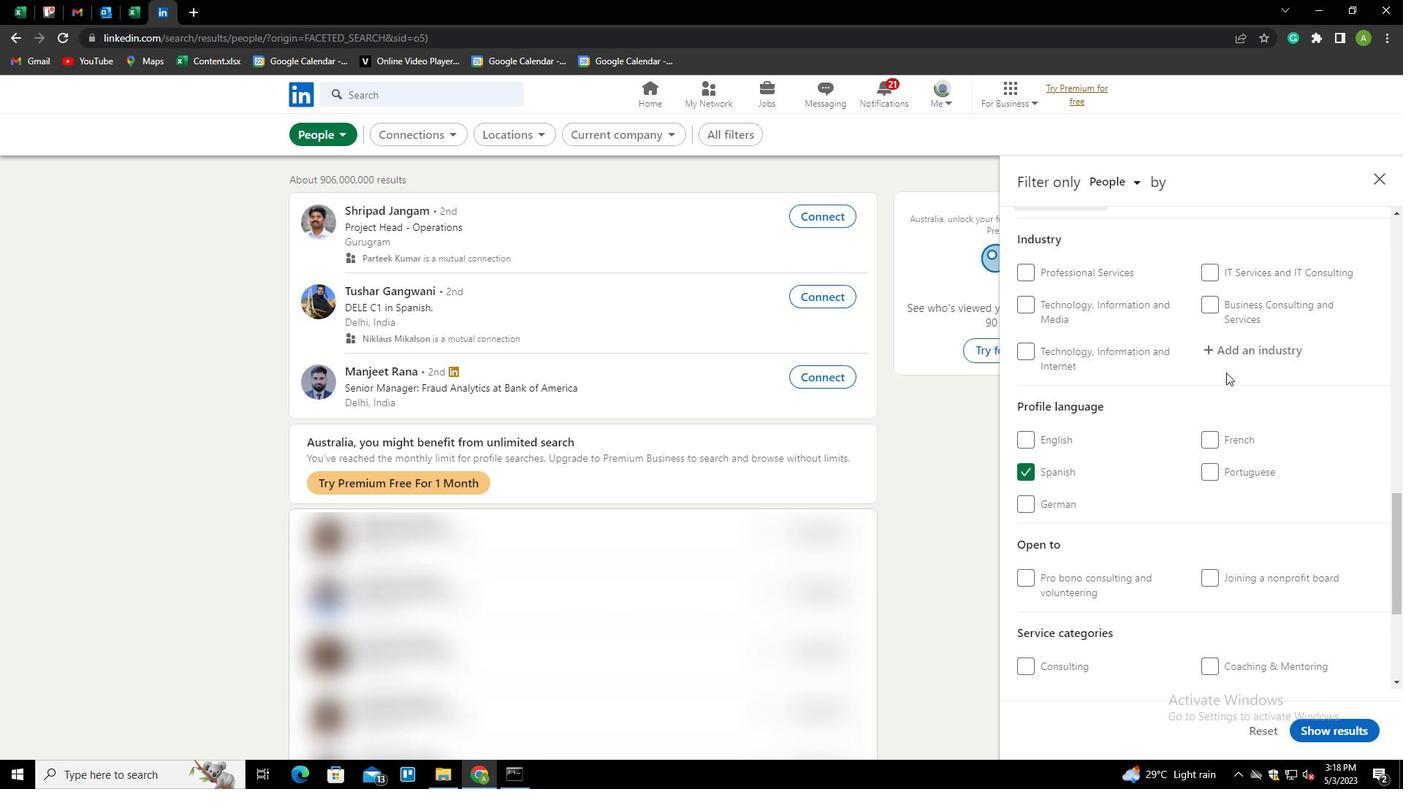 
Action: Mouse pressed left at (1230, 350)
Screenshot: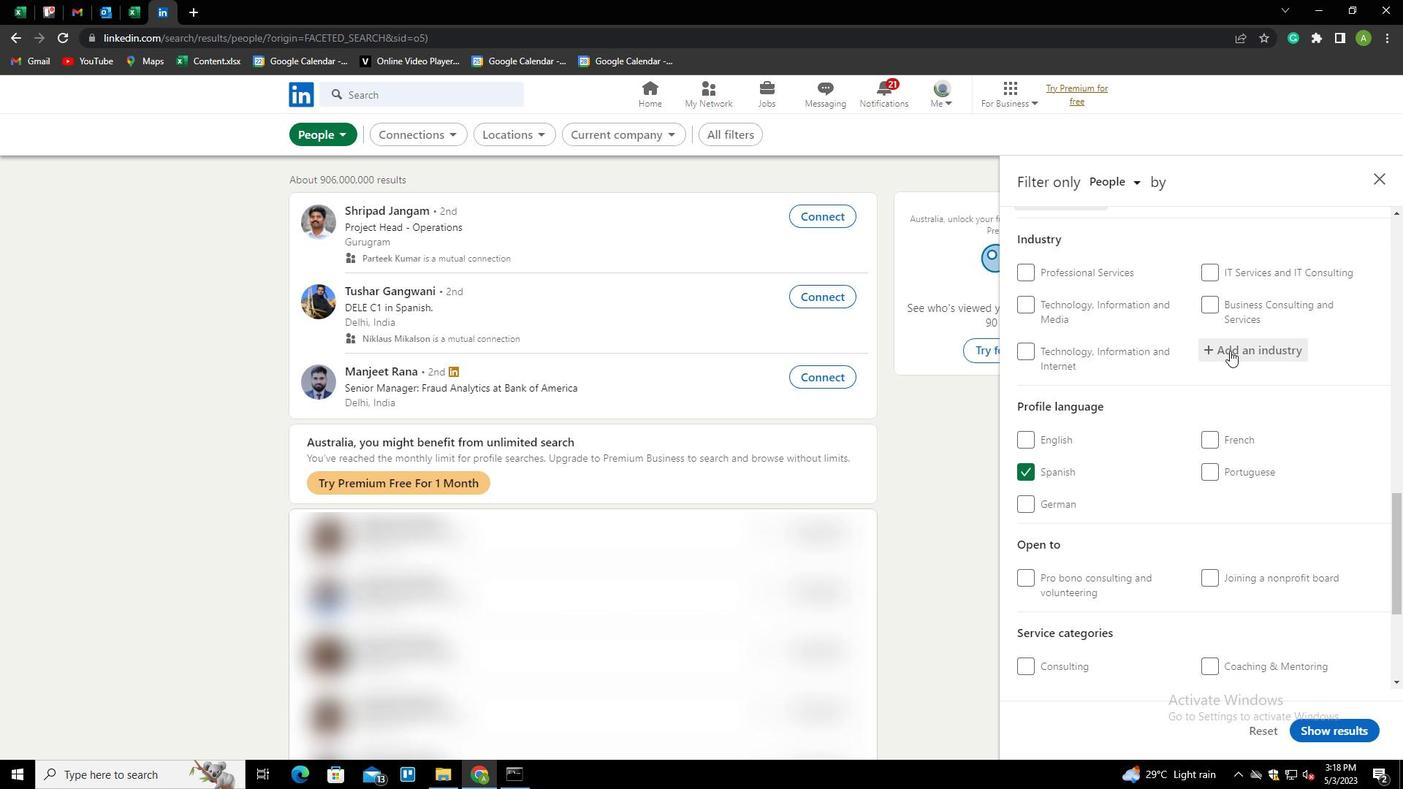 
Action: Key pressed <Key.shift><Key.shift><Key.shift>RETAIL<Key.space><Key.shift>PHARM<Key.down><Key.enter>
Screenshot: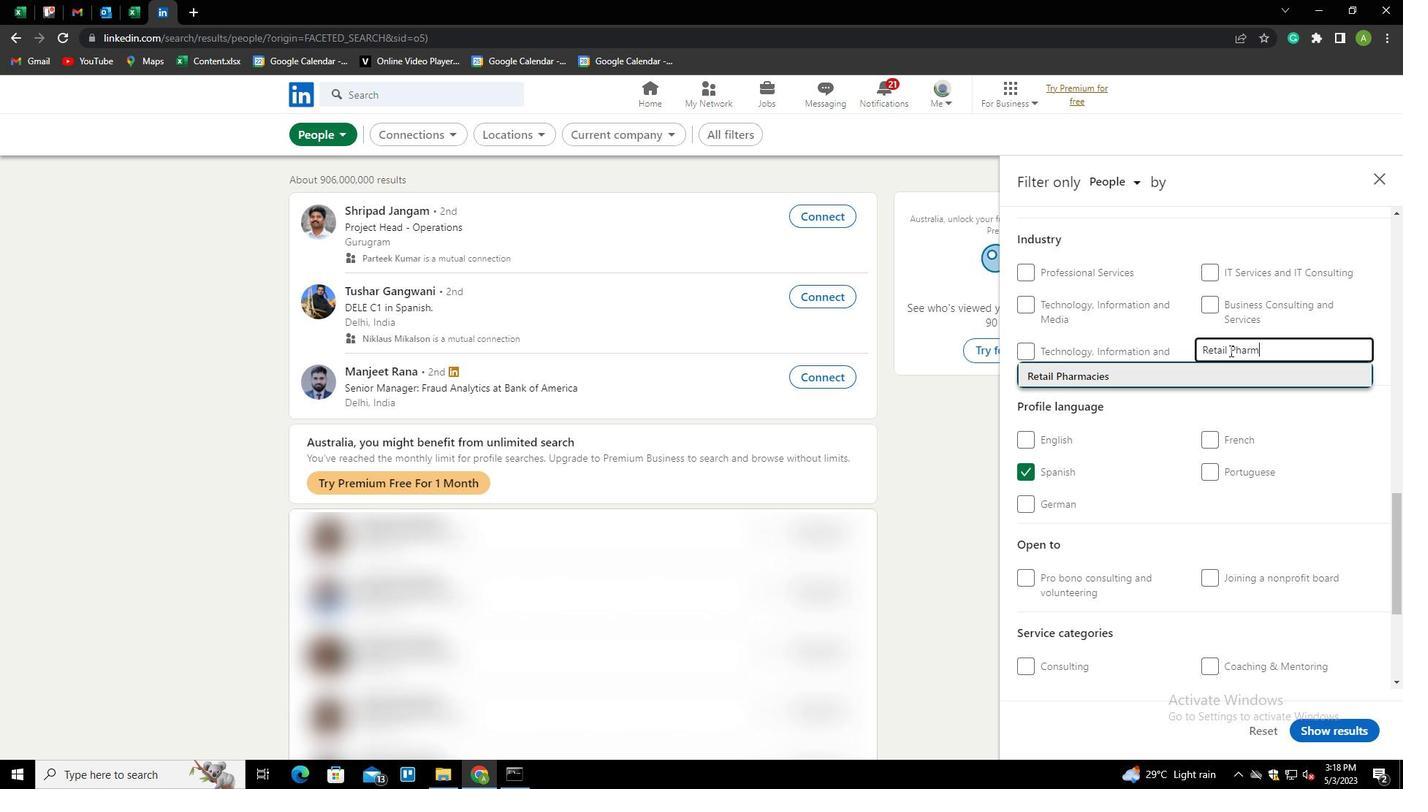 
Action: Mouse scrolled (1230, 350) with delta (0, 0)
Screenshot: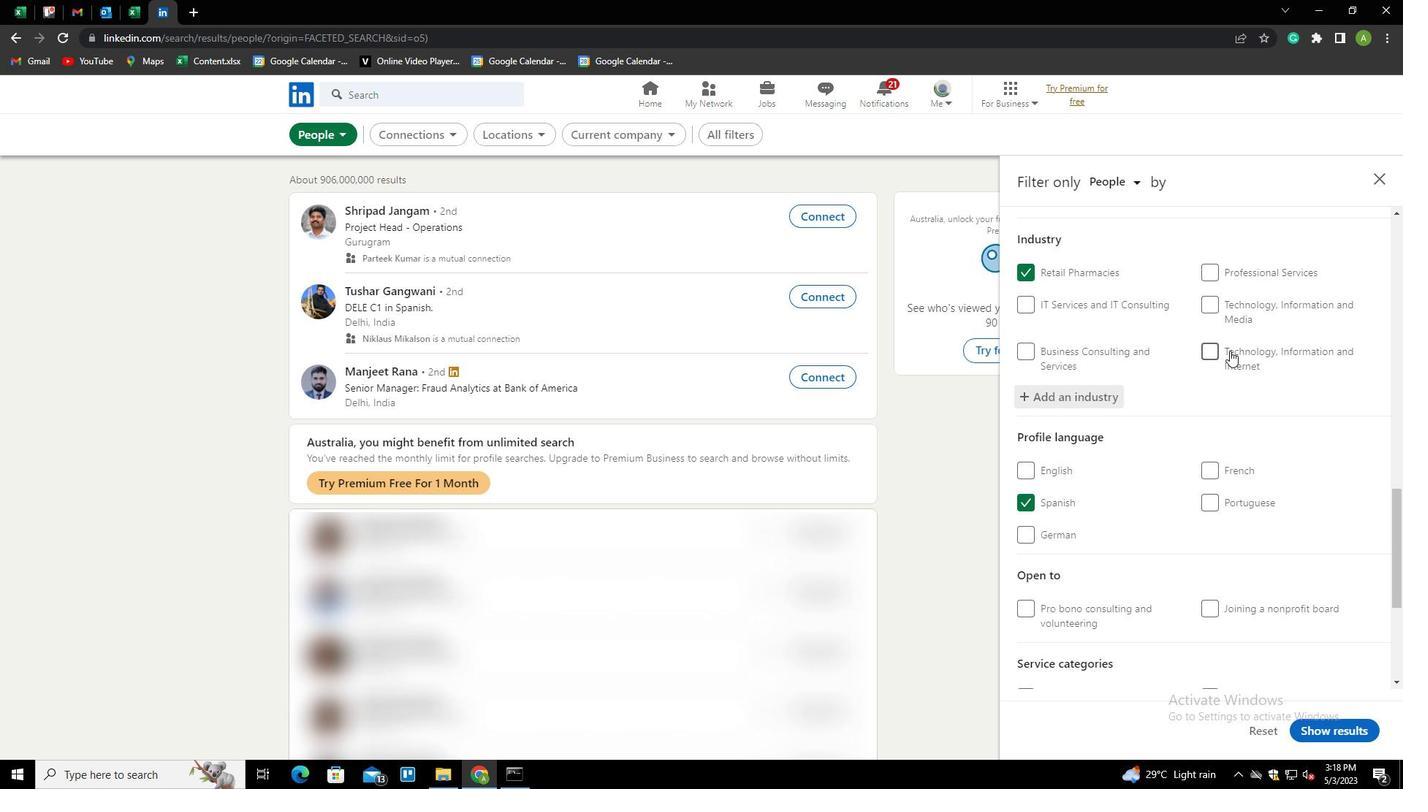 
Action: Mouse scrolled (1230, 350) with delta (0, 0)
Screenshot: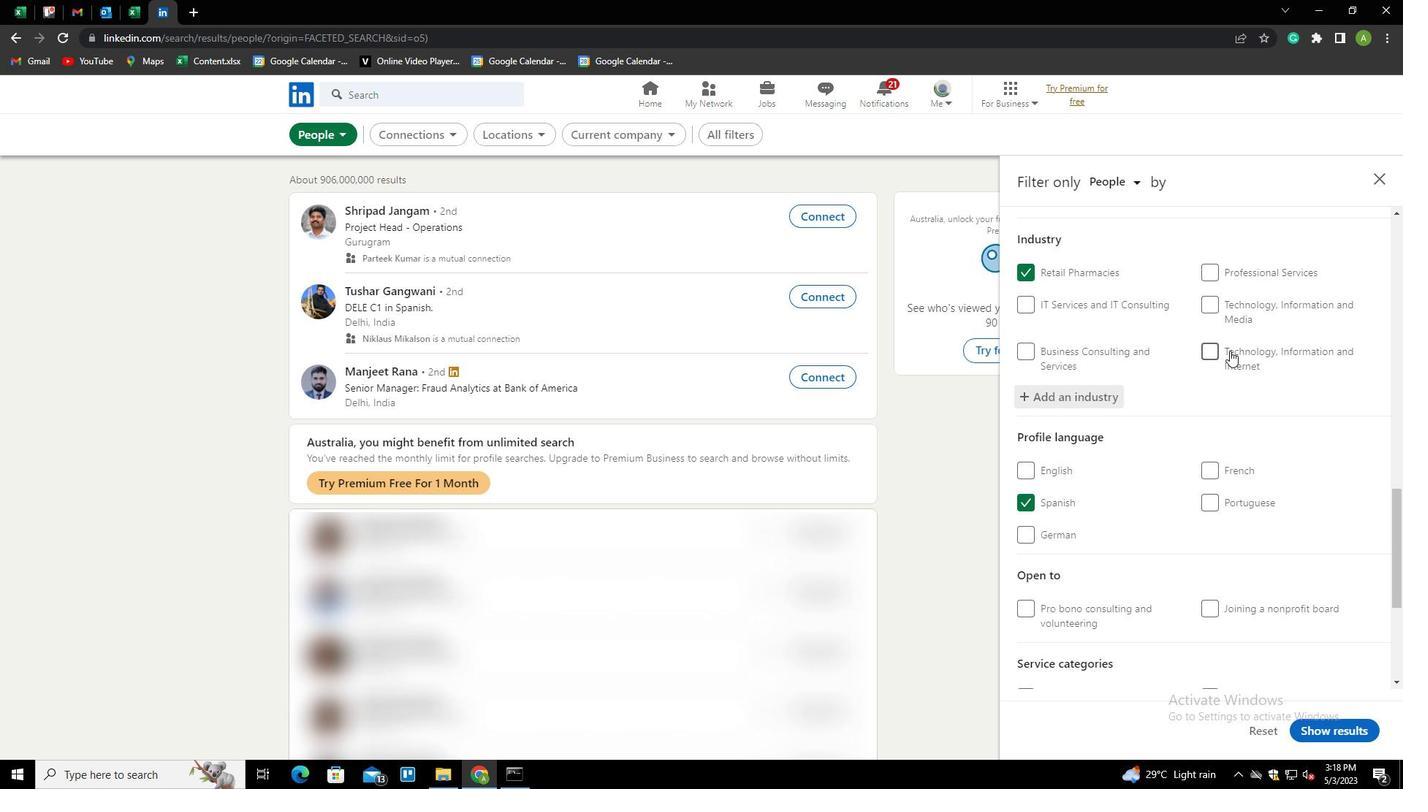 
Action: Mouse scrolled (1230, 350) with delta (0, 0)
Screenshot: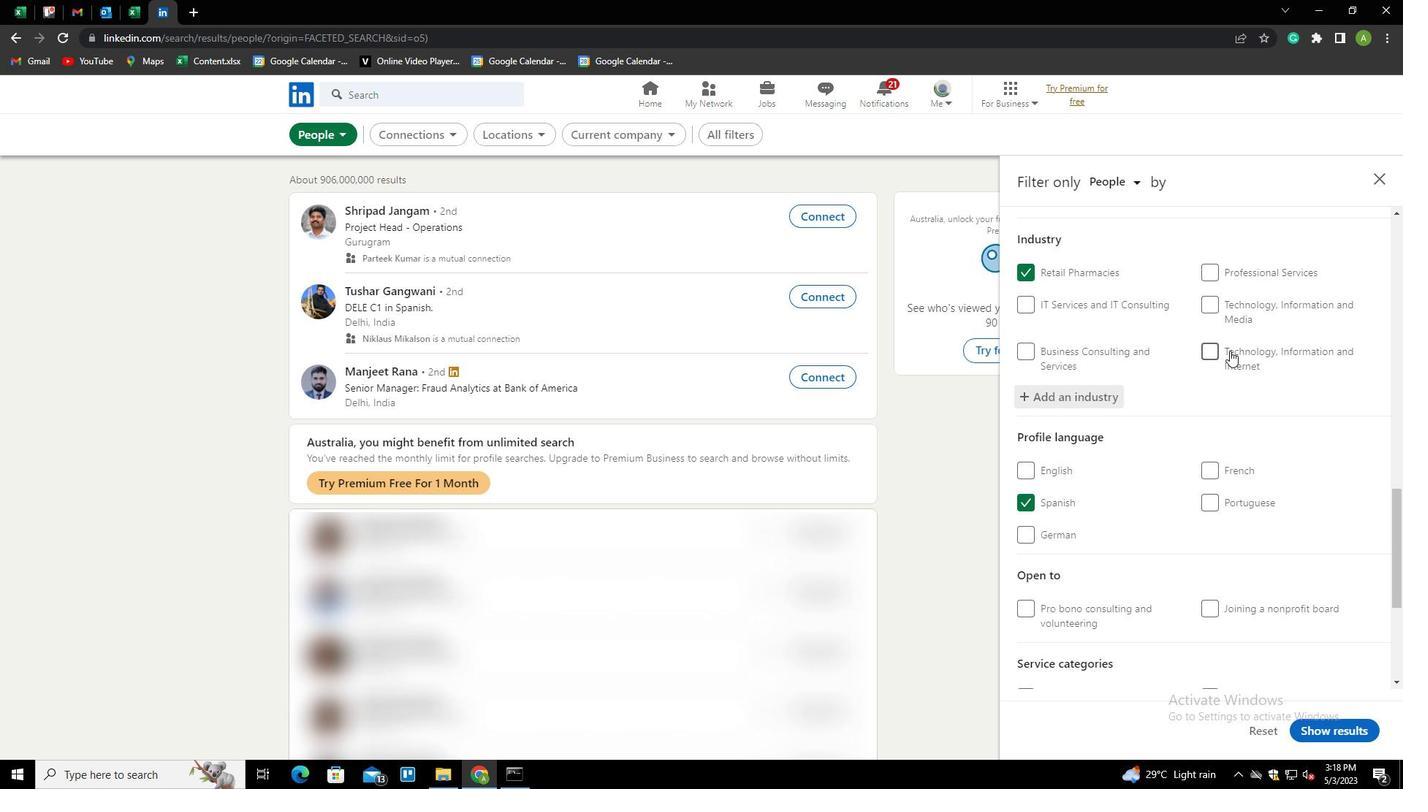 
Action: Mouse scrolled (1230, 350) with delta (0, 0)
Screenshot: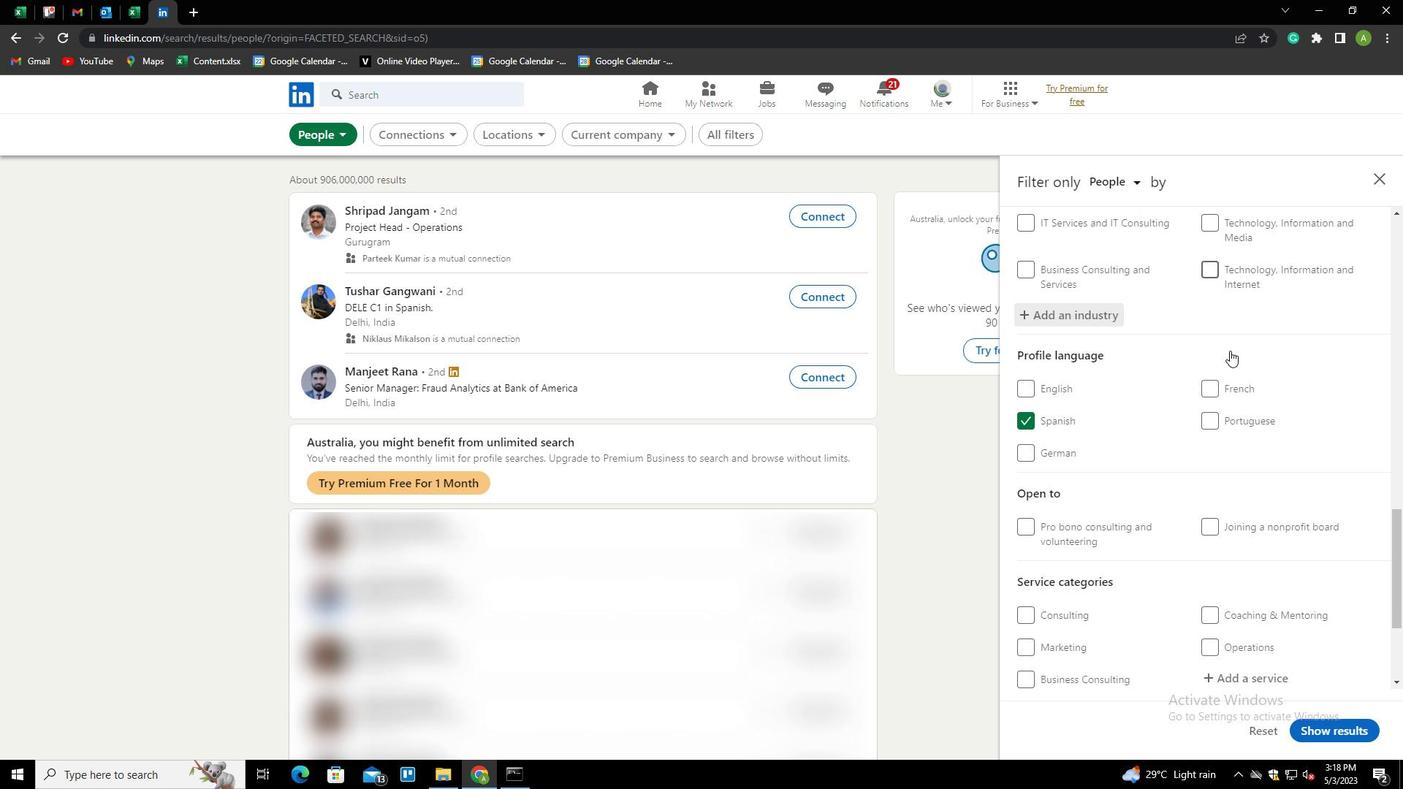 
Action: Mouse scrolled (1230, 350) with delta (0, 0)
Screenshot: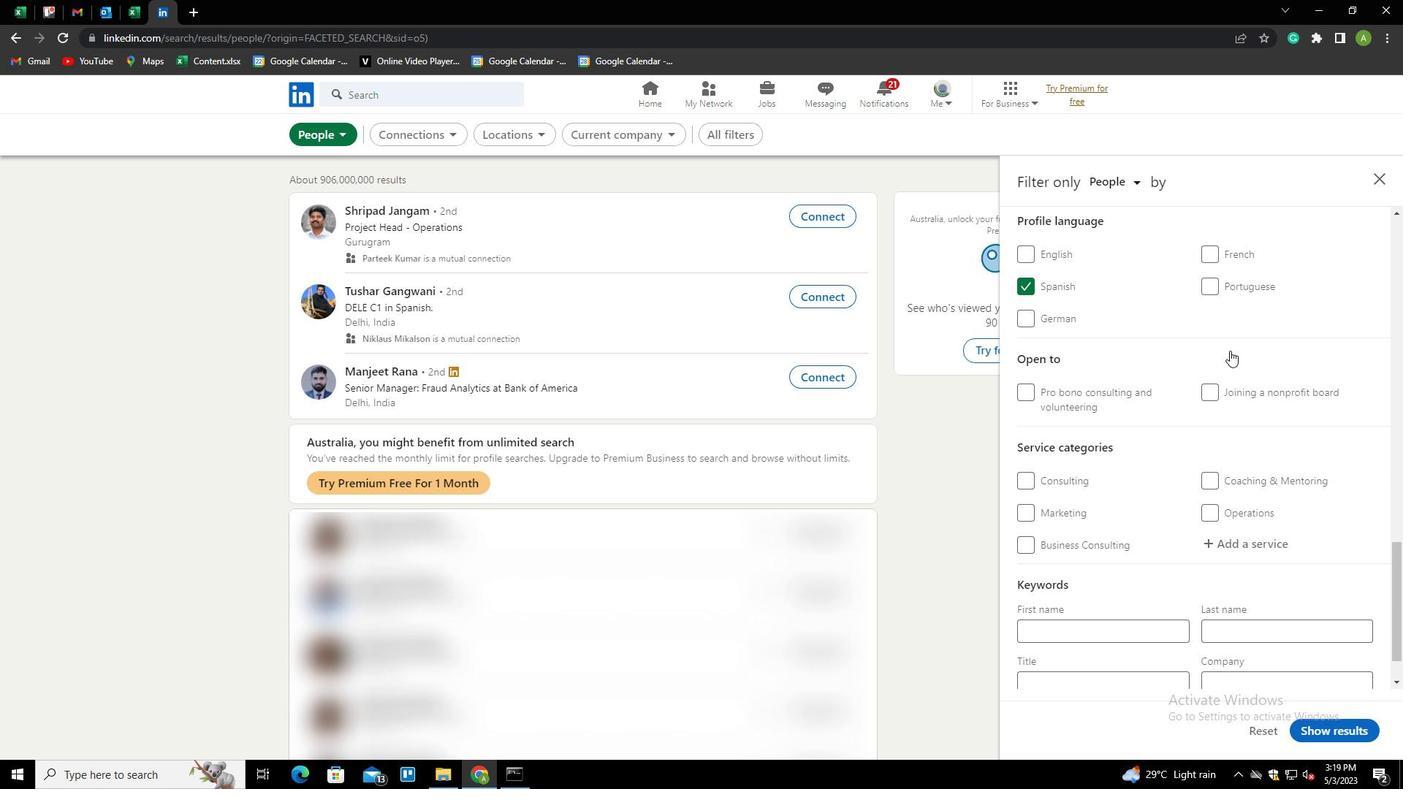 
Action: Mouse scrolled (1230, 350) with delta (0, 0)
Screenshot: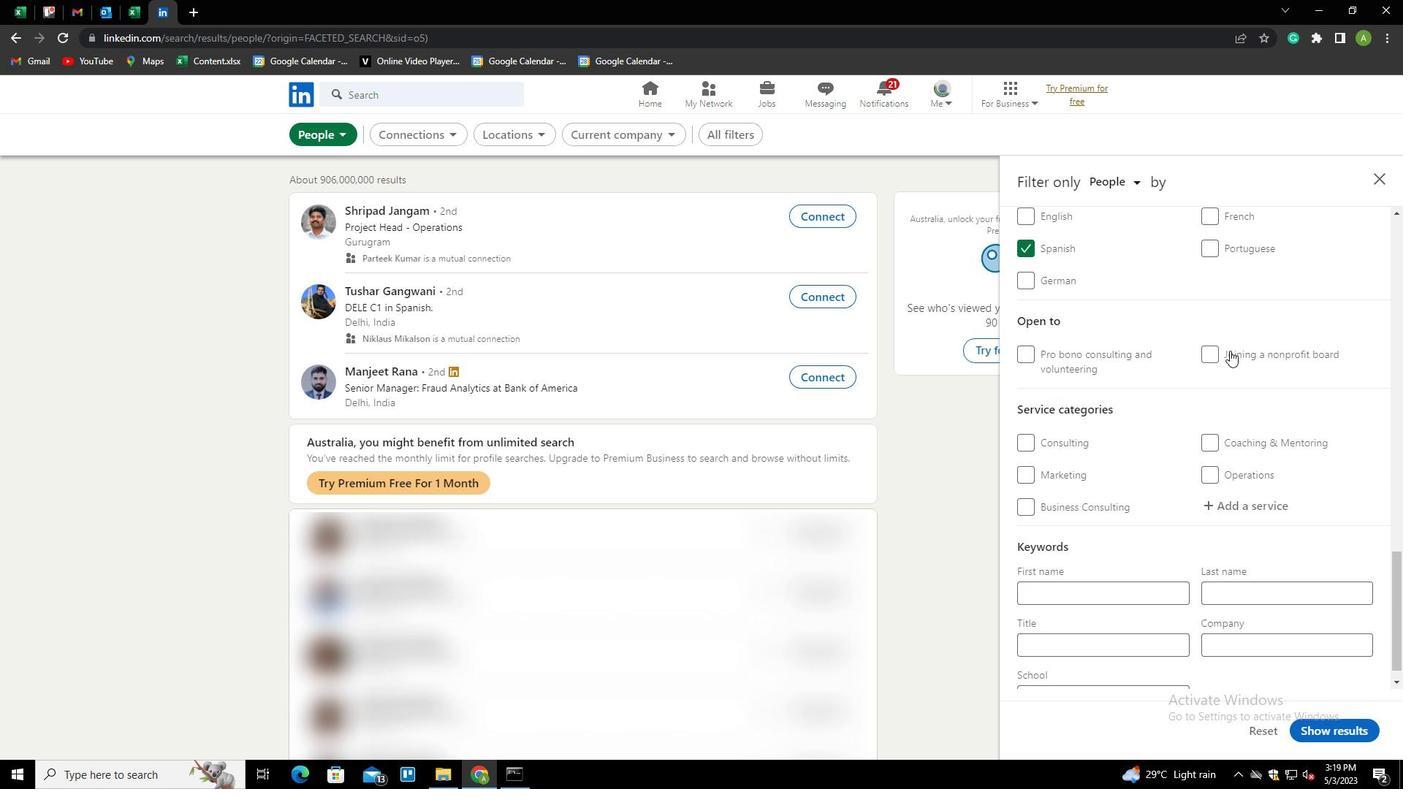 
Action: Mouse moved to (1238, 484)
Screenshot: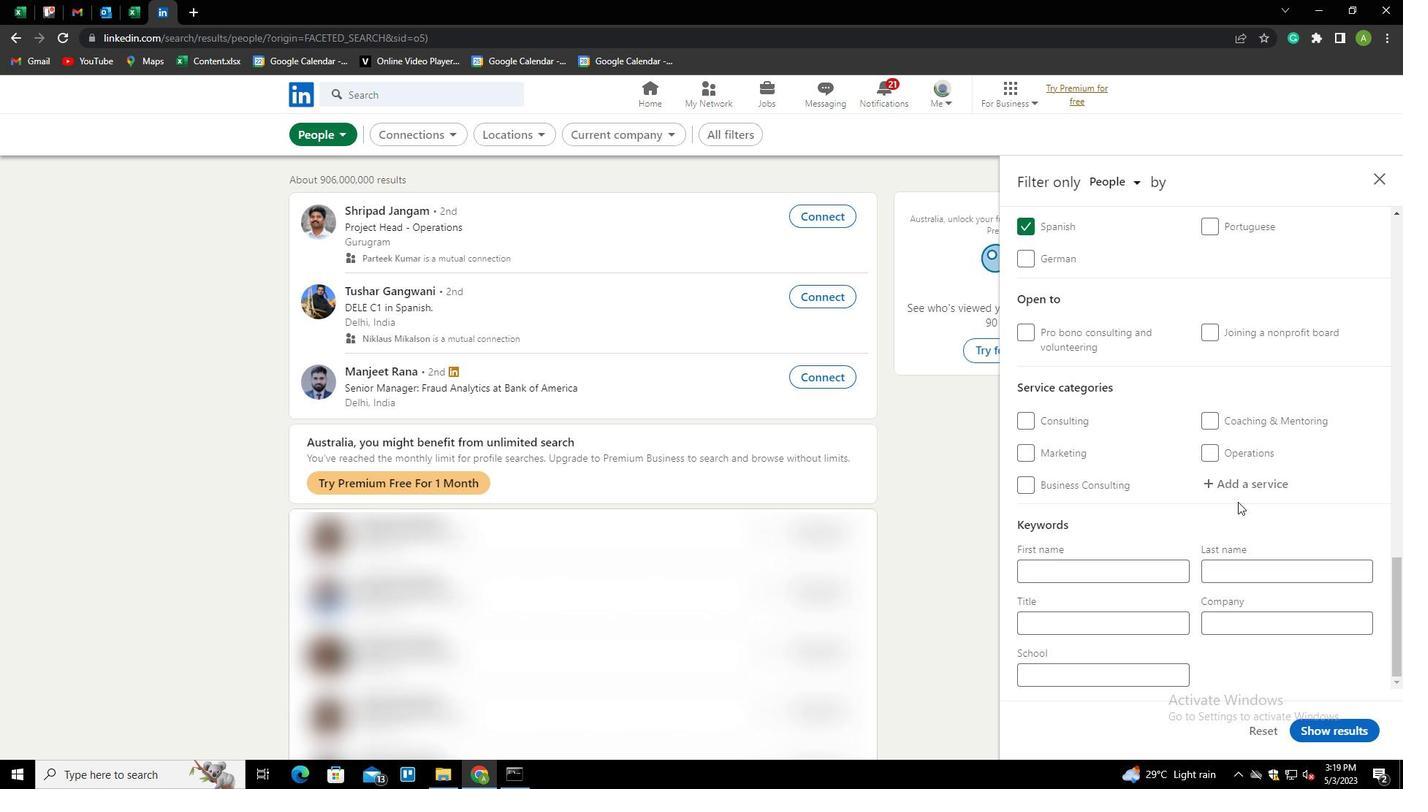 
Action: Mouse pressed left at (1238, 484)
Screenshot: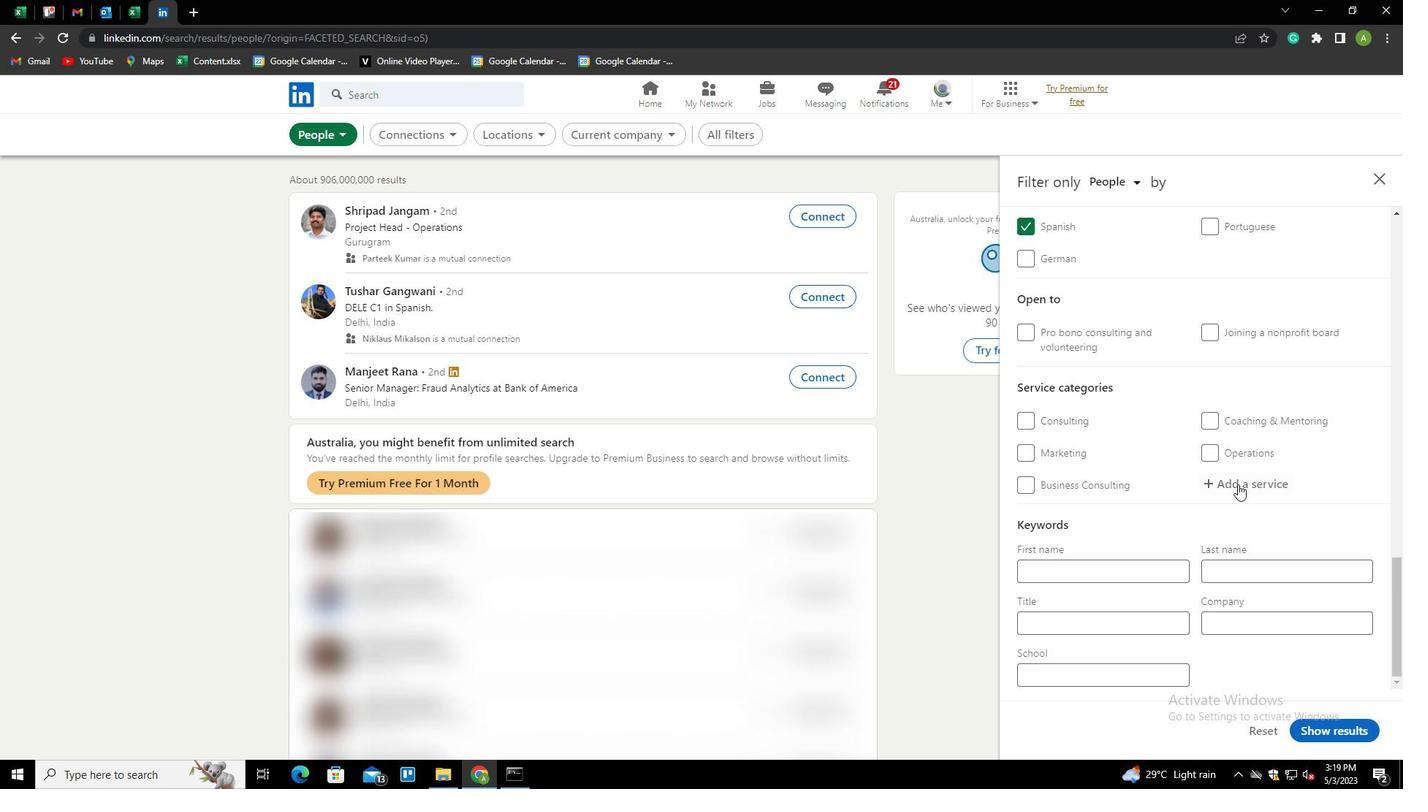 
Action: Key pressed <Key.shift>ANDROID<Key.space><Key.shift>DEVELOPMENT<Key.down><Key.enter>
Screenshot: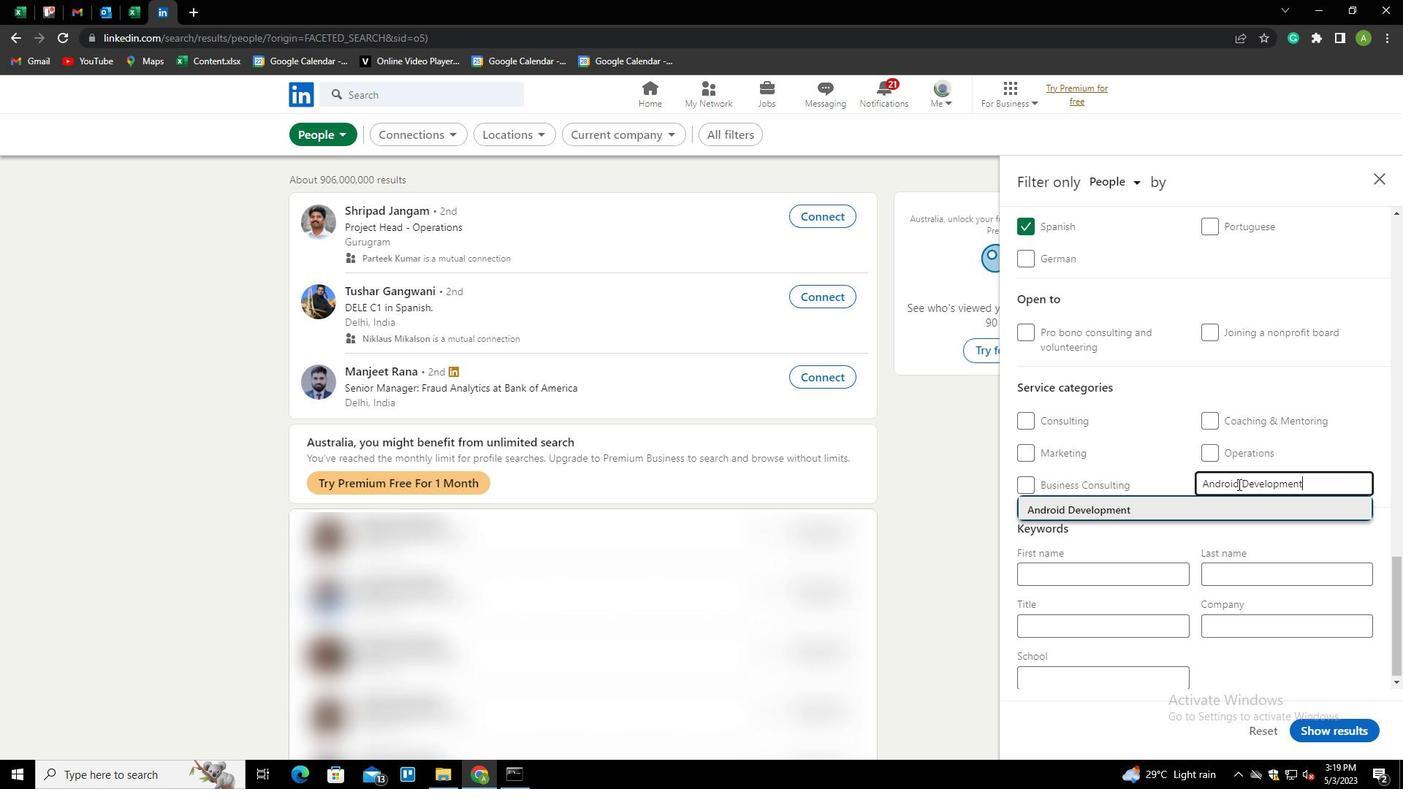 
Action: Mouse scrolled (1238, 484) with delta (0, 0)
Screenshot: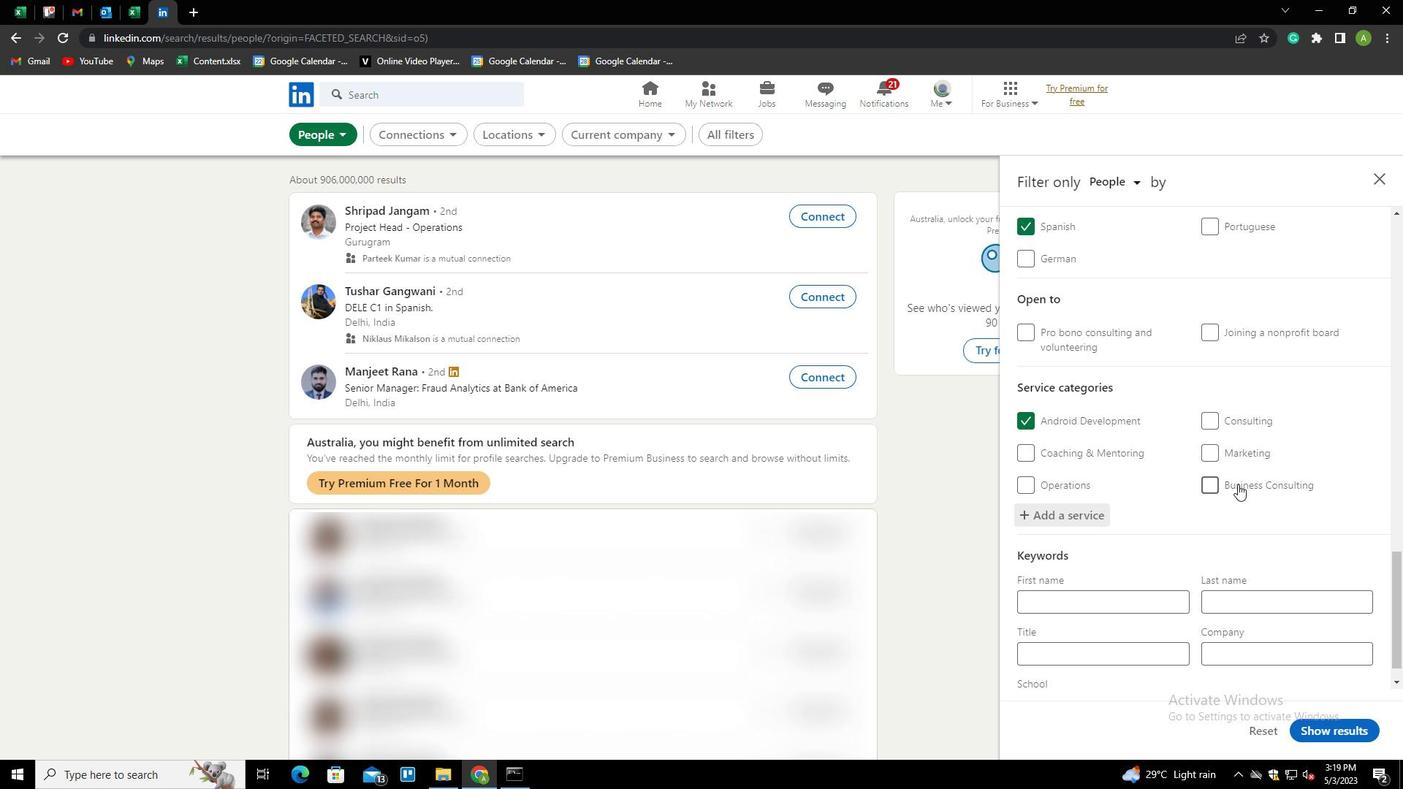 
Action: Mouse scrolled (1238, 484) with delta (0, 0)
Screenshot: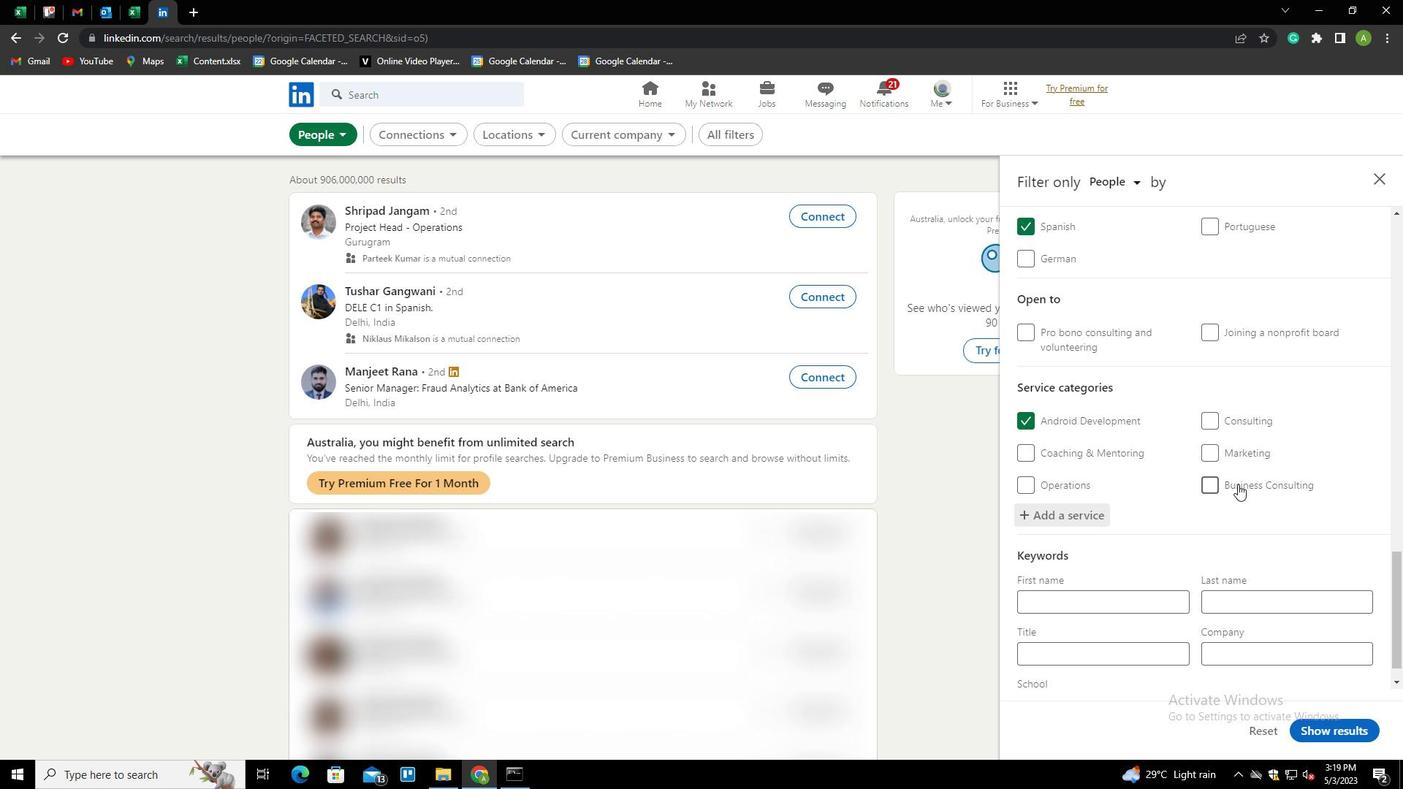 
Action: Mouse scrolled (1238, 484) with delta (0, 0)
Screenshot: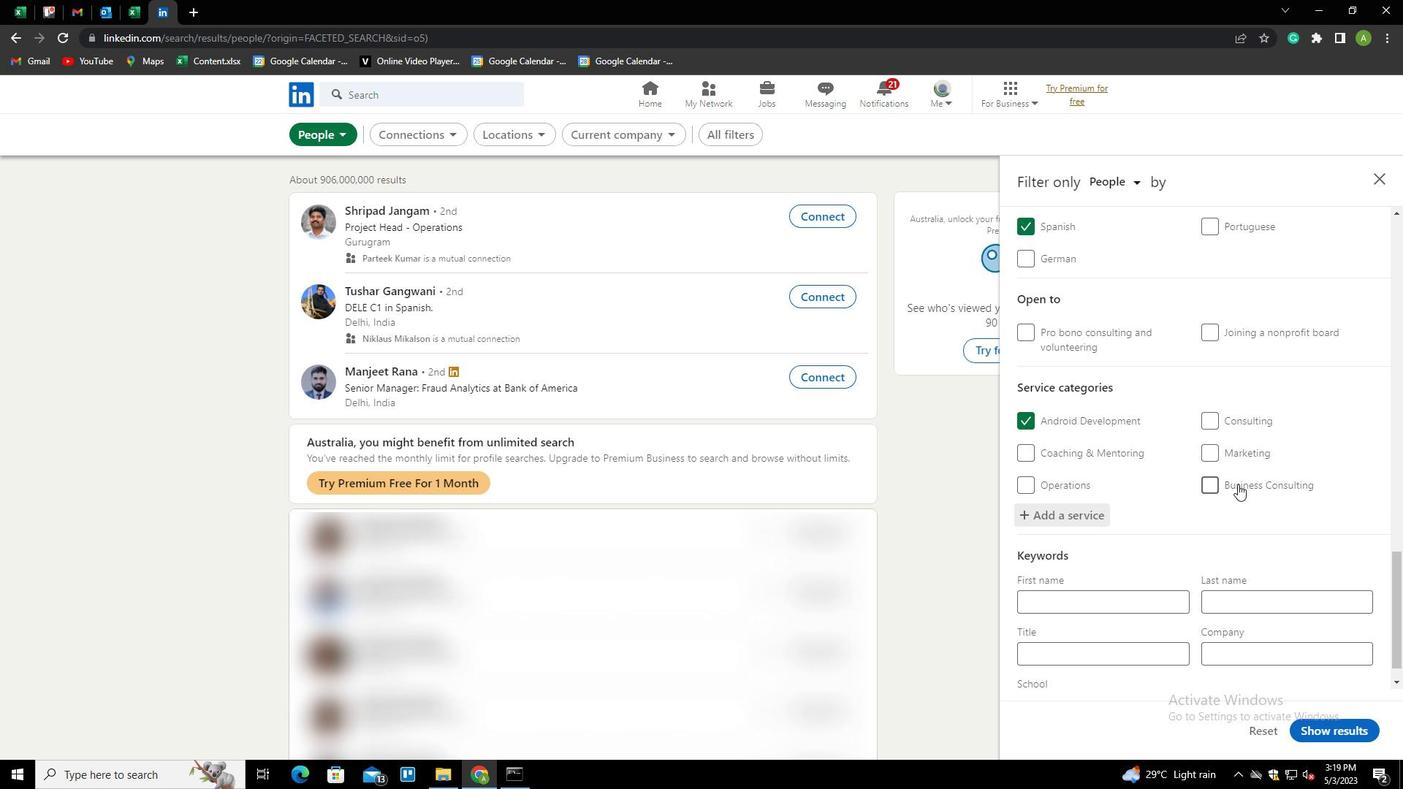 
Action: Mouse scrolled (1238, 484) with delta (0, 0)
Screenshot: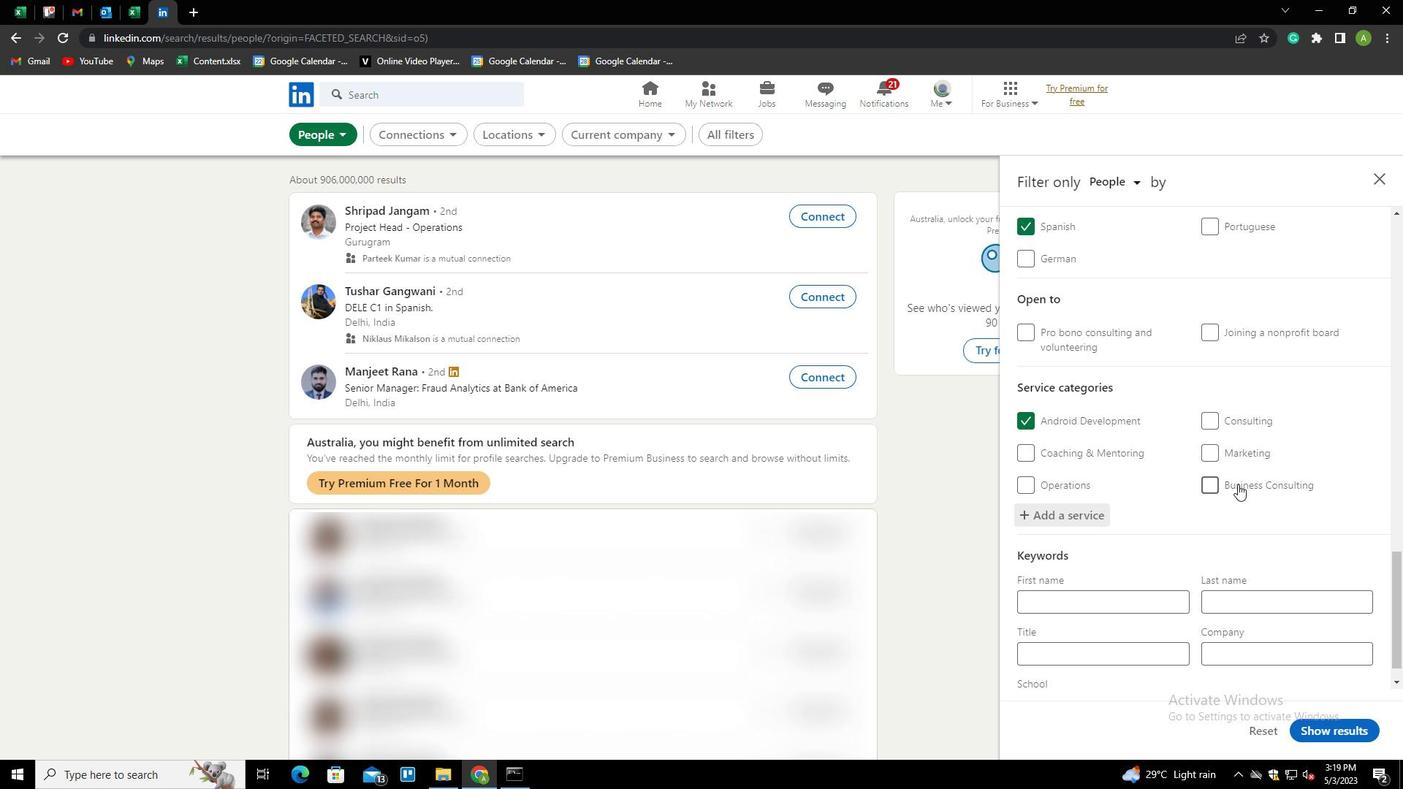 
Action: Mouse scrolled (1238, 484) with delta (0, 0)
Screenshot: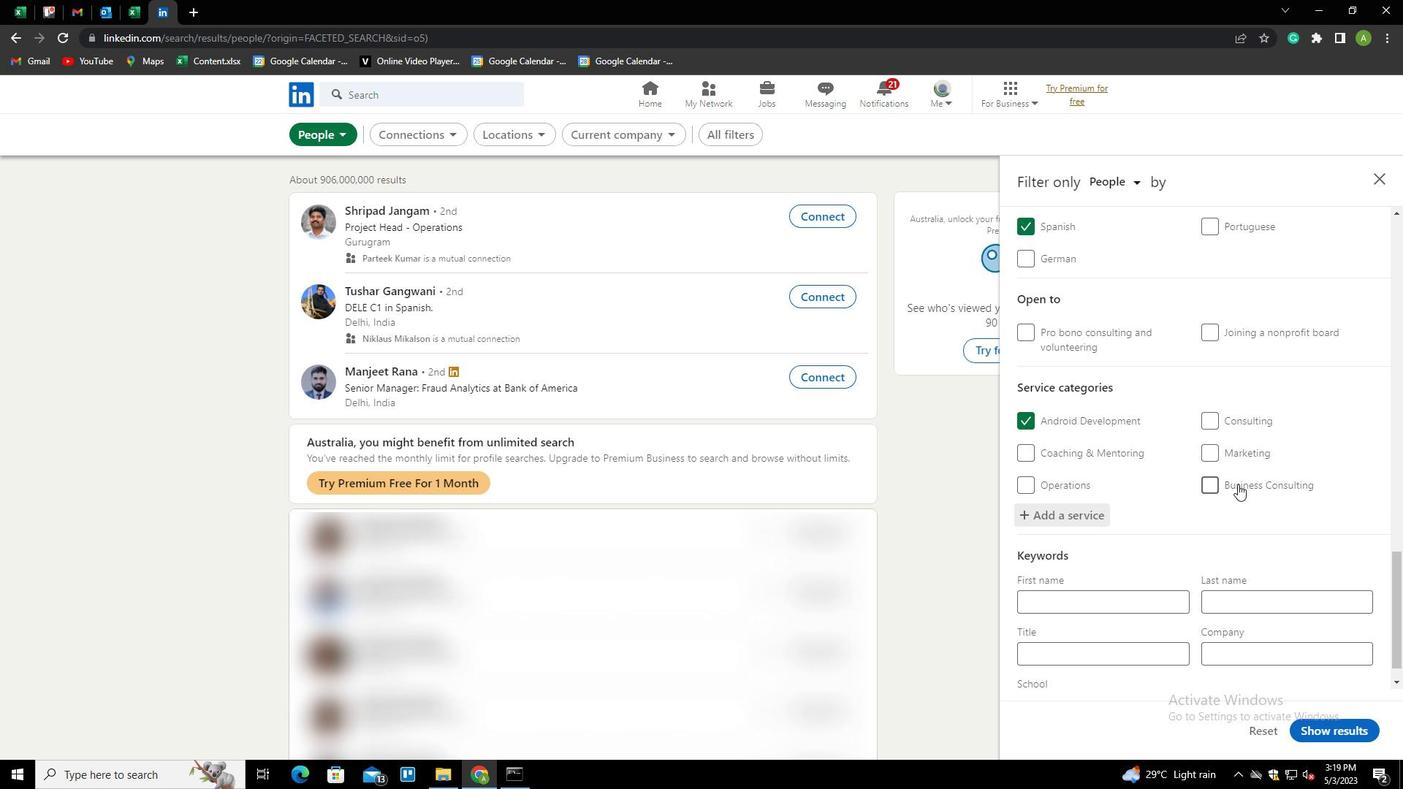 
Action: Mouse scrolled (1238, 484) with delta (0, 0)
Screenshot: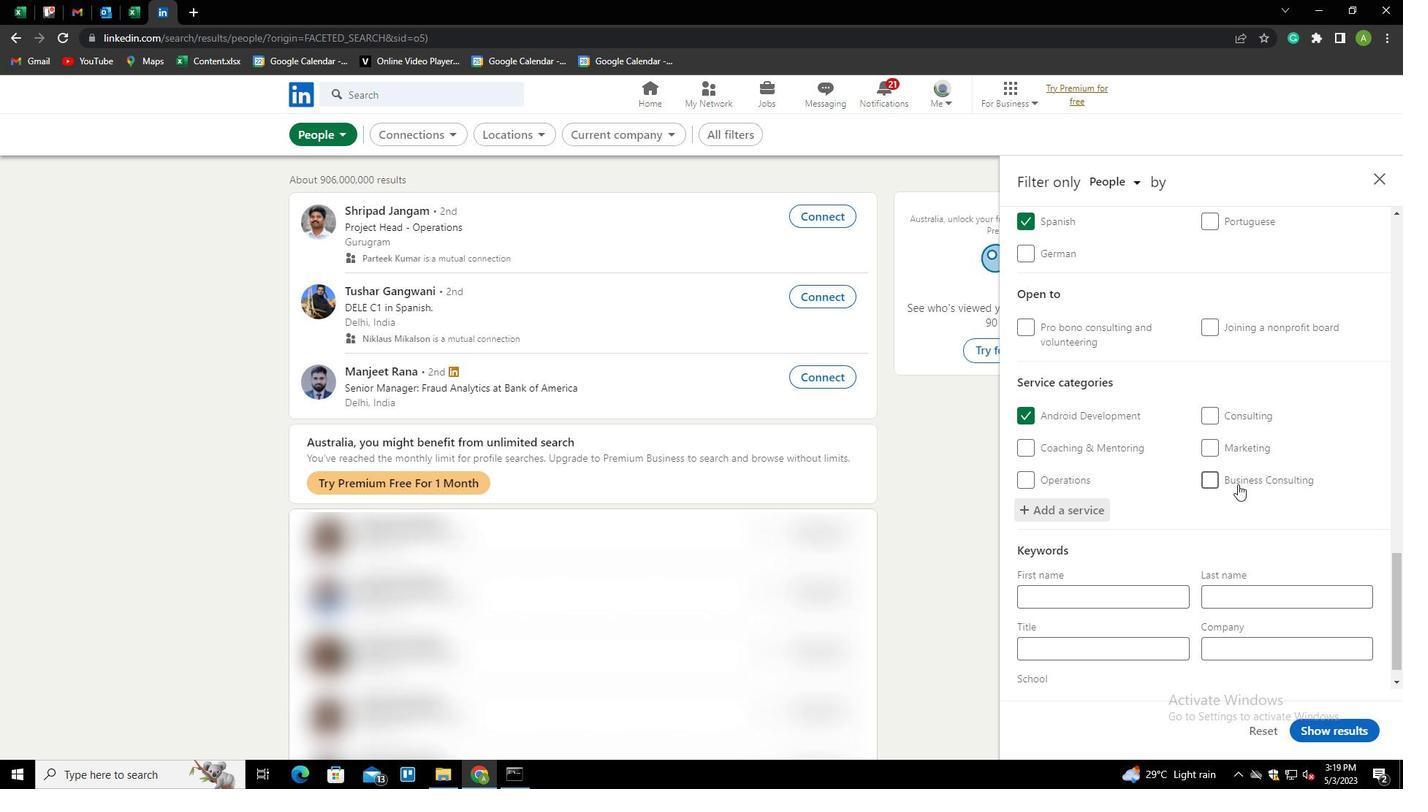 
Action: Mouse moved to (1137, 626)
Screenshot: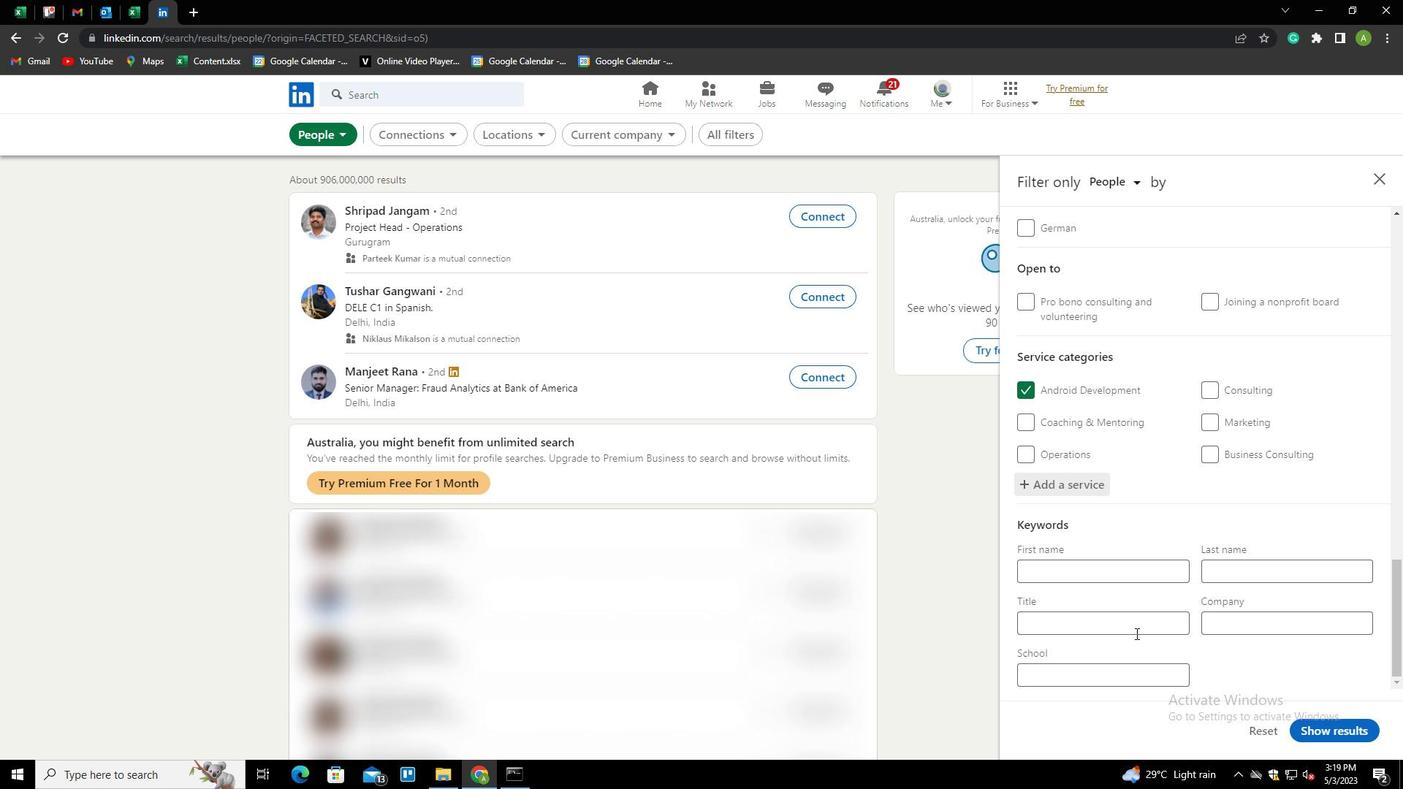 
Action: Mouse pressed left at (1137, 626)
Screenshot: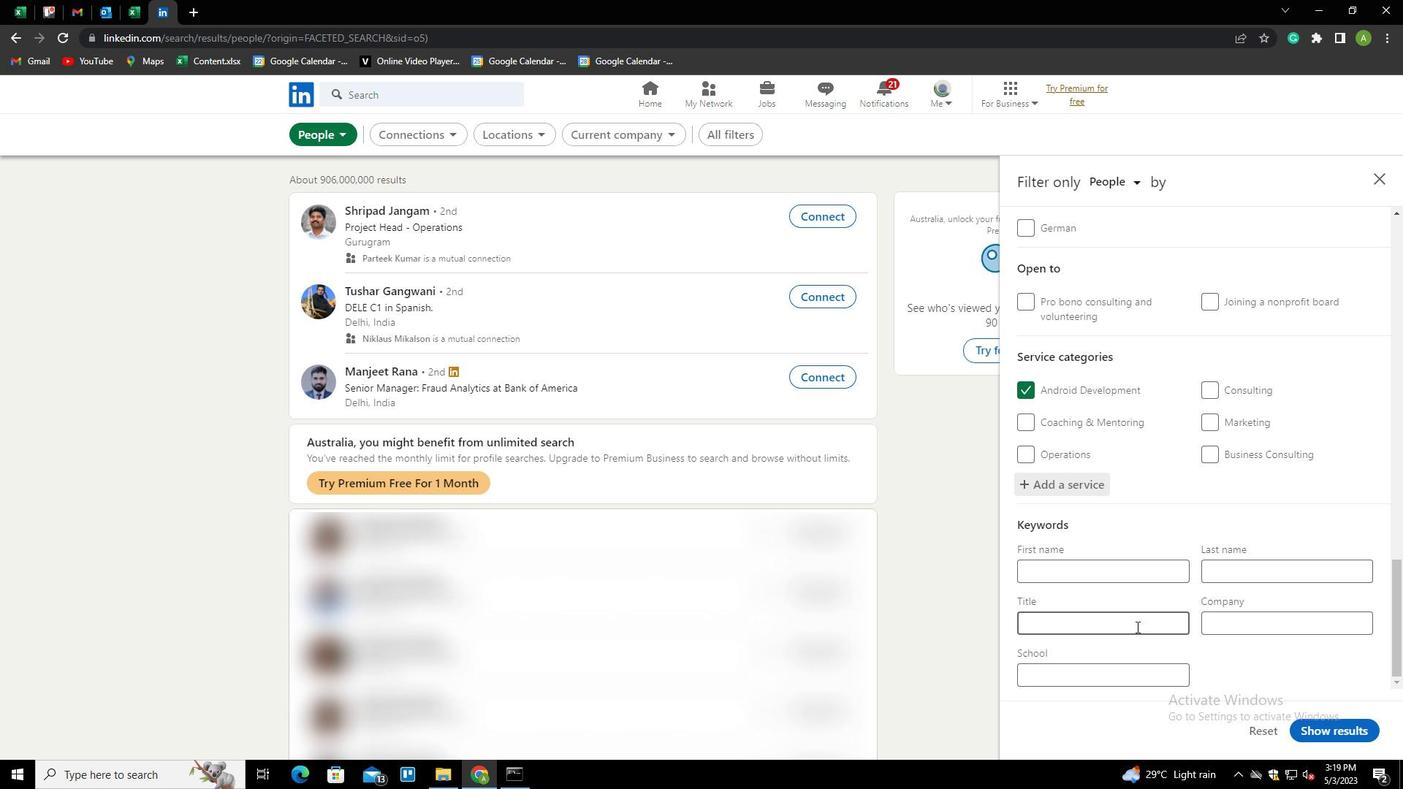 
Action: Key pressed <Key.shift>ACCOUNT<Key.space><Key.shift>EXECUTICE<Key.backspace><Key.backspace>VE
Screenshot: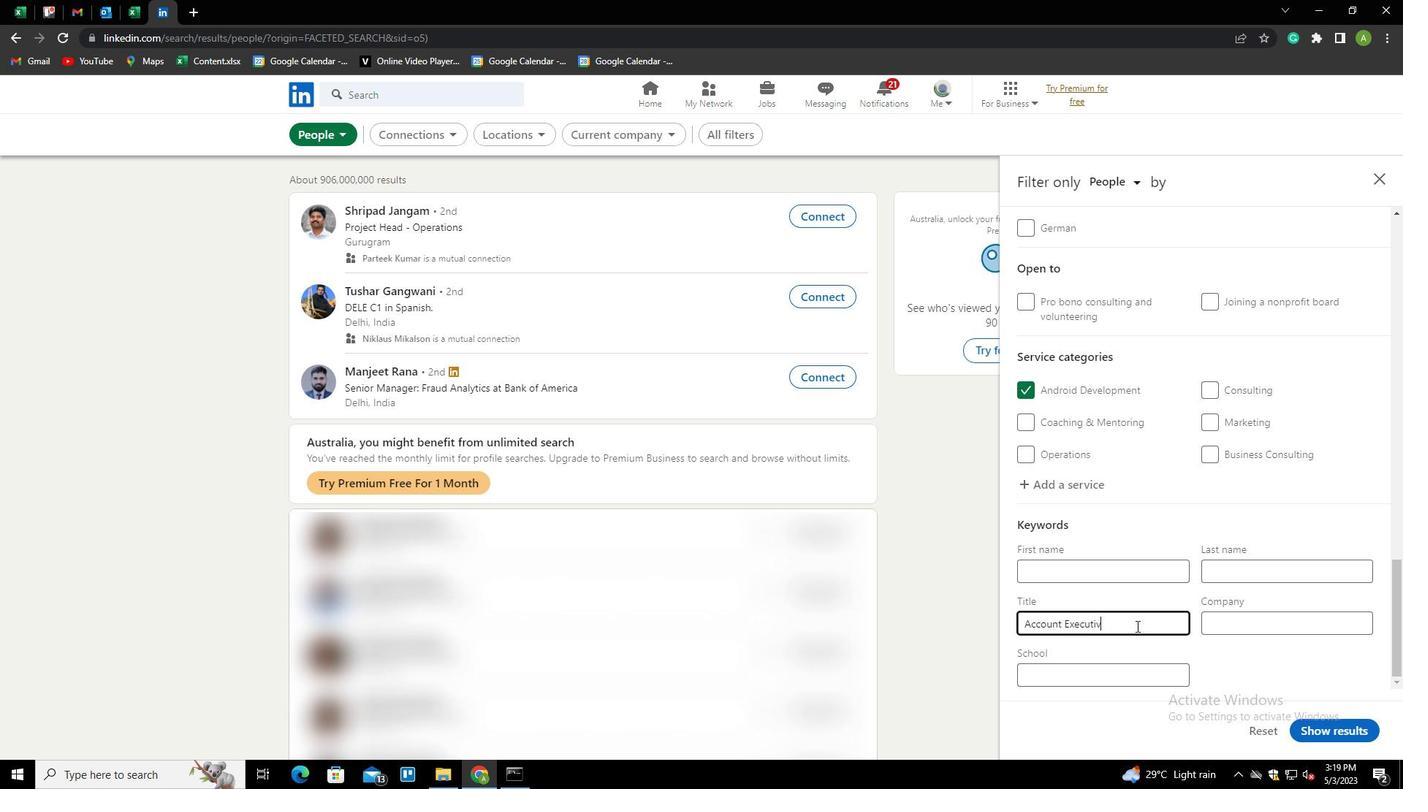 
Action: Mouse moved to (1251, 654)
Screenshot: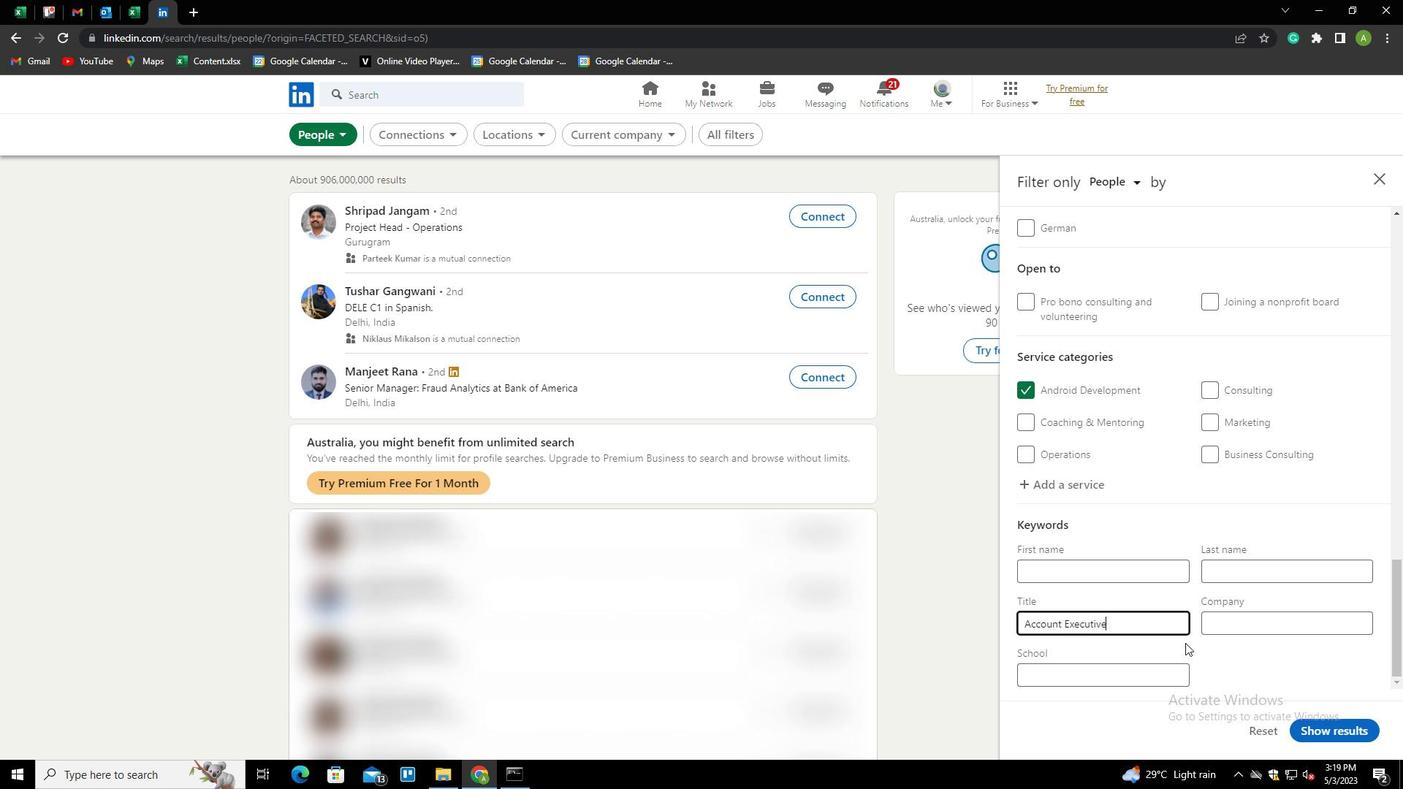 
Action: Mouse pressed left at (1251, 654)
Screenshot: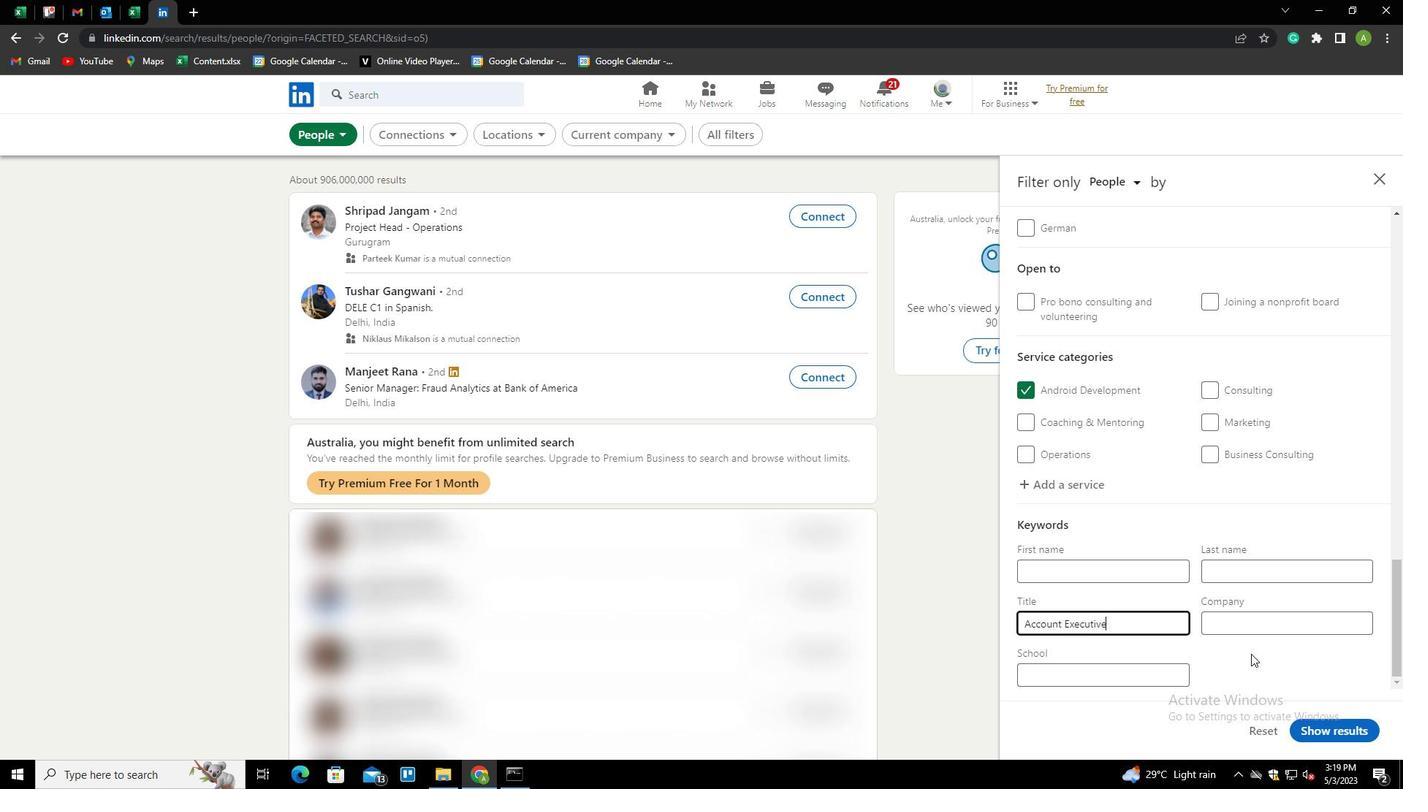 
Action: Mouse moved to (1330, 726)
Screenshot: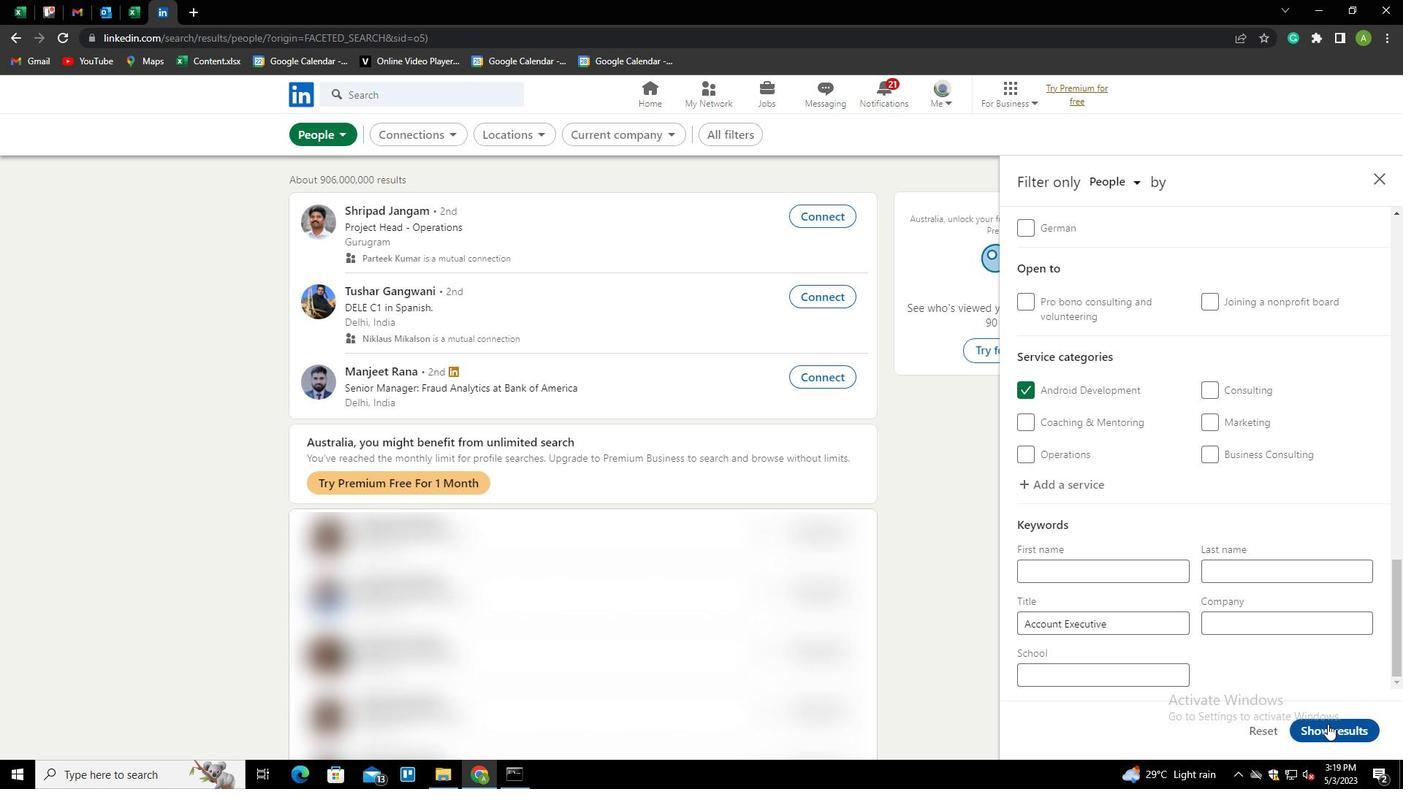 
Action: Mouse pressed left at (1330, 726)
Screenshot: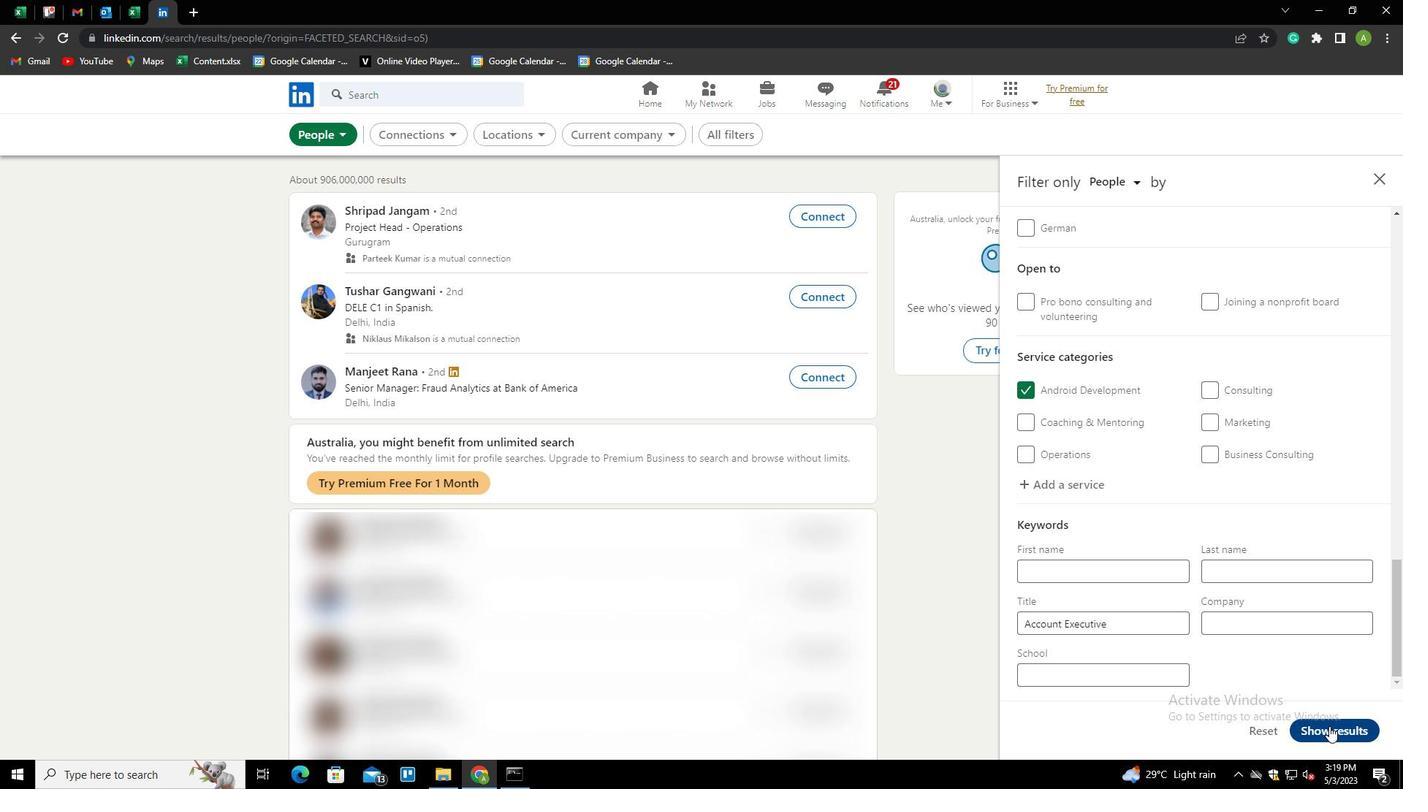
